 Task: Look for space in Novoaleksandrovsk, Russia from 9th July, 2023 to 16th July, 2023 for 2 adults, 1 child in price range Rs.8000 to Rs.16000. Place can be entire place with 2 bedrooms having 2 beds and 1 bathroom. Property type can be house, flat, guest house. Booking option can be shelf check-in. Required host language is English.
Action: Mouse moved to (602, 156)
Screenshot: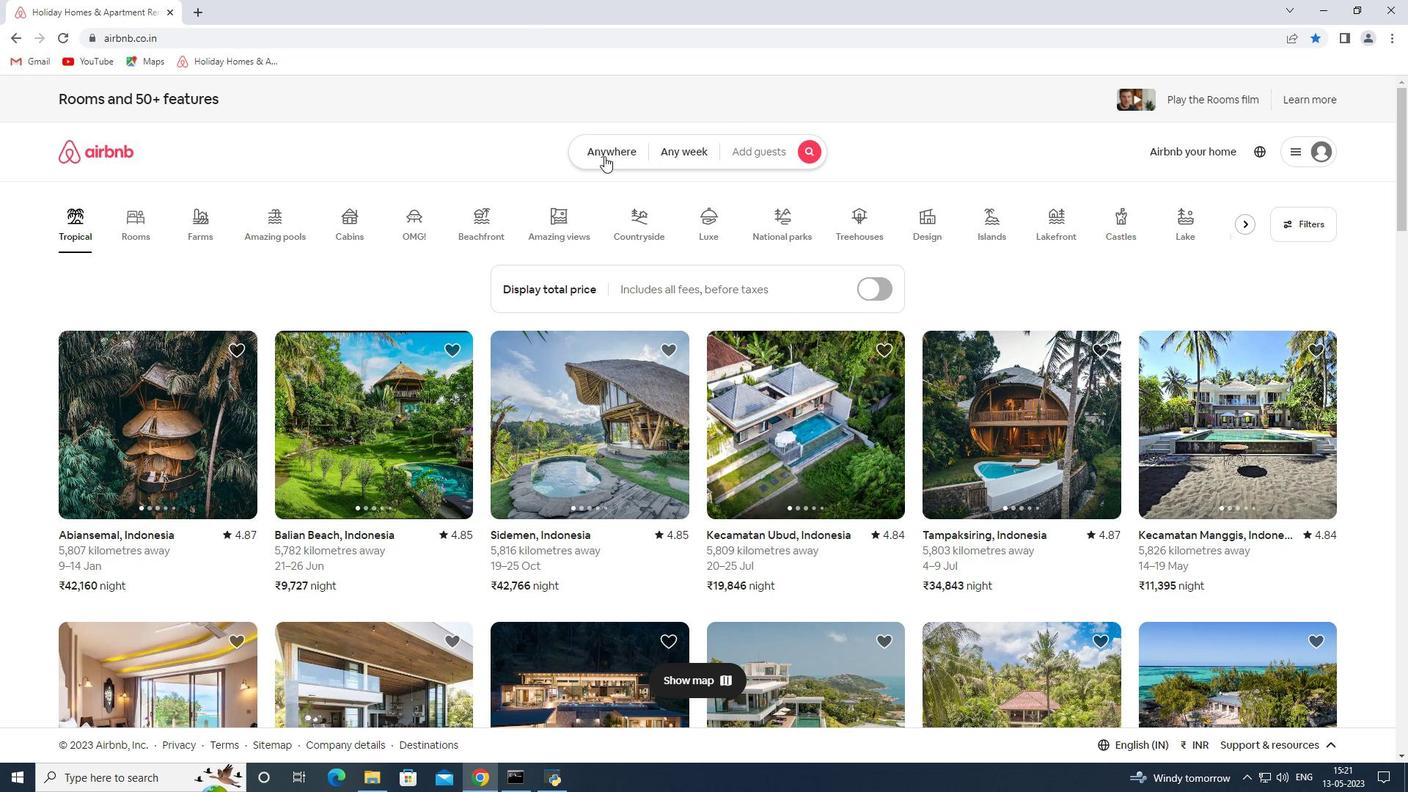
Action: Mouse pressed left at (602, 156)
Screenshot: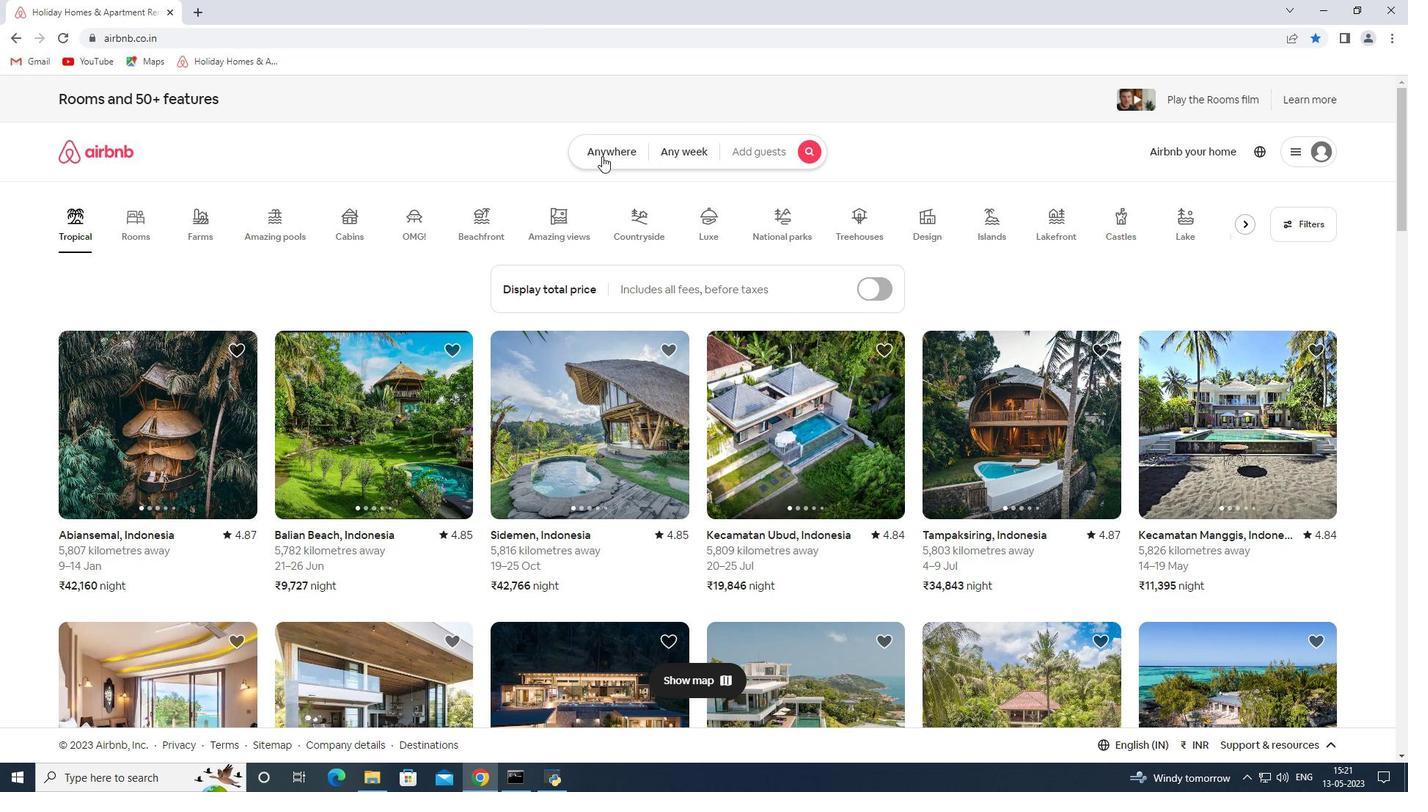 
Action: Mouse moved to (504, 212)
Screenshot: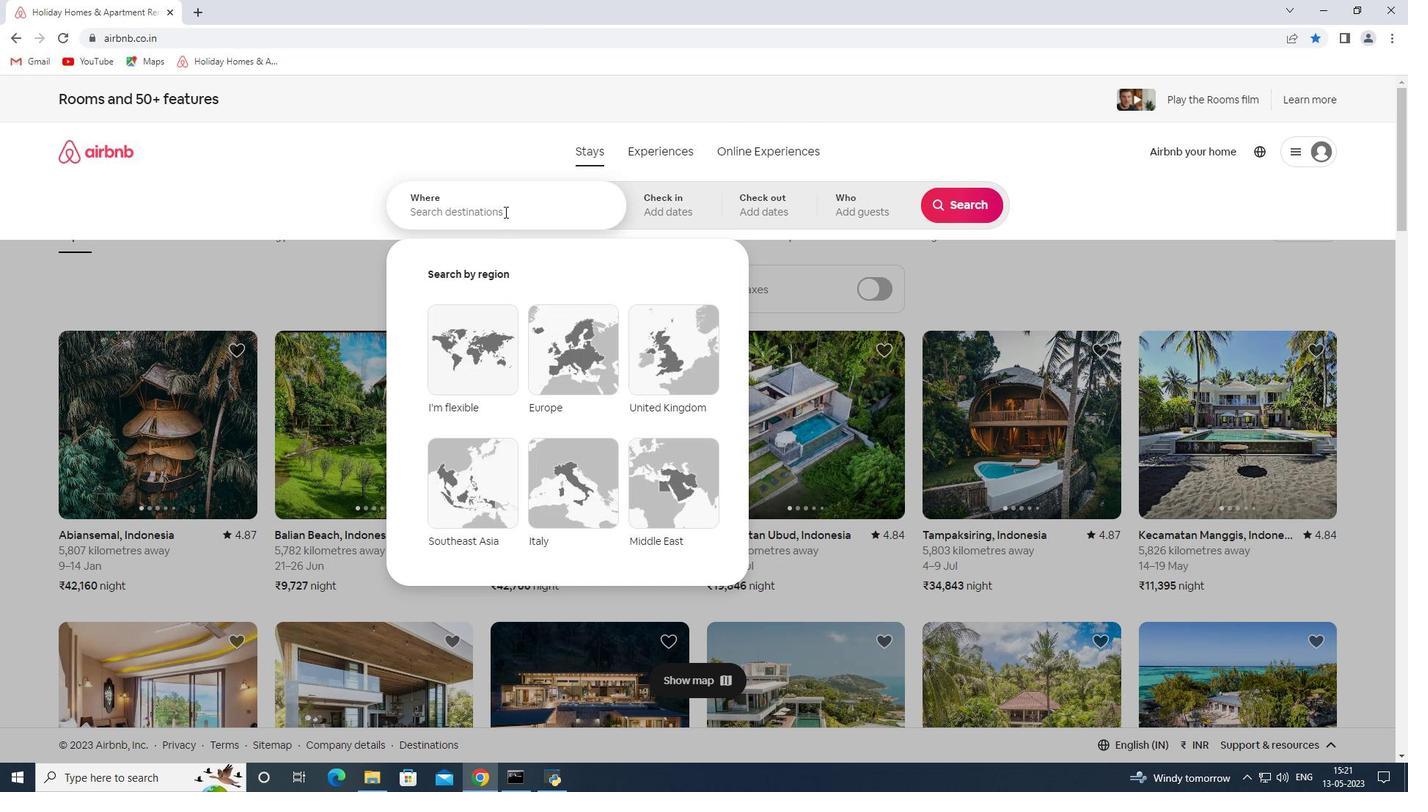 
Action: Mouse pressed left at (504, 212)
Screenshot: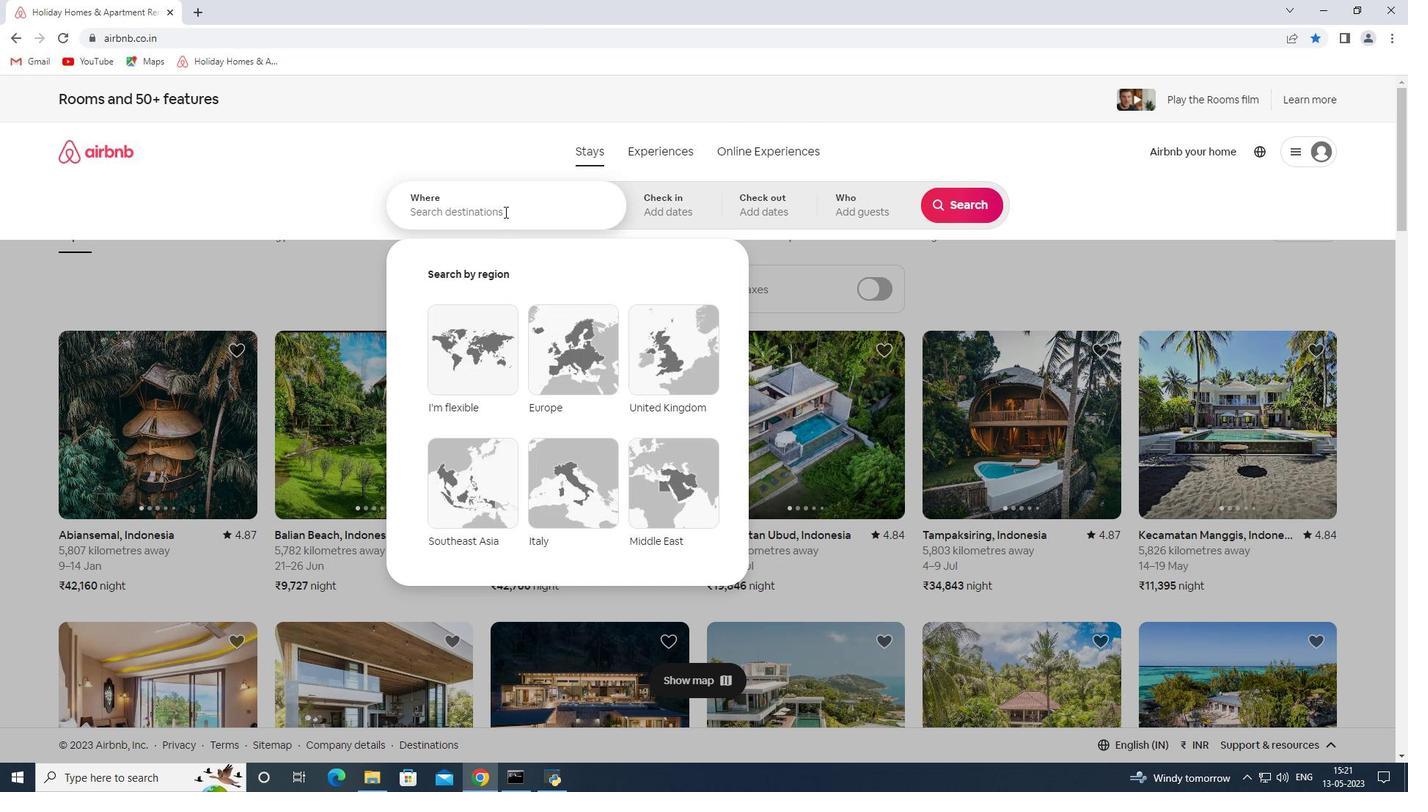 
Action: Key pressed <Key.shift><Key.shift><Key.shift>Novoaleksan<Key.shift>drovsk<Key.space><Key.shift><Key.shift><Key.shift><Key.shift><Key.shift><Key.shift><Key.shift><Key.shift><Key.shift><Key.shift><Key.shift><Key.shift><Key.shift><Key.shift><Key.shift><Key.shift><Key.shift><Key.shift><Key.shift><Key.shift><Key.shift><Key.shift><Key.shift><Key.shift><Key.shift><Key.shift>Russia<Key.space><Key.enter>
Screenshot: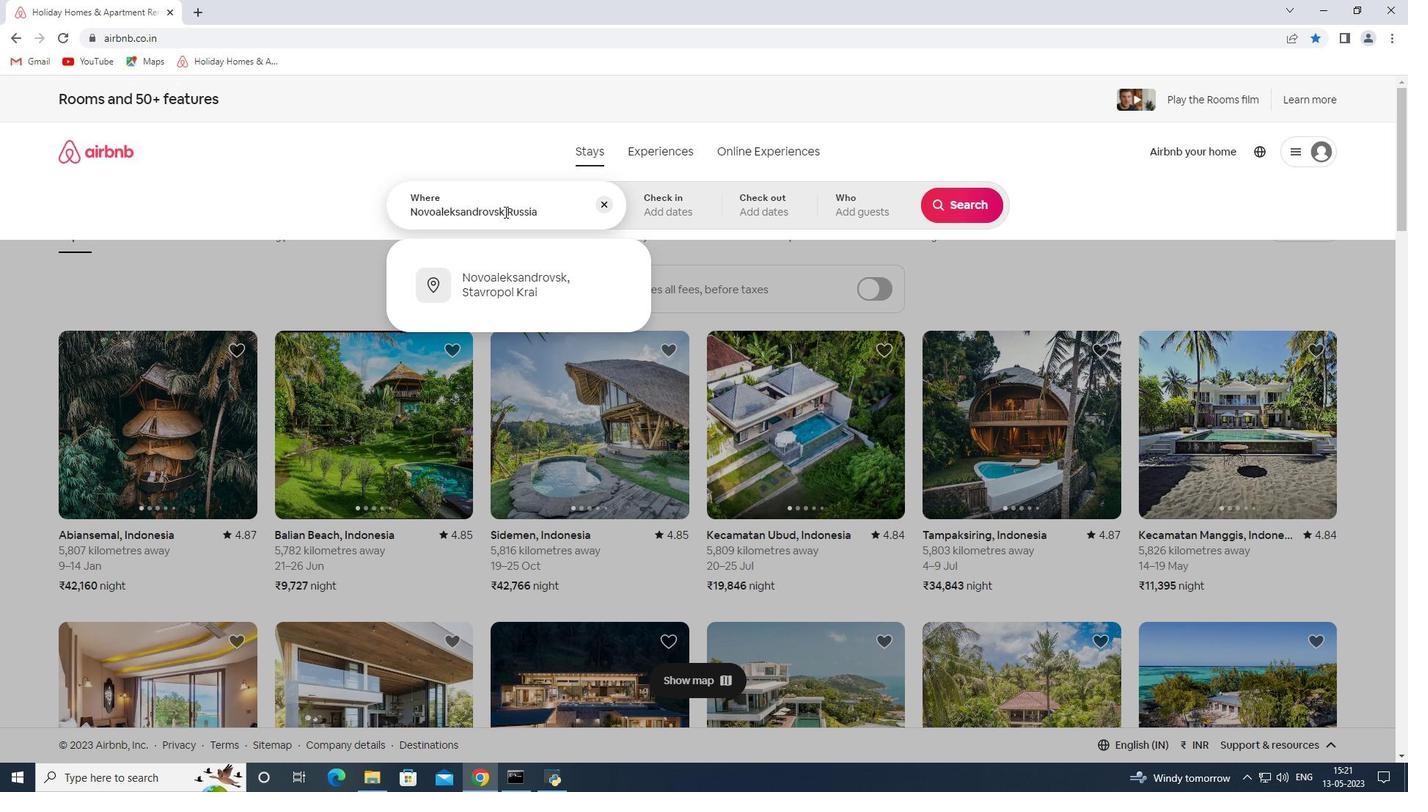 
Action: Mouse moved to (952, 325)
Screenshot: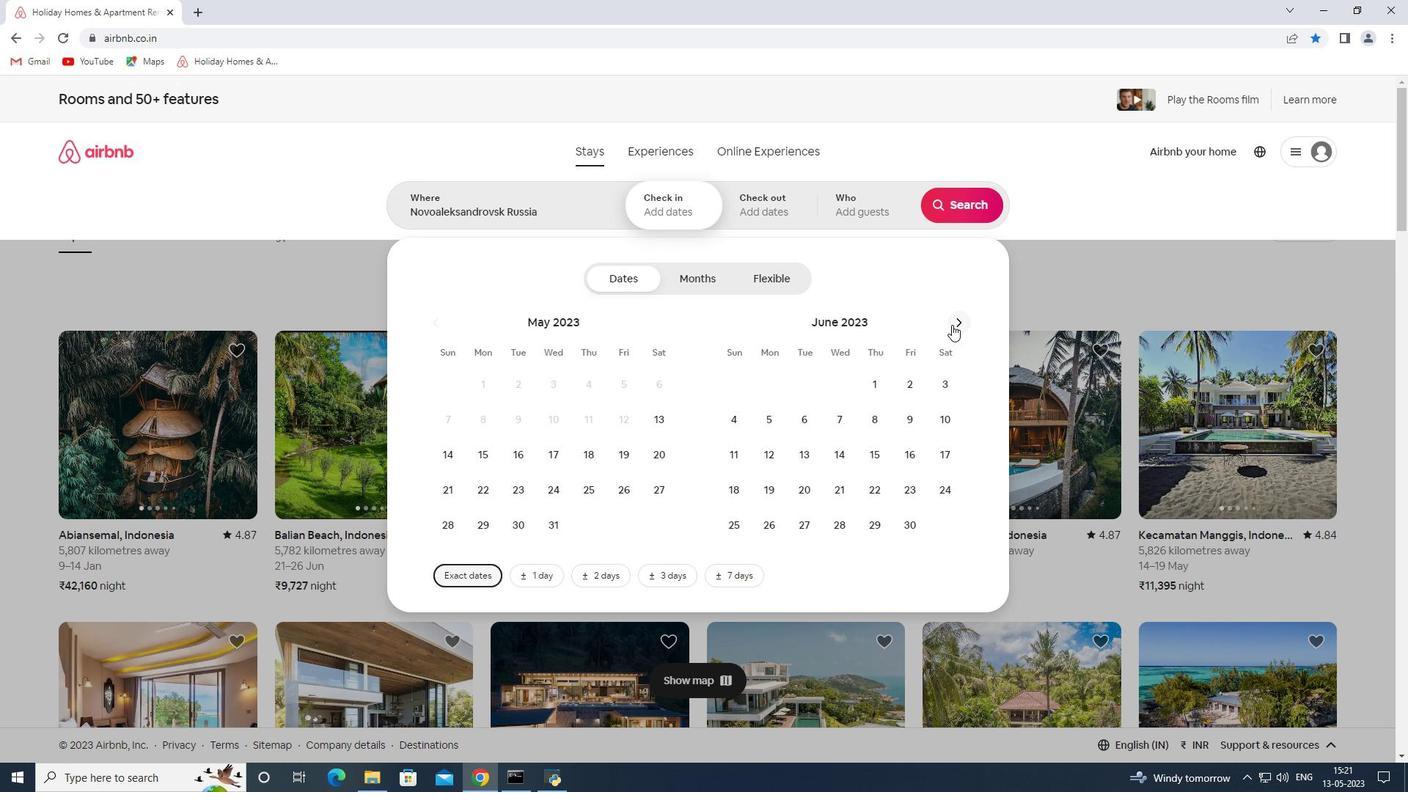 
Action: Mouse pressed left at (952, 325)
Screenshot: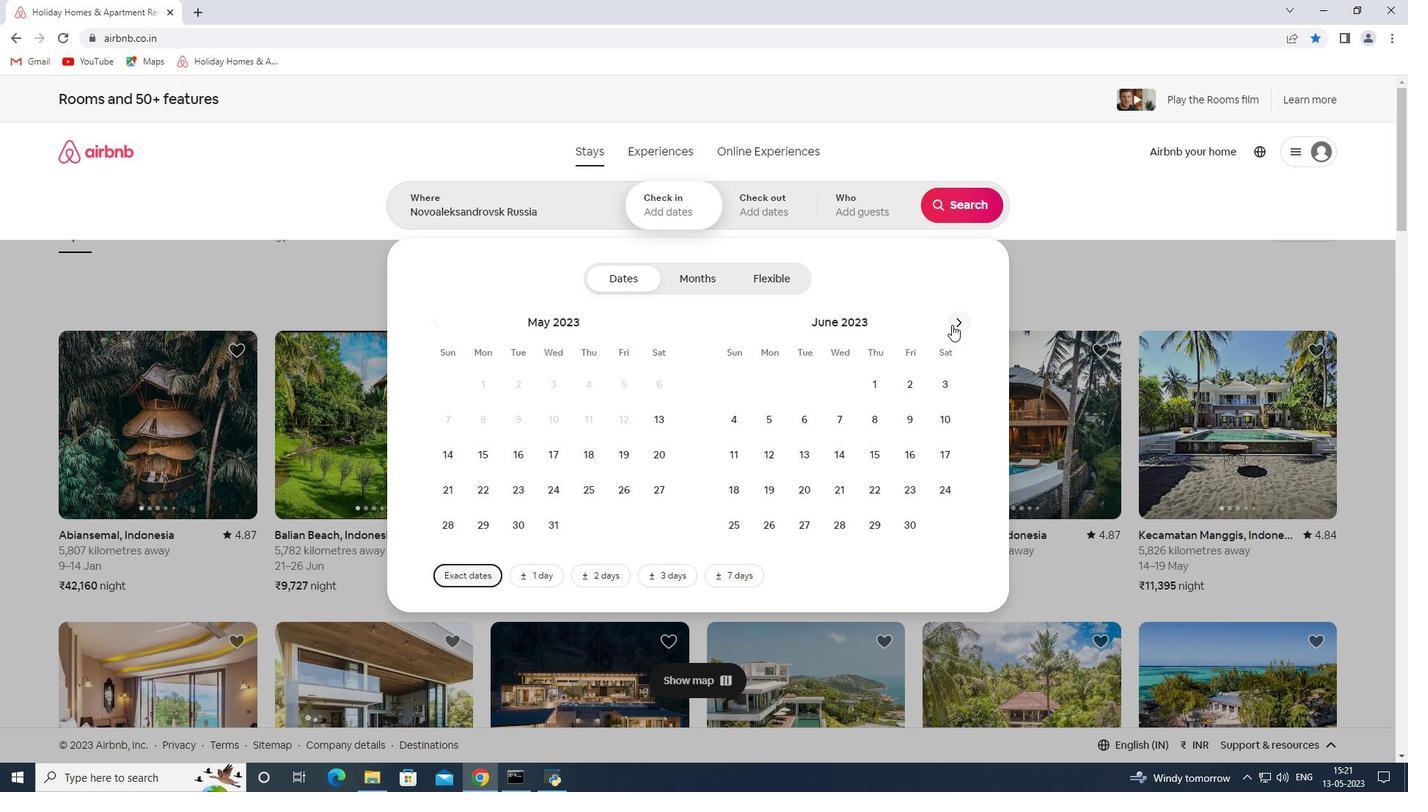 
Action: Mouse moved to (745, 452)
Screenshot: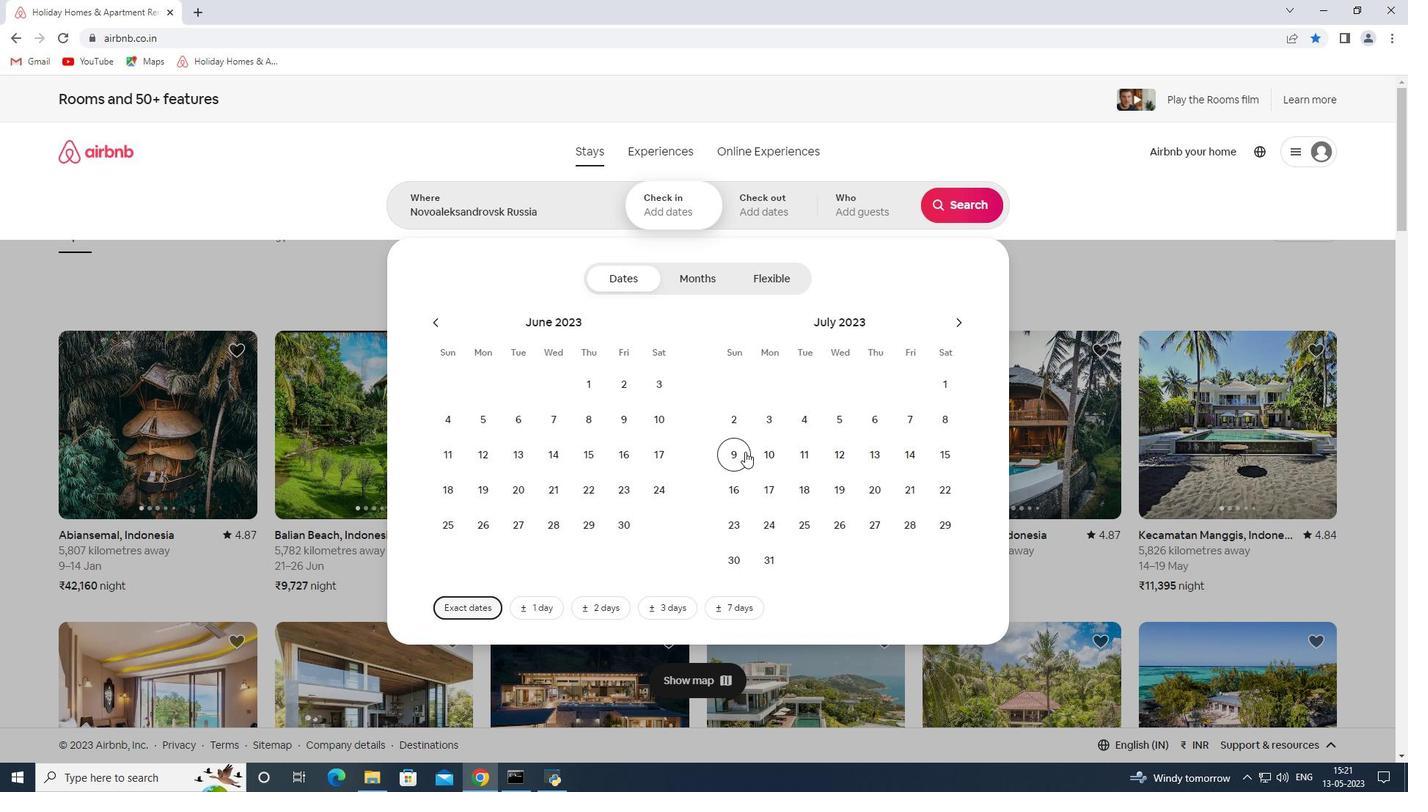 
Action: Mouse pressed left at (745, 452)
Screenshot: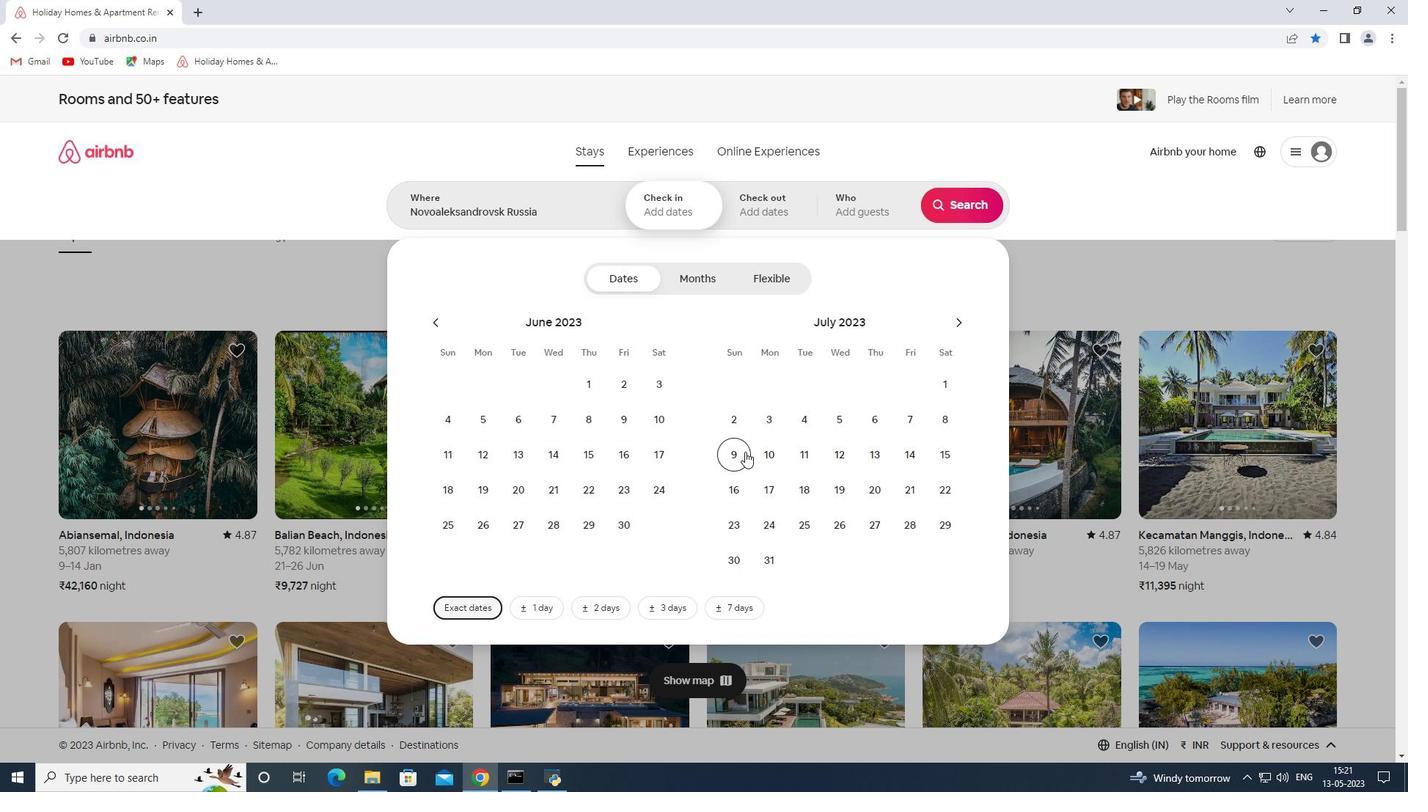 
Action: Mouse moved to (741, 493)
Screenshot: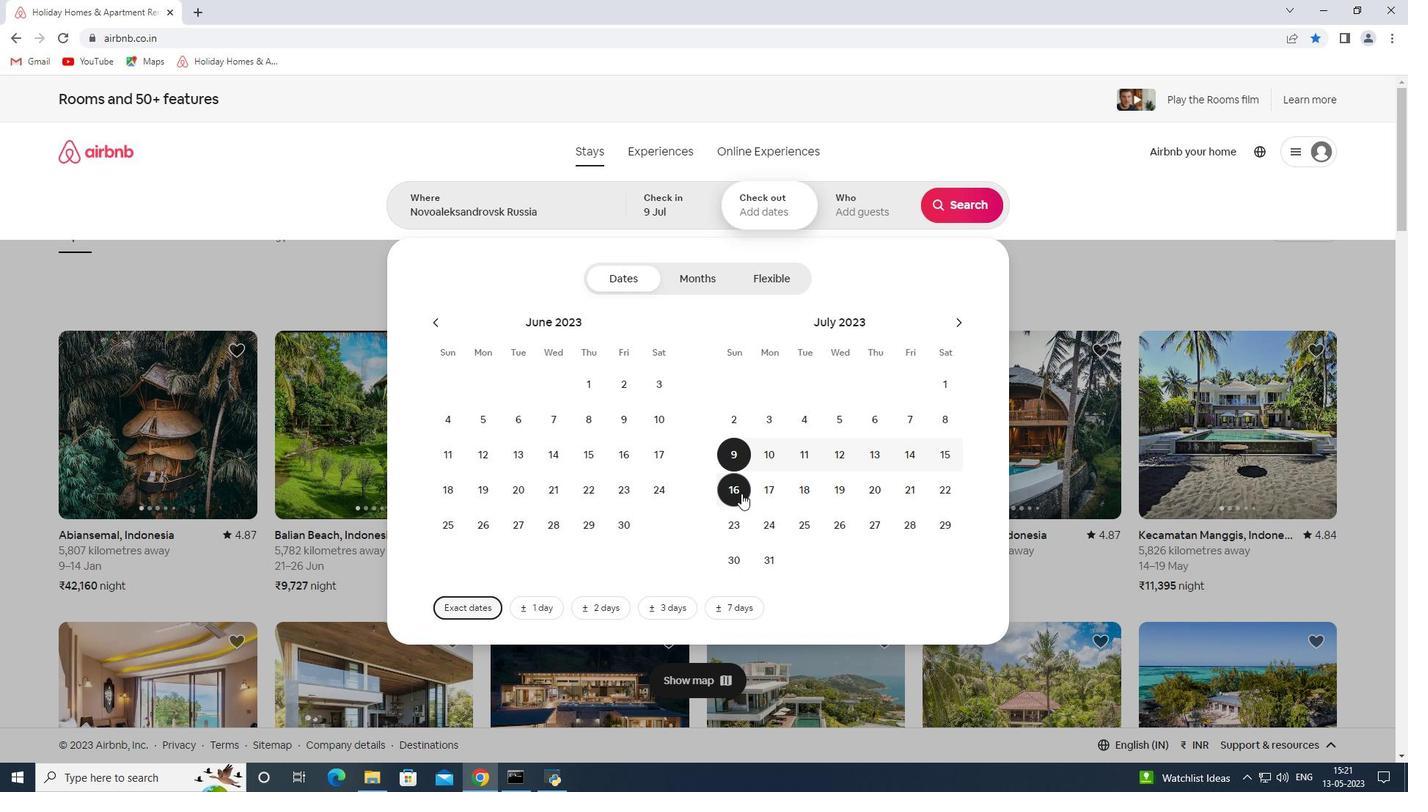 
Action: Mouse pressed left at (741, 493)
Screenshot: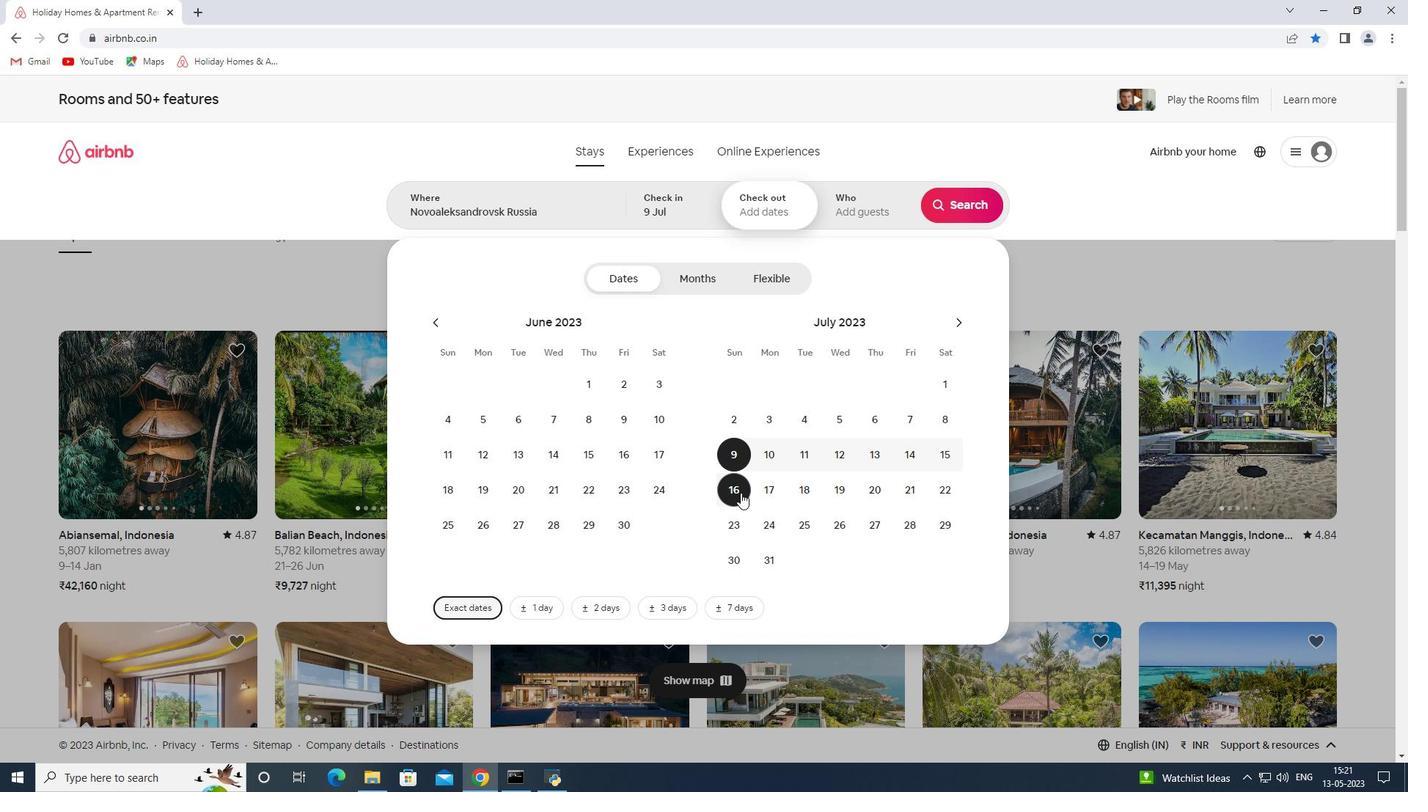 
Action: Mouse moved to (879, 212)
Screenshot: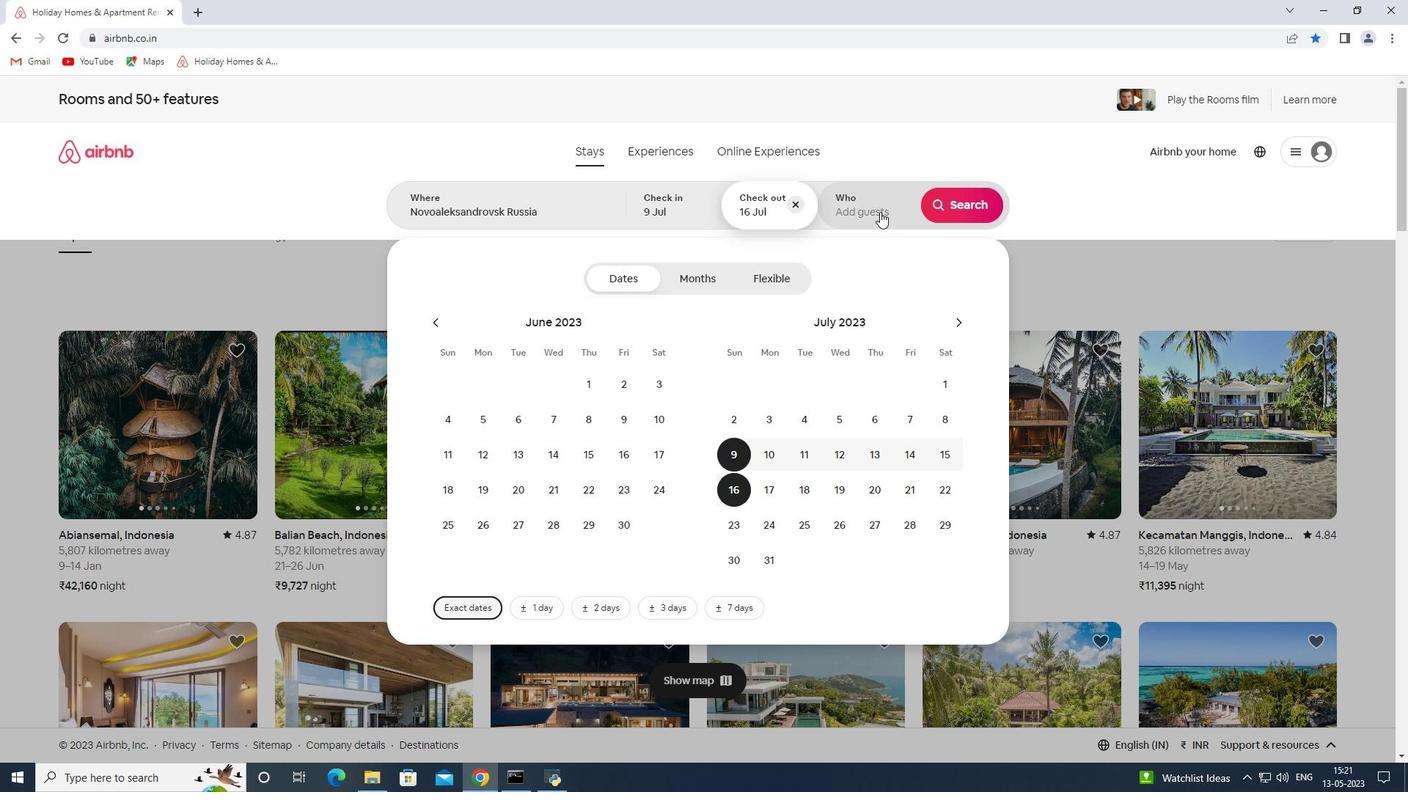 
Action: Mouse pressed left at (879, 212)
Screenshot: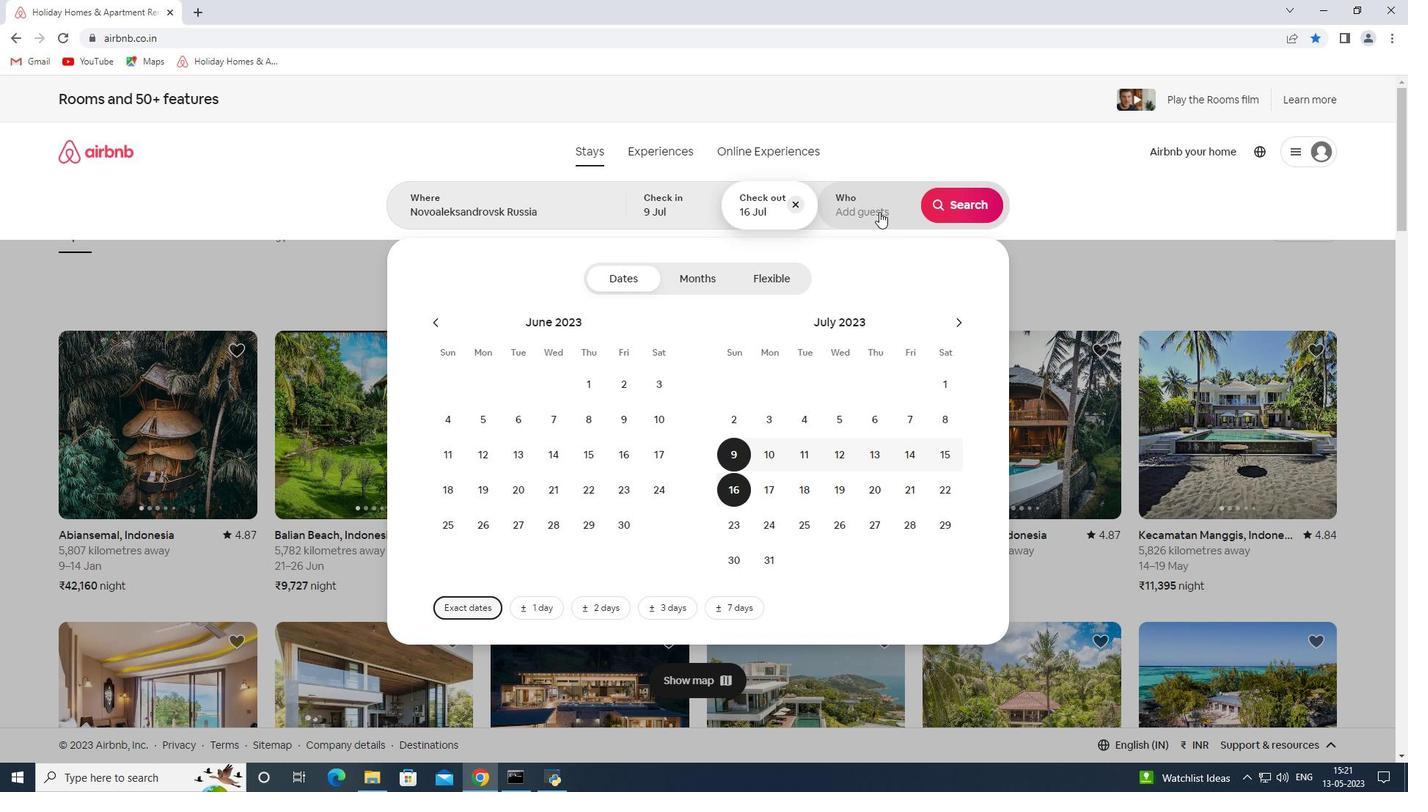 
Action: Mouse moved to (964, 286)
Screenshot: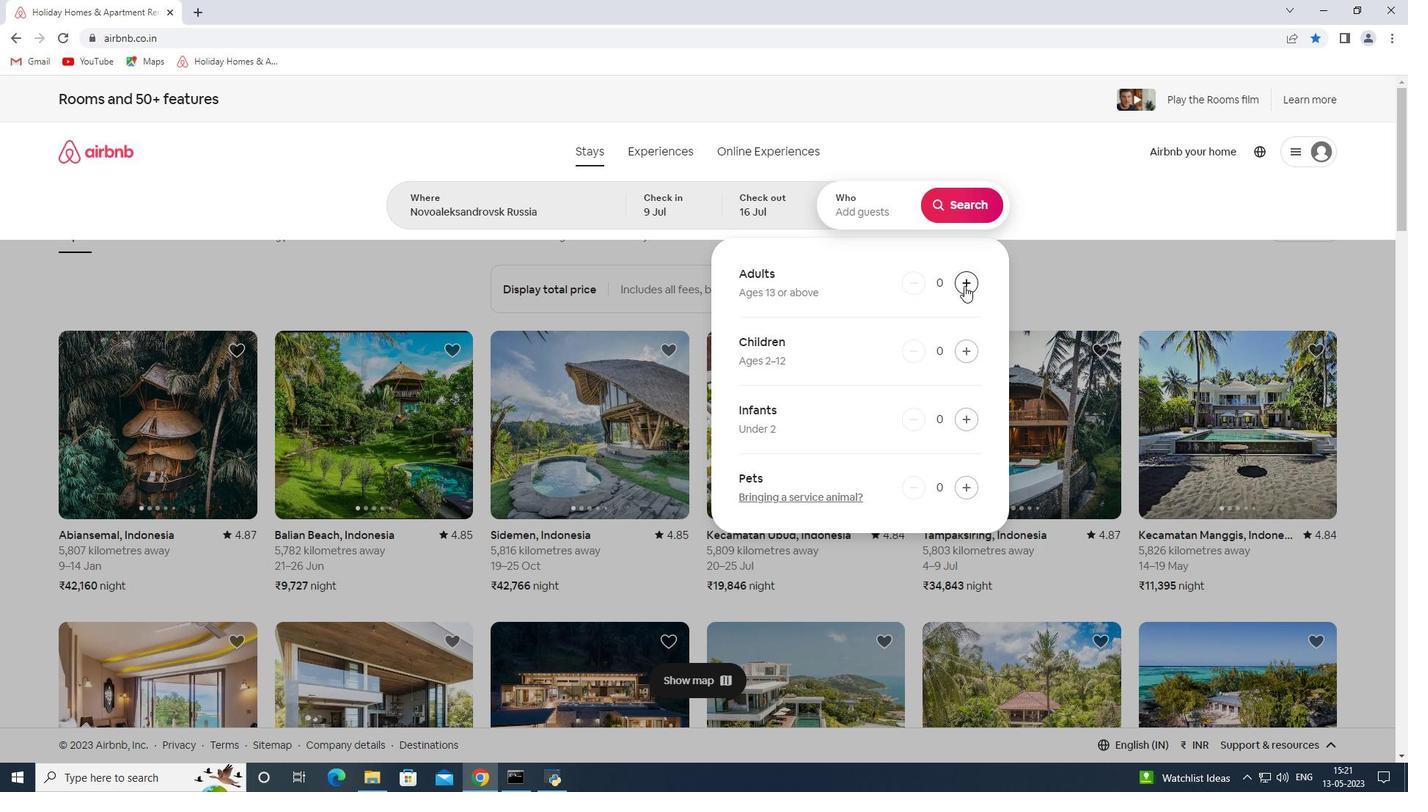 
Action: Mouse pressed left at (964, 286)
Screenshot: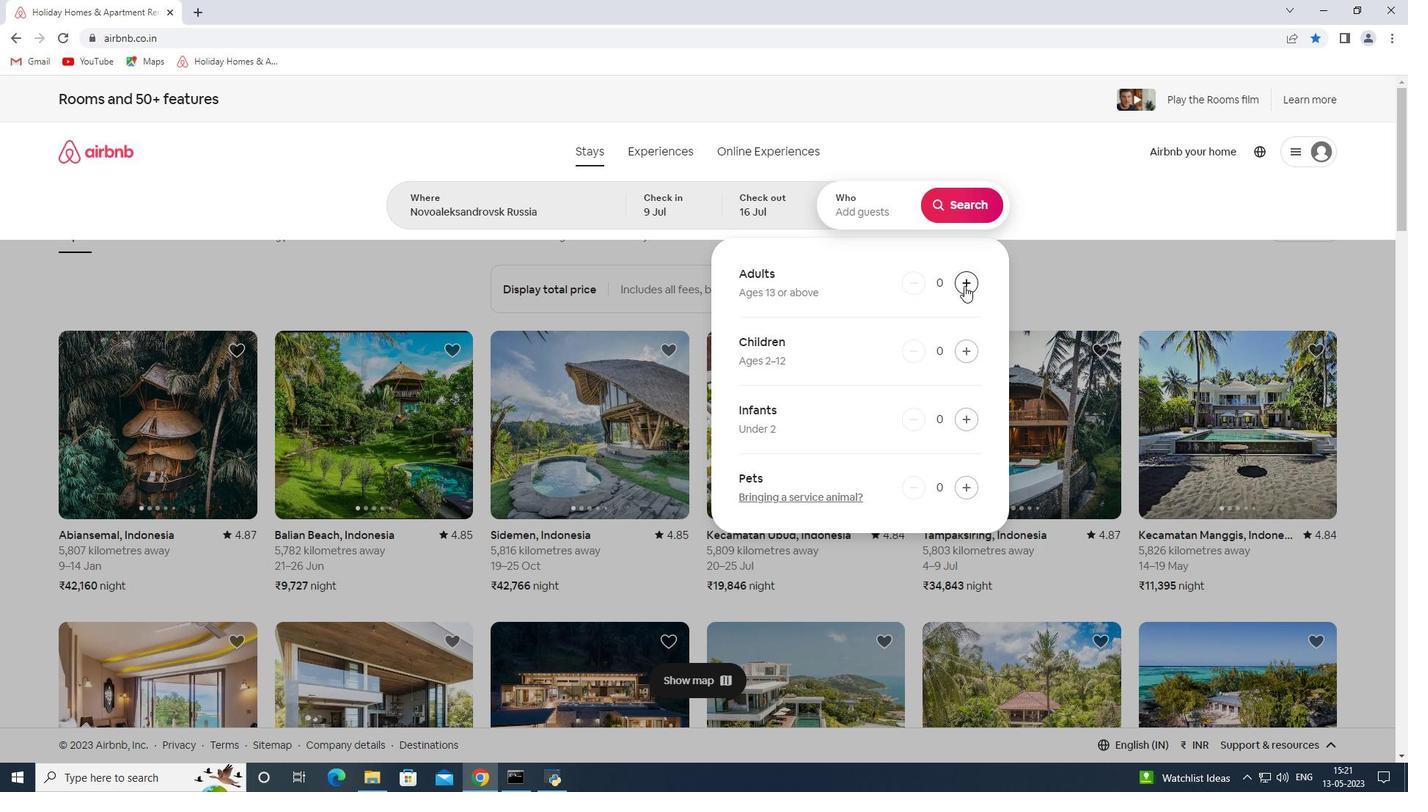 
Action: Mouse pressed left at (964, 286)
Screenshot: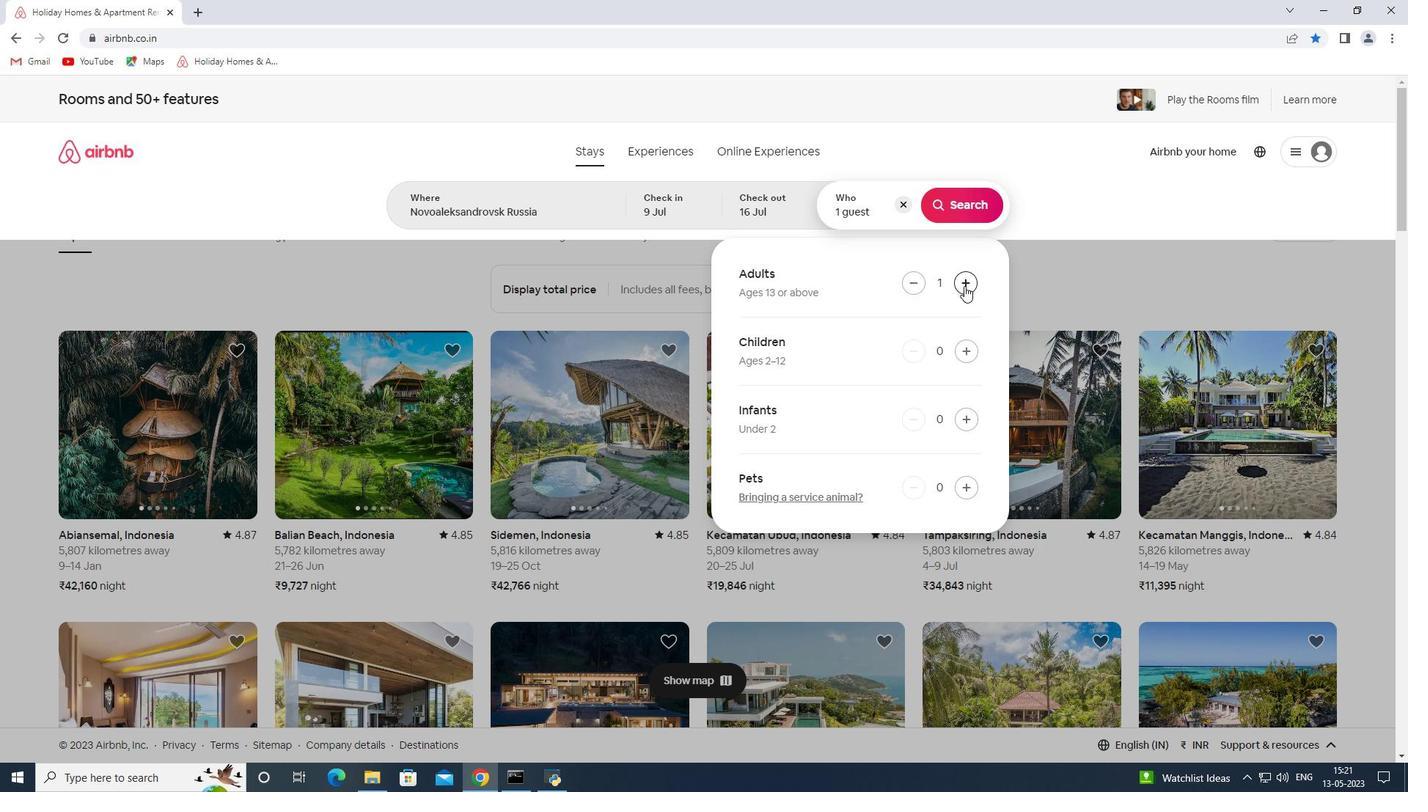 
Action: Mouse moved to (970, 351)
Screenshot: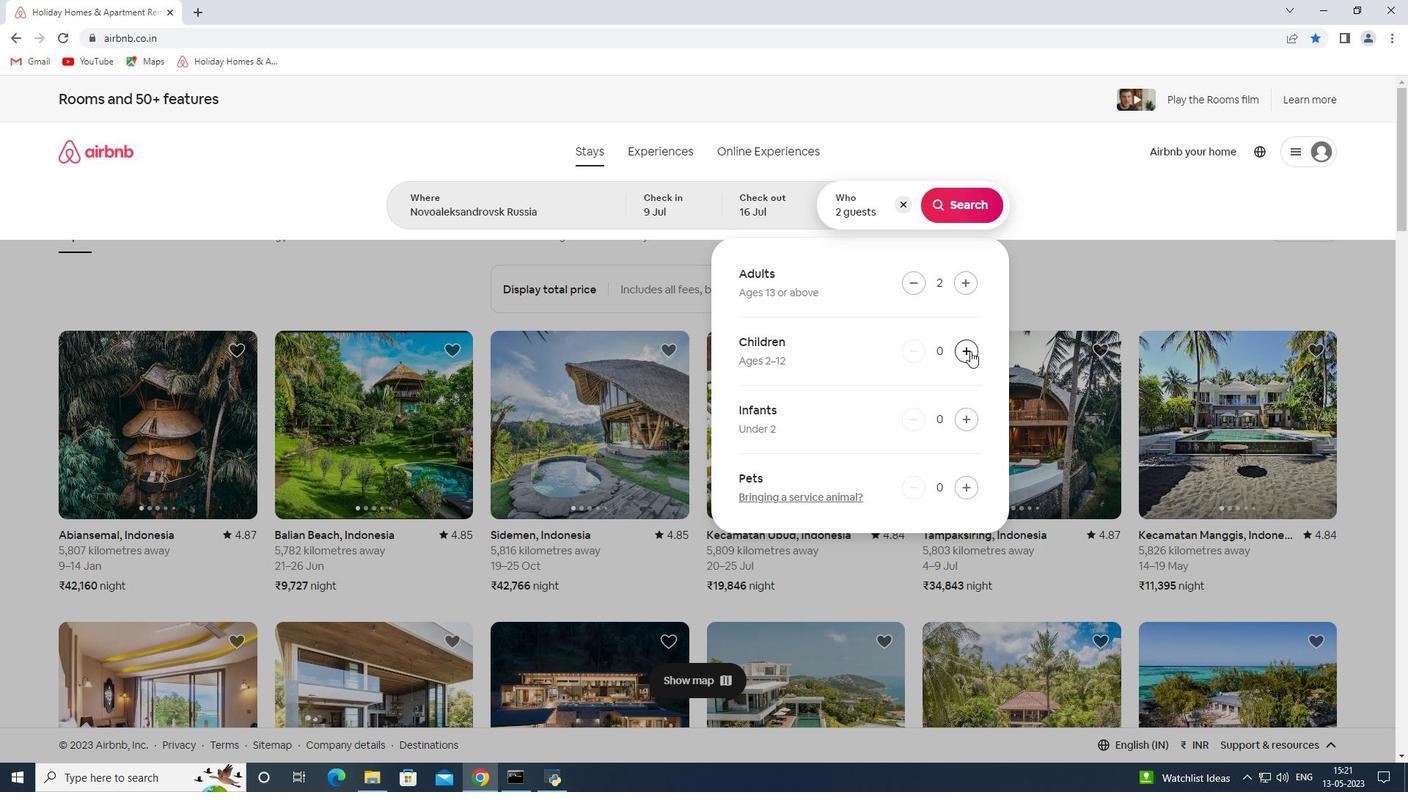 
Action: Mouse pressed left at (970, 351)
Screenshot: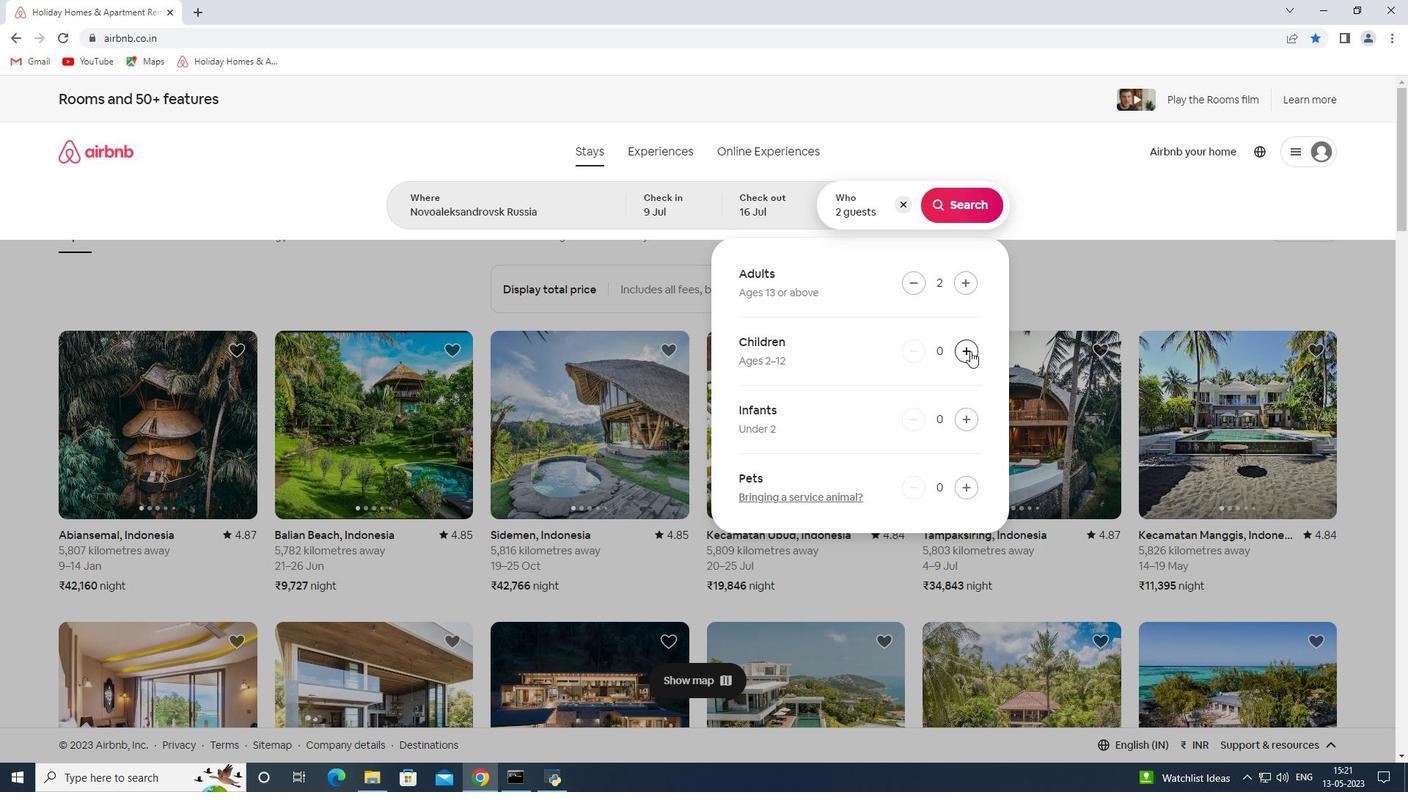 
Action: Mouse moved to (972, 203)
Screenshot: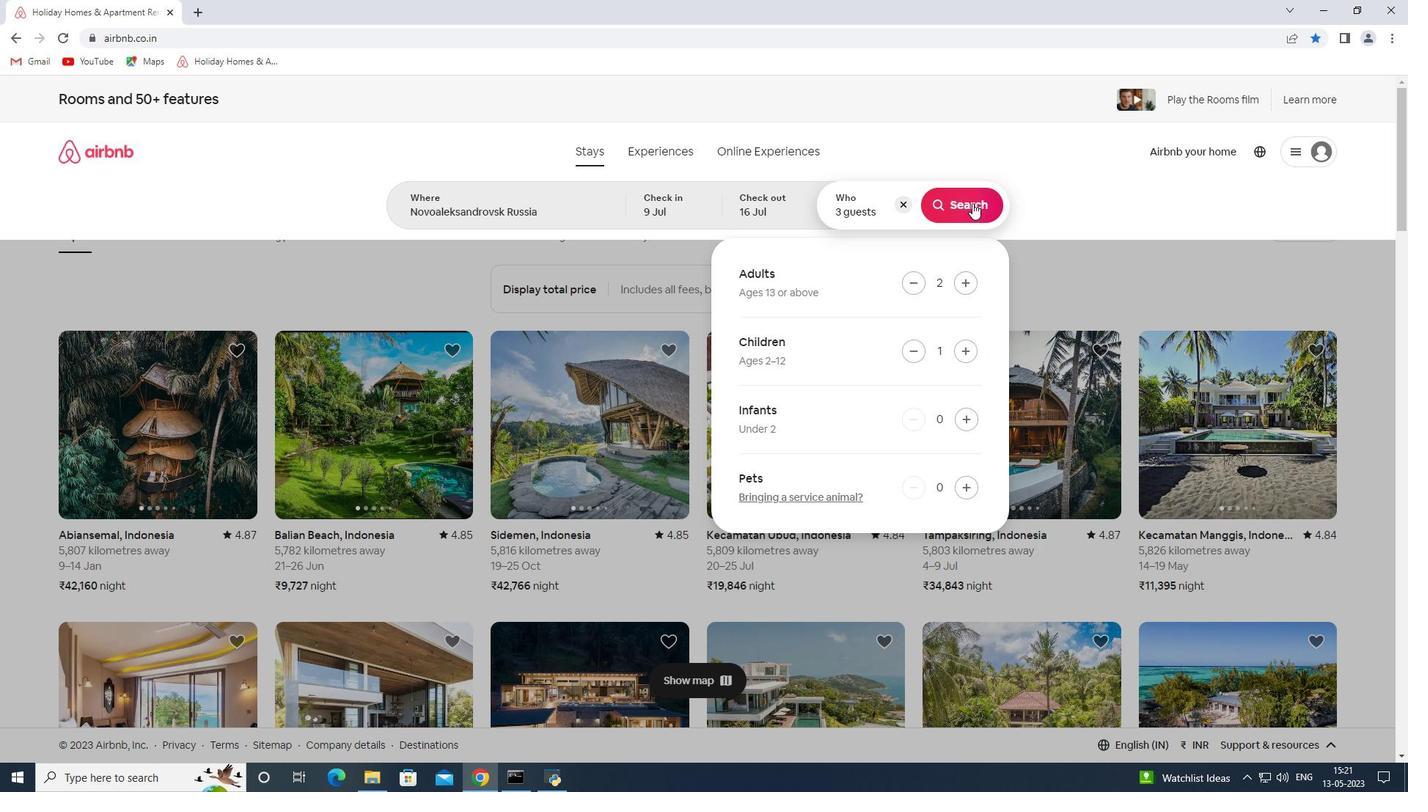 
Action: Mouse pressed left at (972, 203)
Screenshot: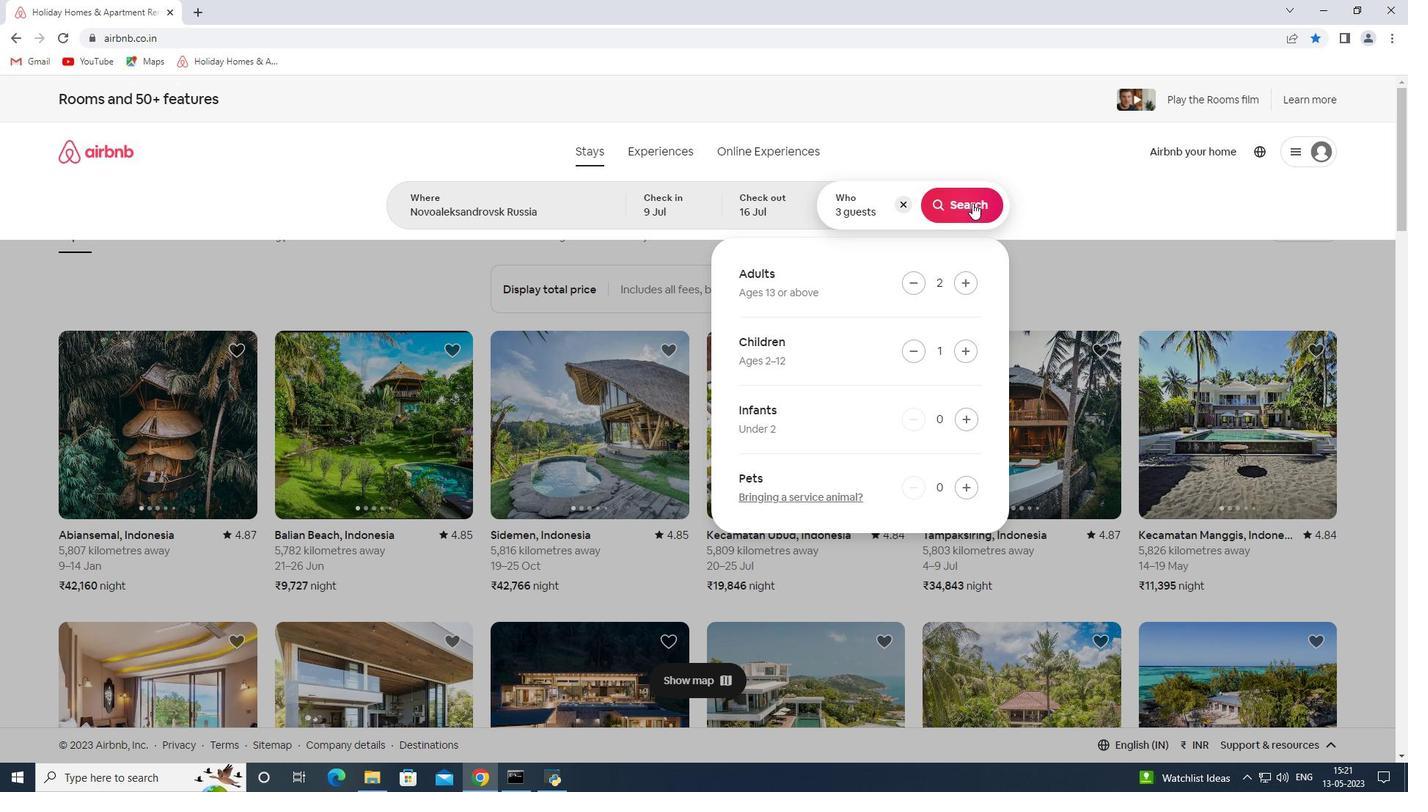 
Action: Mouse moved to (1348, 158)
Screenshot: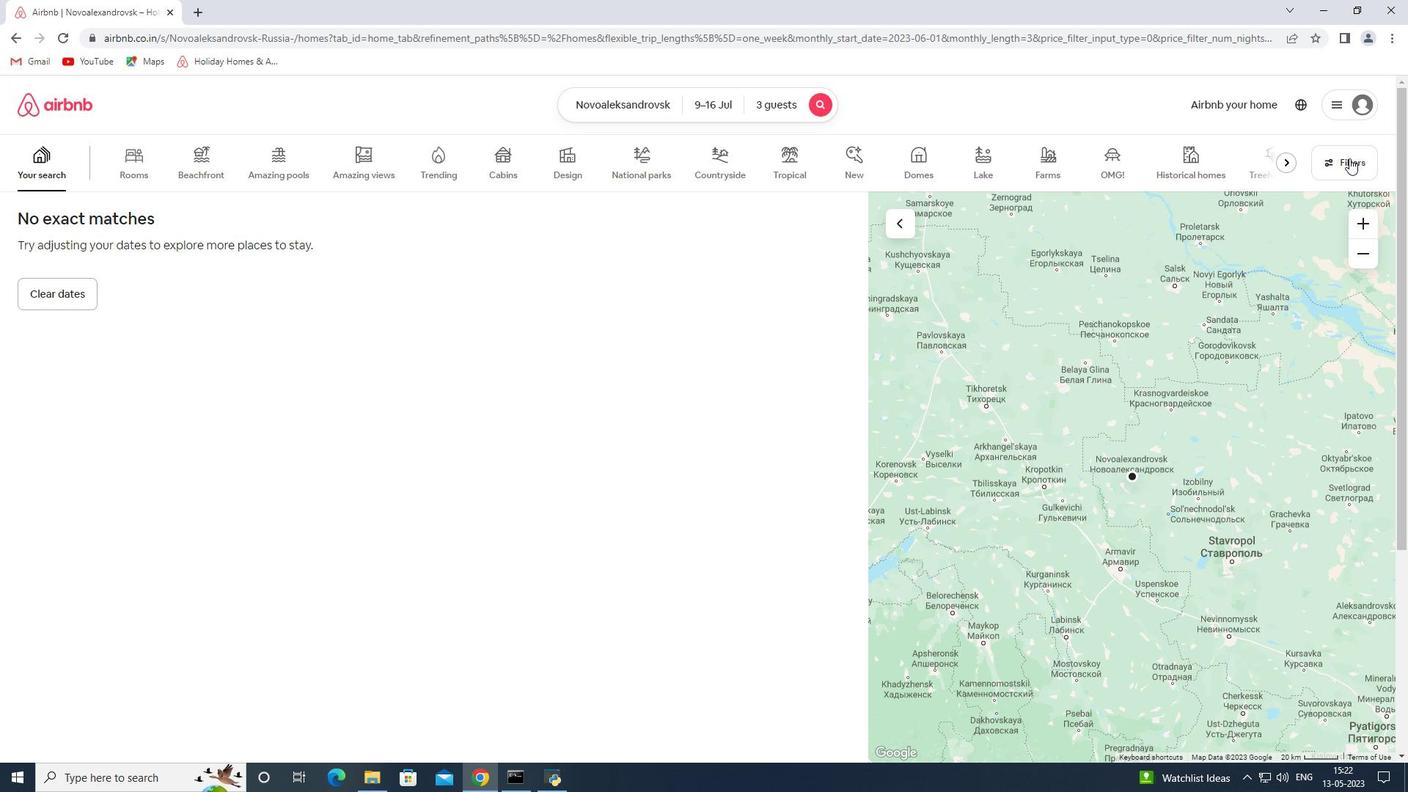 
Action: Mouse pressed left at (1348, 158)
Screenshot: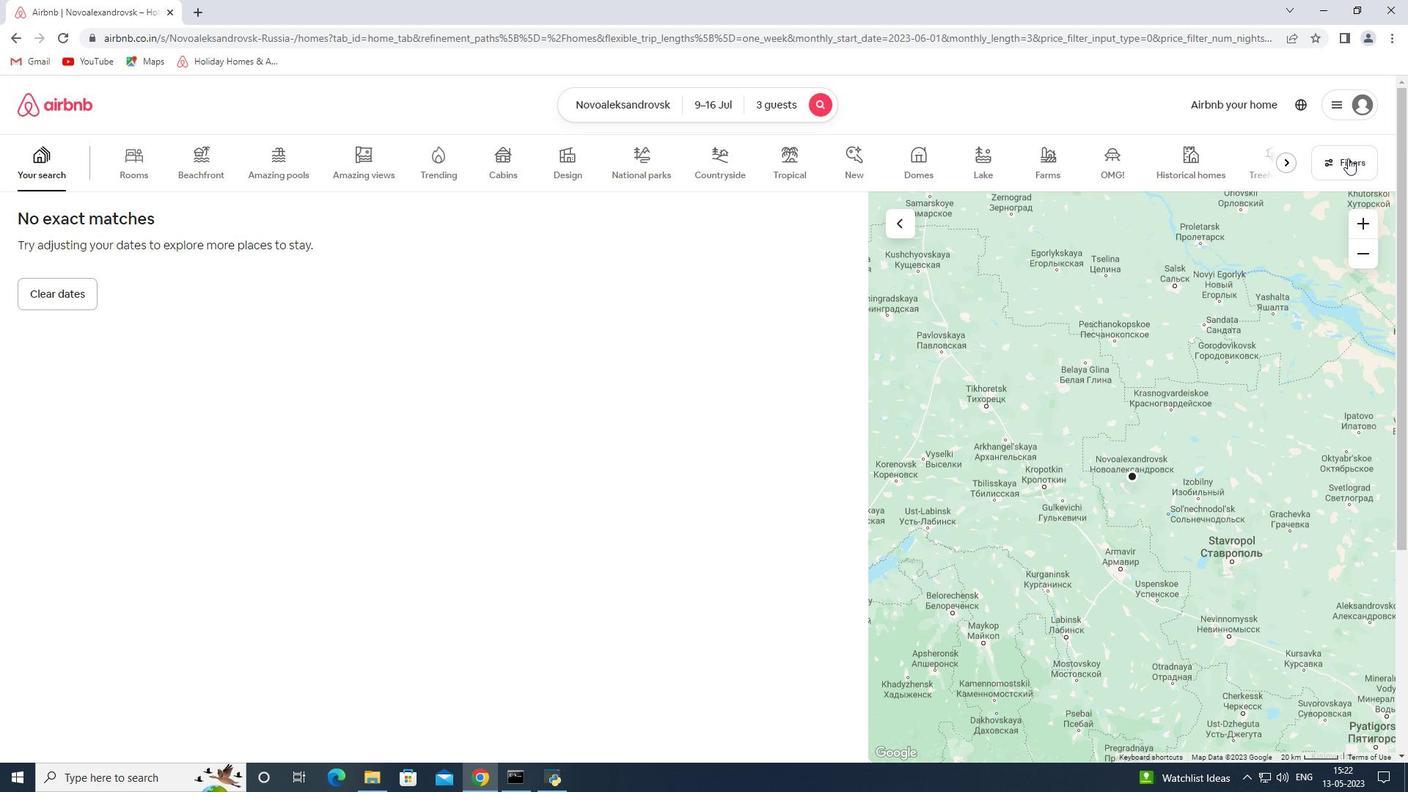 
Action: Mouse moved to (515, 527)
Screenshot: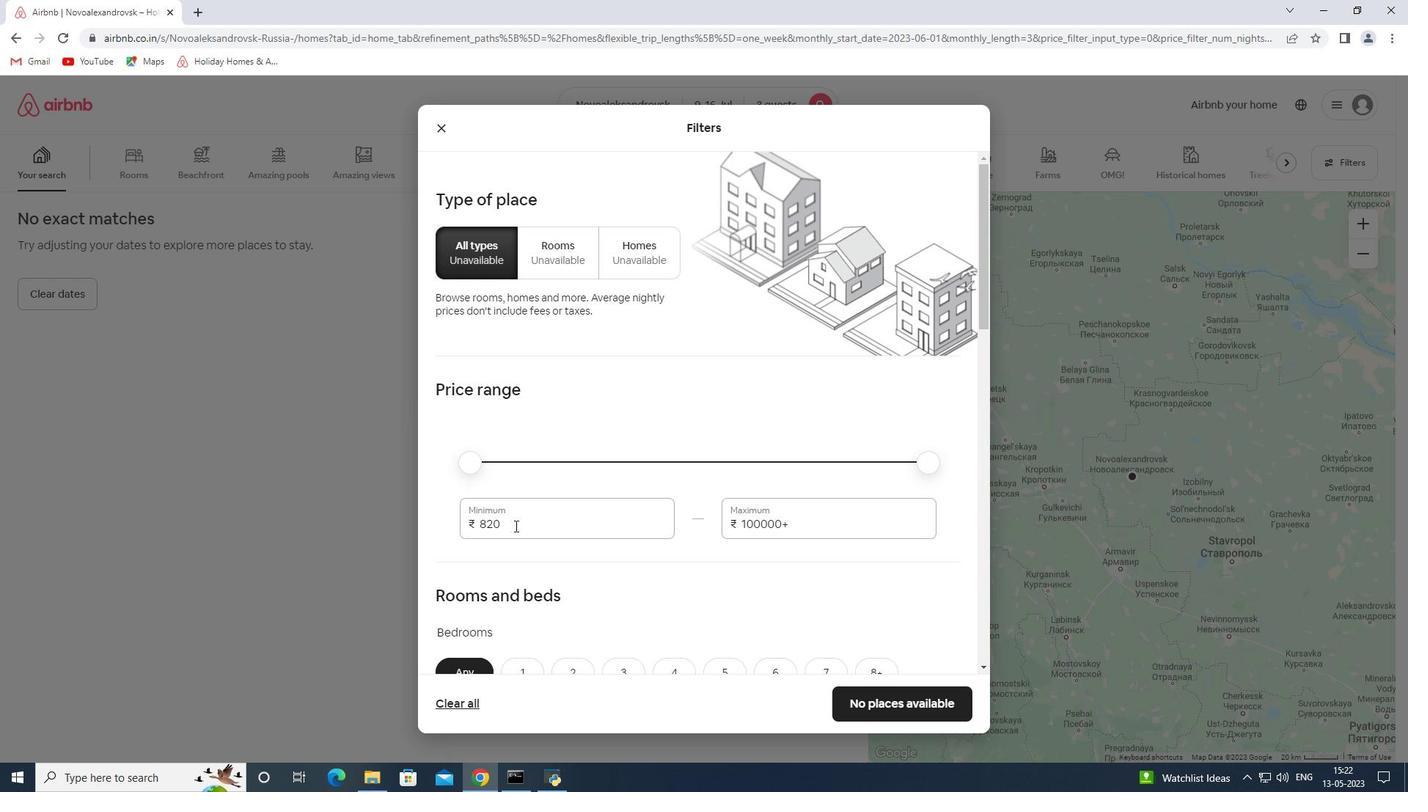 
Action: Mouse pressed left at (515, 527)
Screenshot: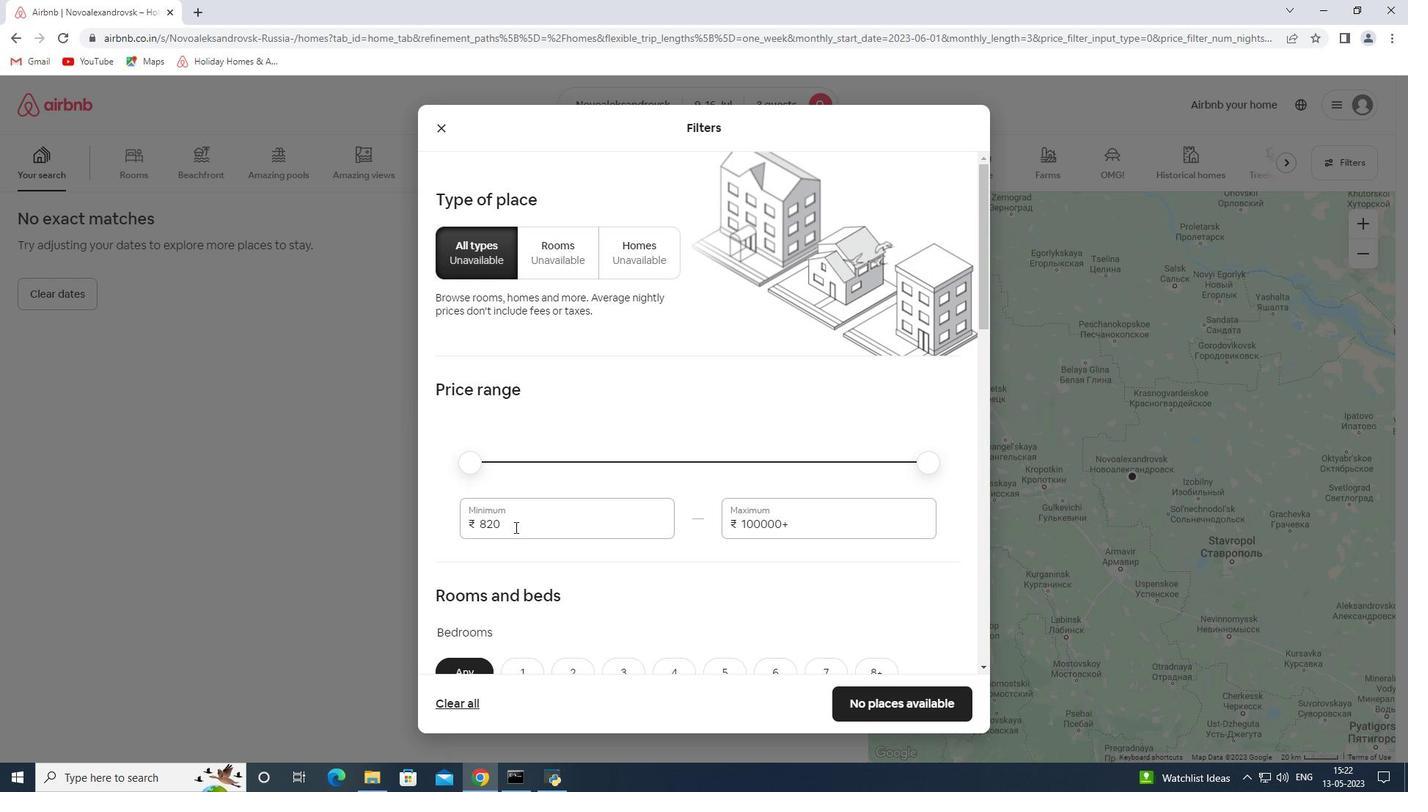 
Action: Mouse pressed left at (515, 527)
Screenshot: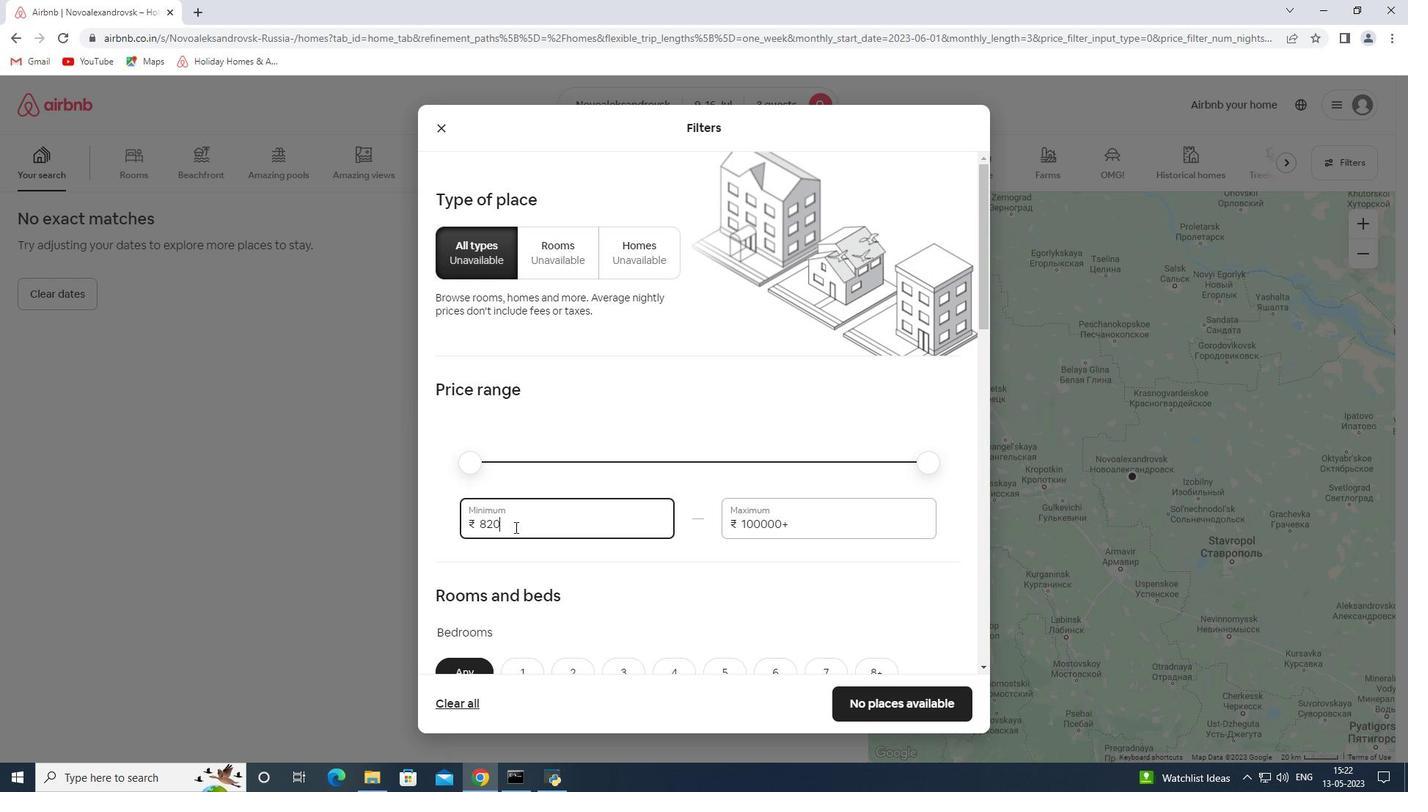 
Action: Key pressed 8000<Key.tab>16000
Screenshot: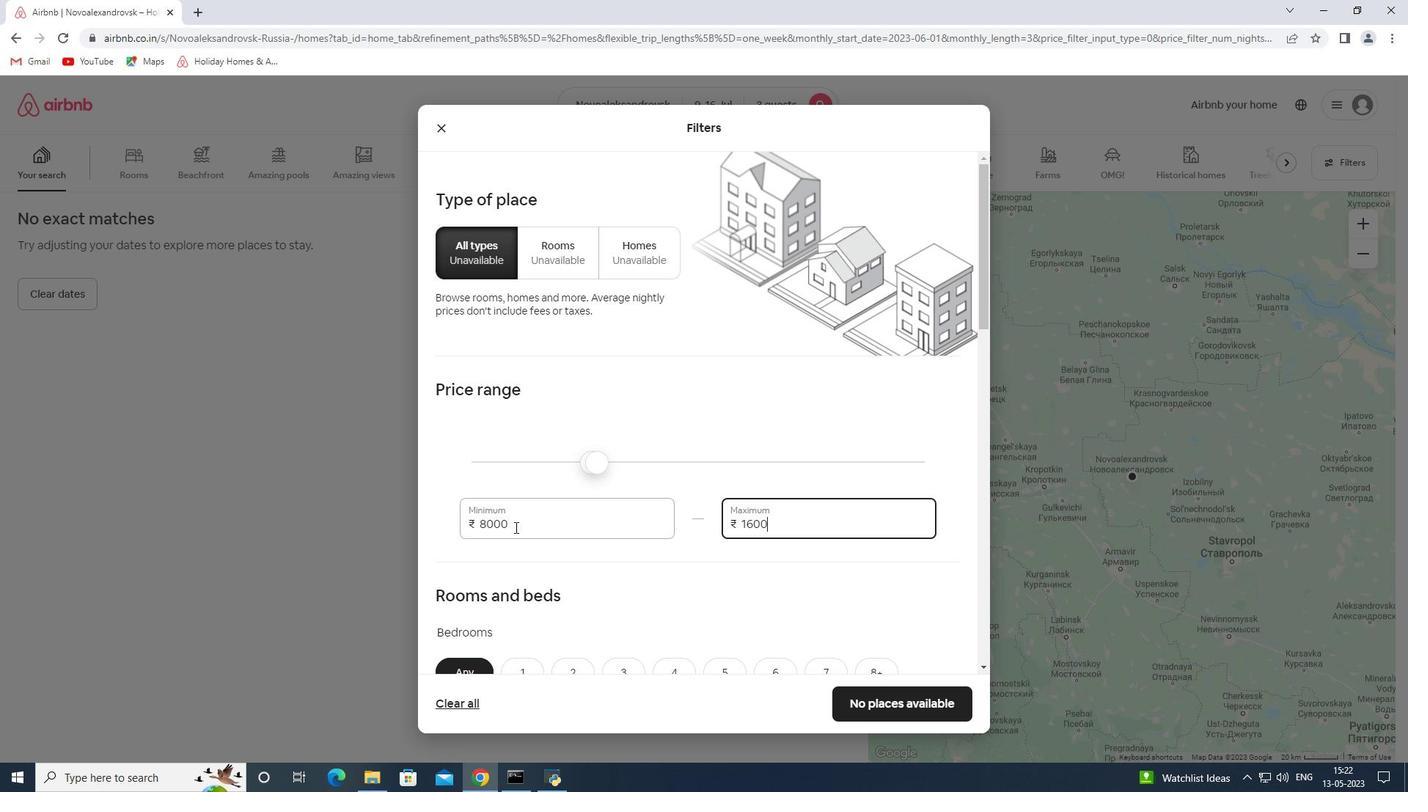 
Action: Mouse moved to (715, 564)
Screenshot: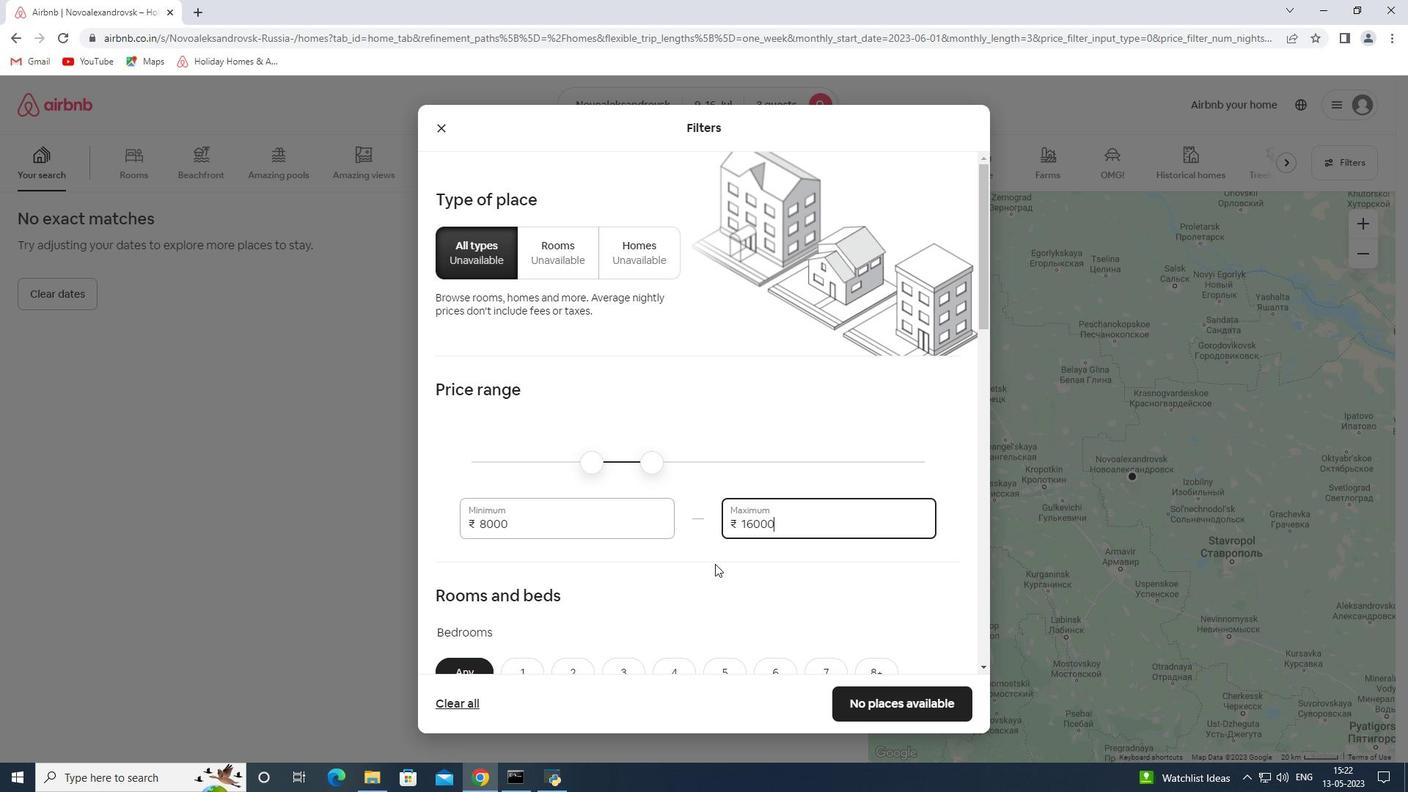 
Action: Mouse scrolled (715, 563) with delta (0, 0)
Screenshot: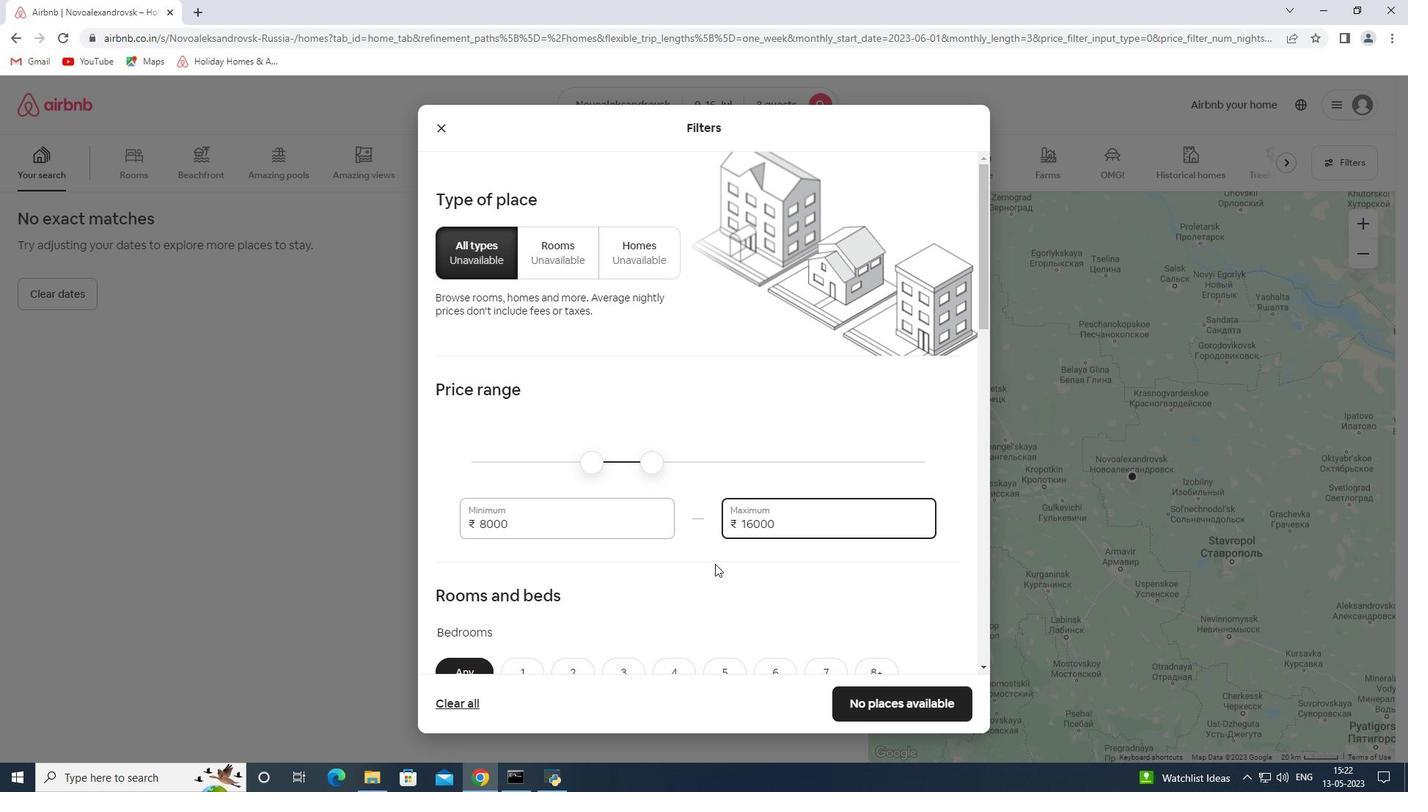 
Action: Mouse scrolled (715, 563) with delta (0, 0)
Screenshot: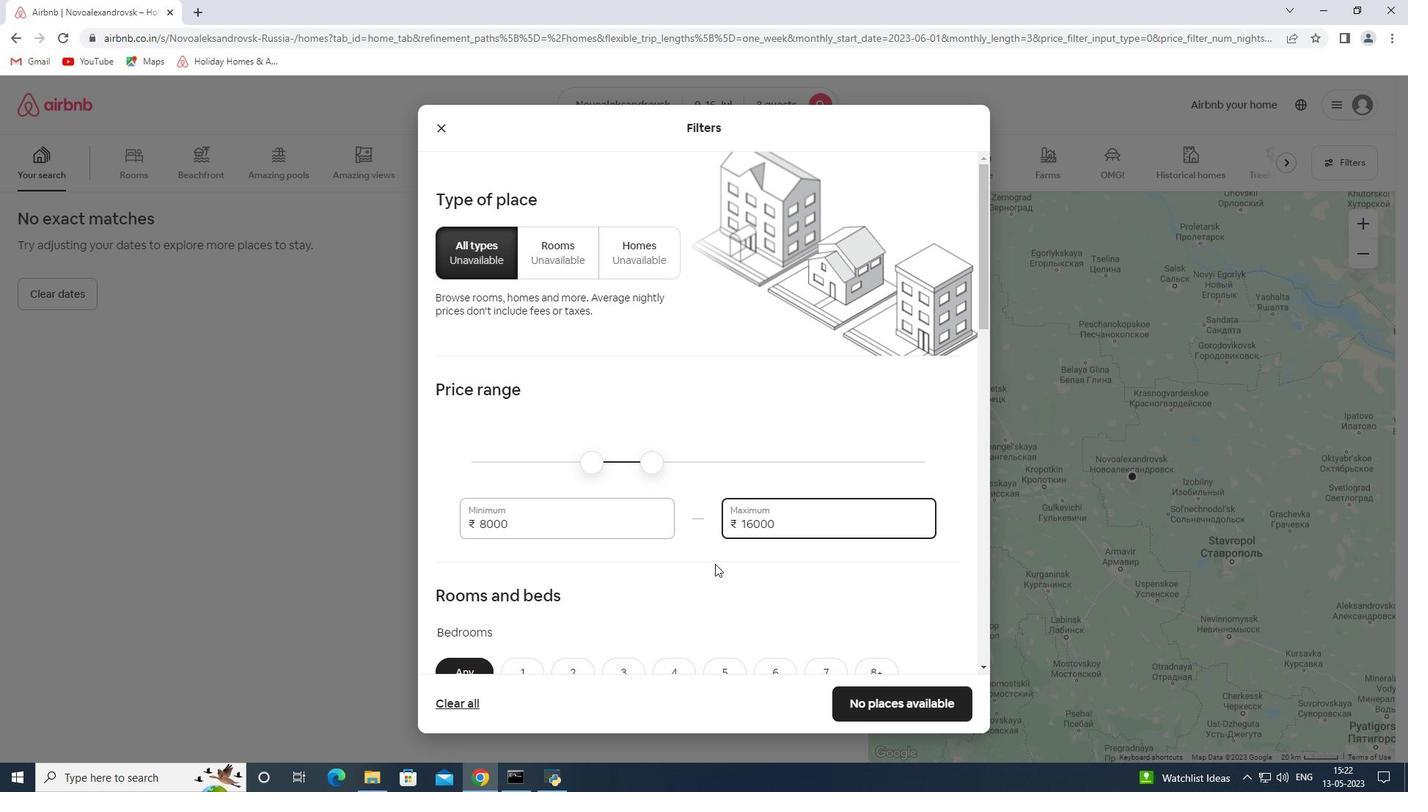 
Action: Mouse scrolled (715, 563) with delta (0, 0)
Screenshot: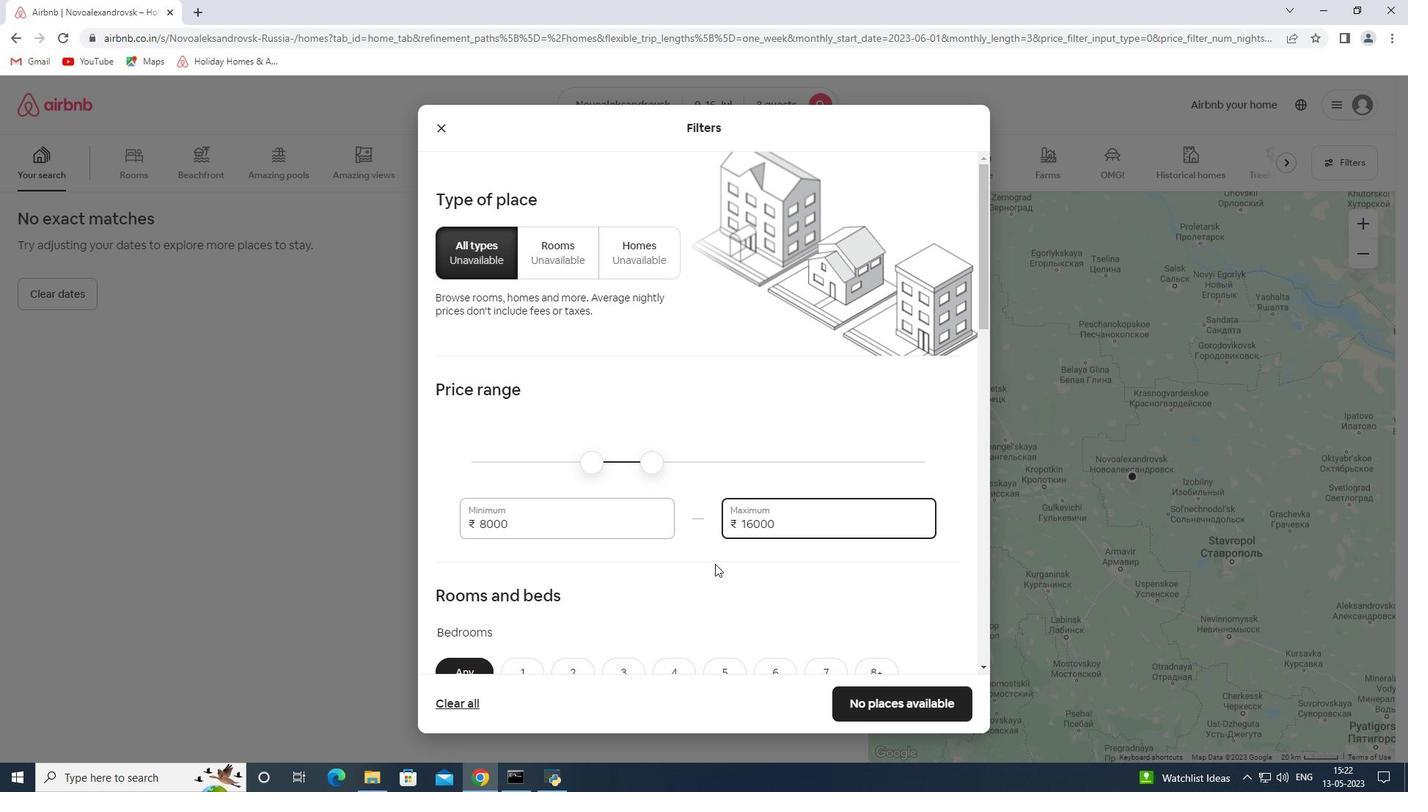 
Action: Mouse moved to (560, 457)
Screenshot: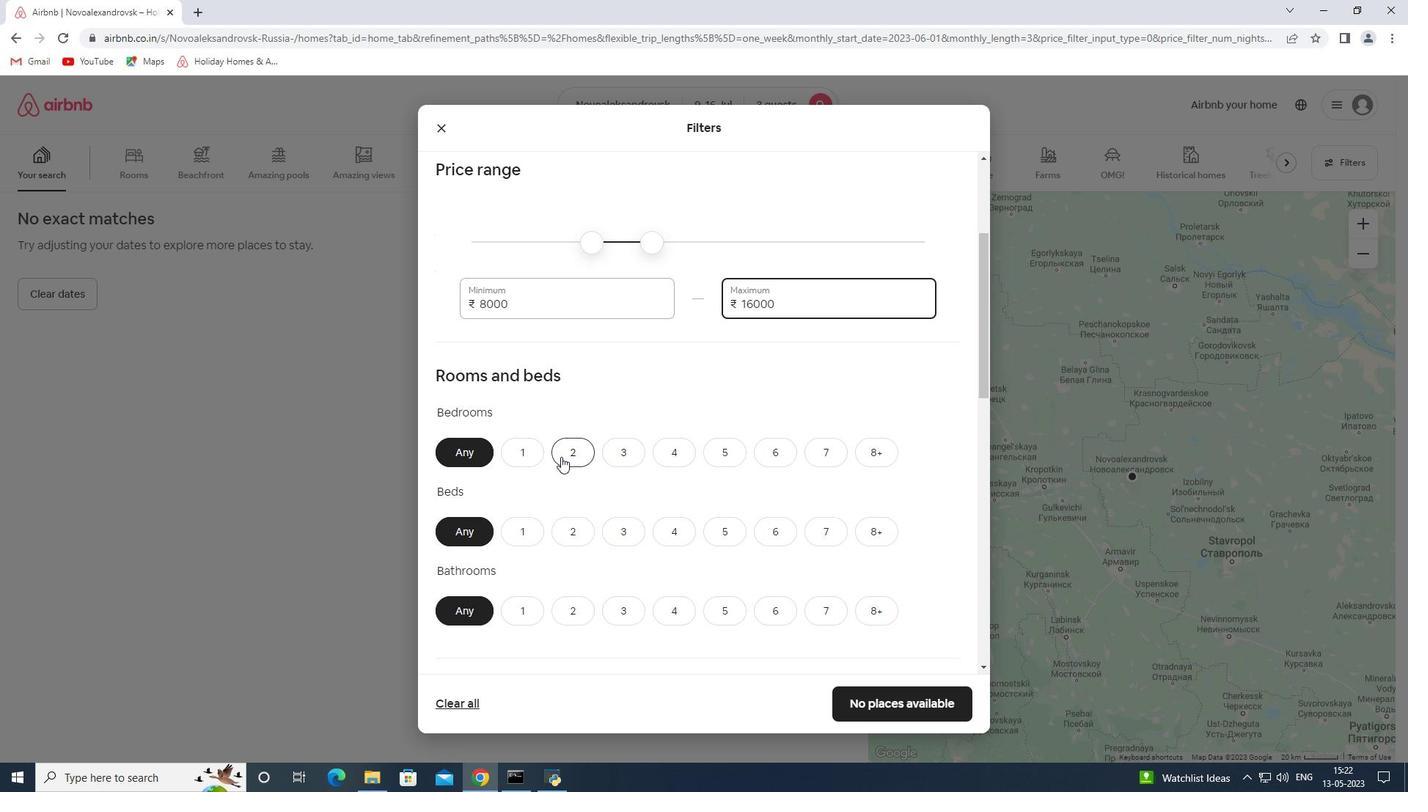 
Action: Mouse pressed left at (560, 457)
Screenshot: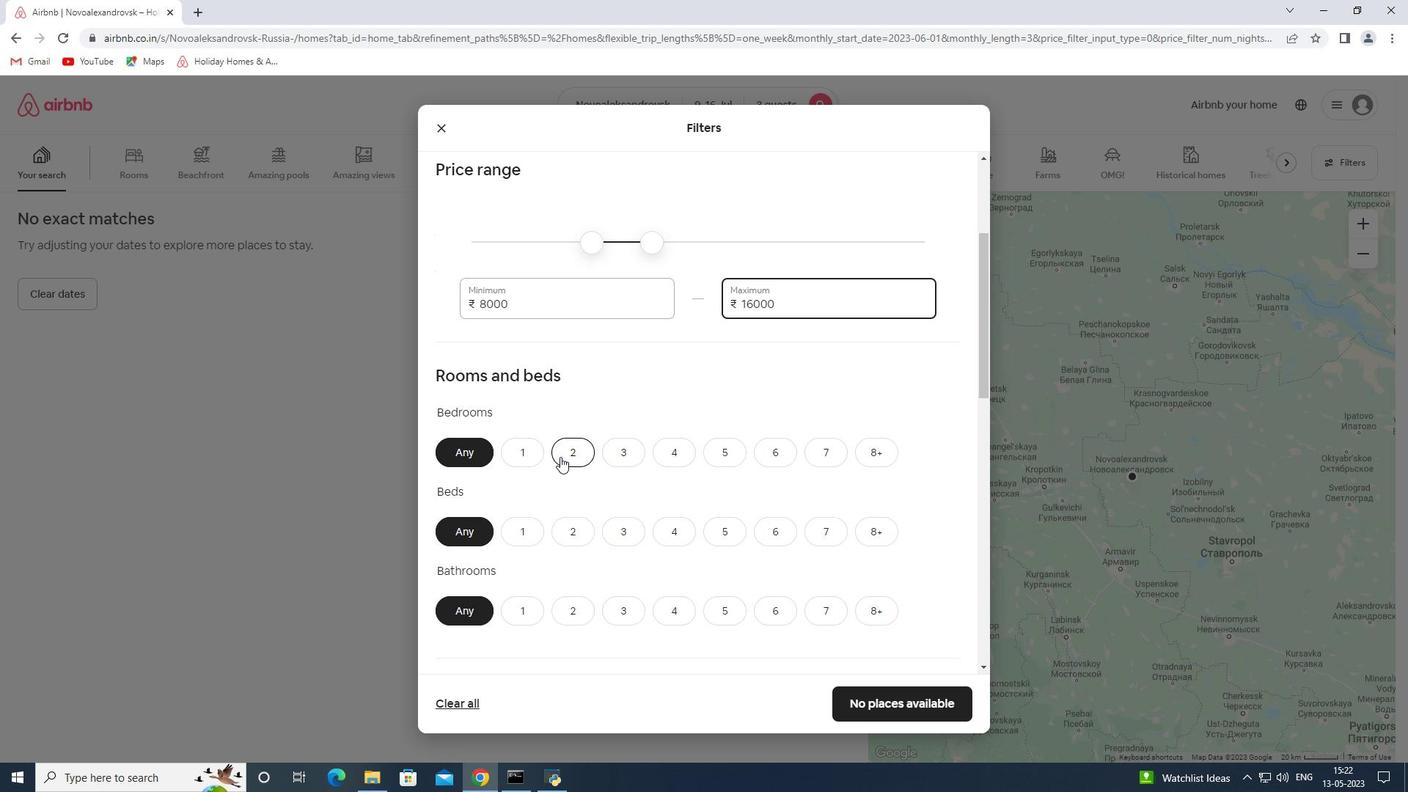 
Action: Mouse moved to (562, 534)
Screenshot: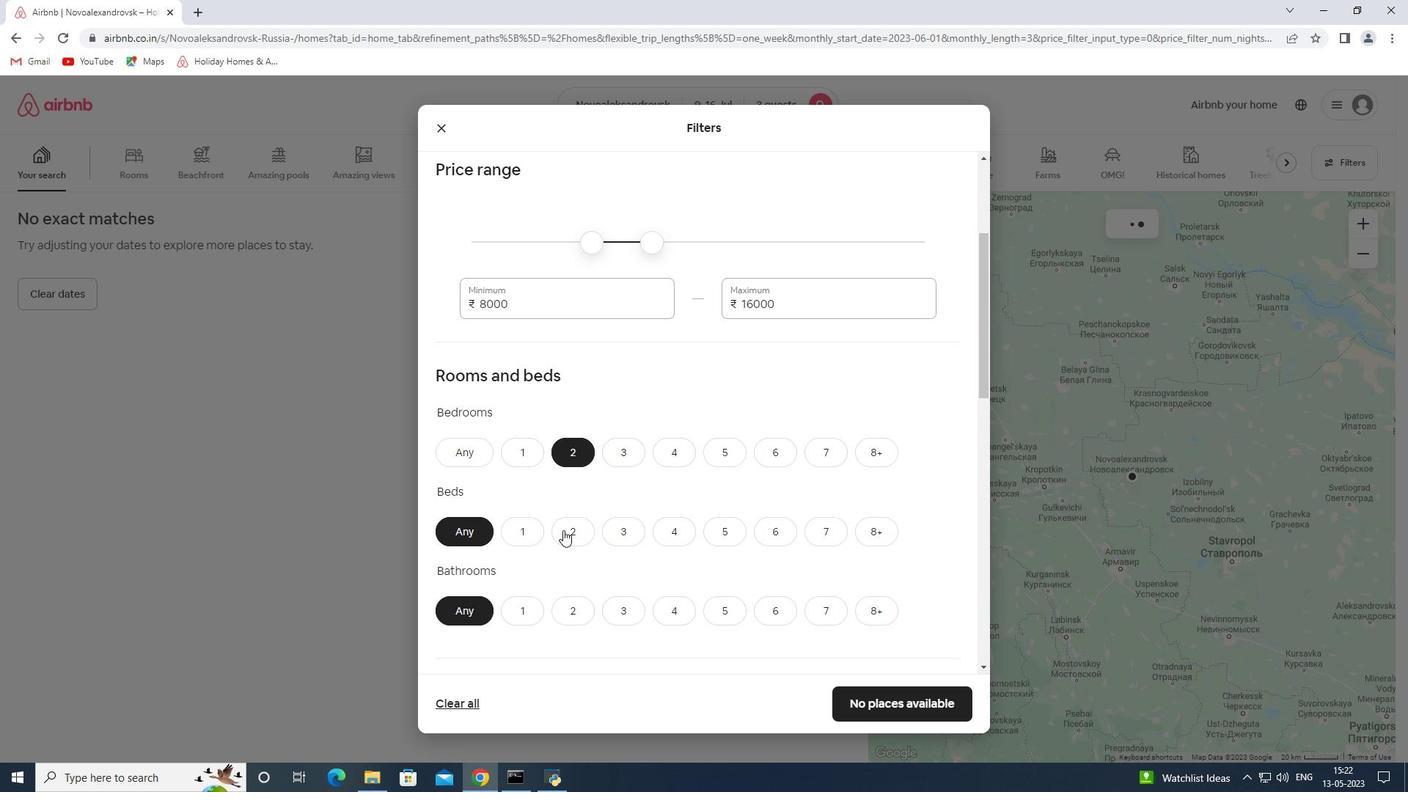 
Action: Mouse pressed left at (562, 534)
Screenshot: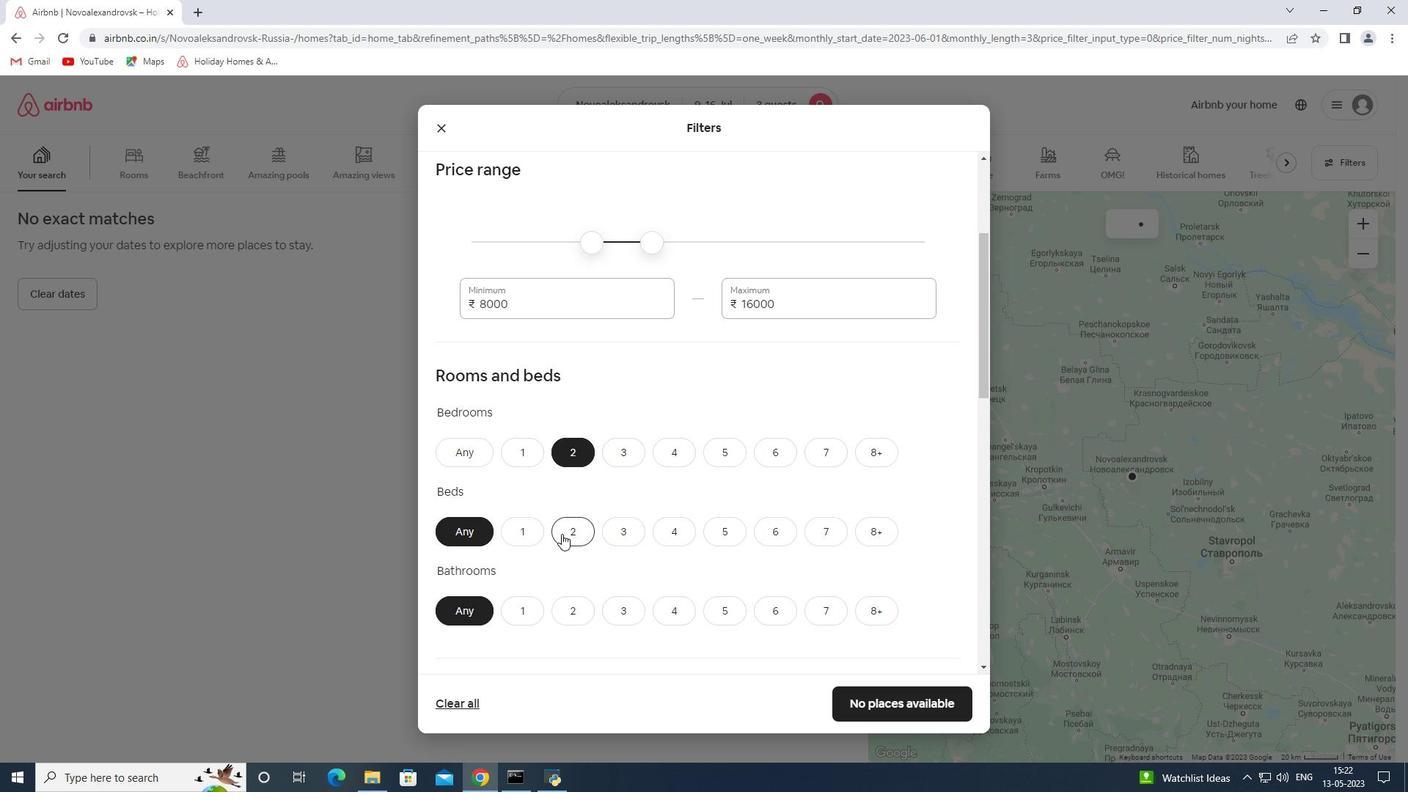 
Action: Mouse moved to (537, 610)
Screenshot: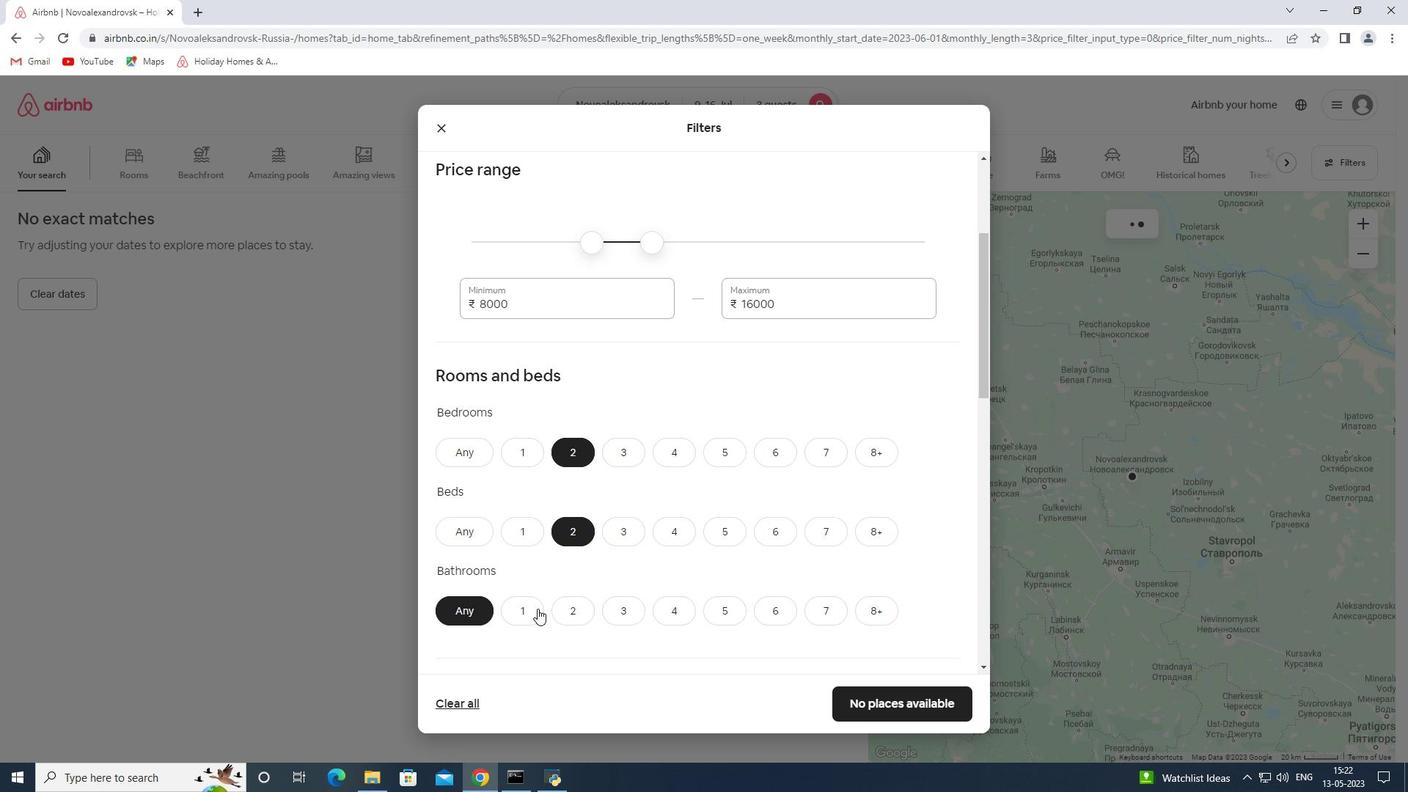 
Action: Mouse pressed left at (537, 610)
Screenshot: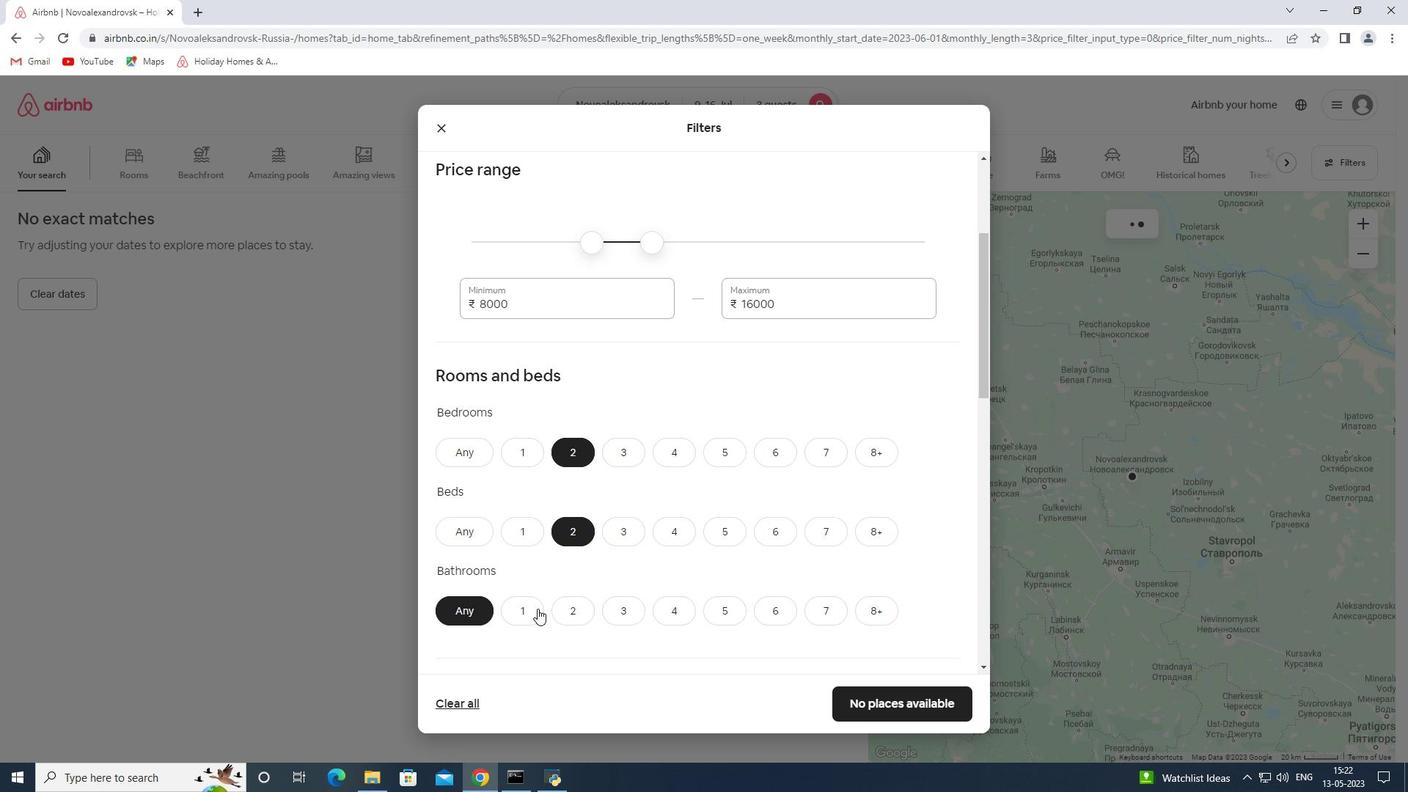 
Action: Mouse moved to (535, 611)
Screenshot: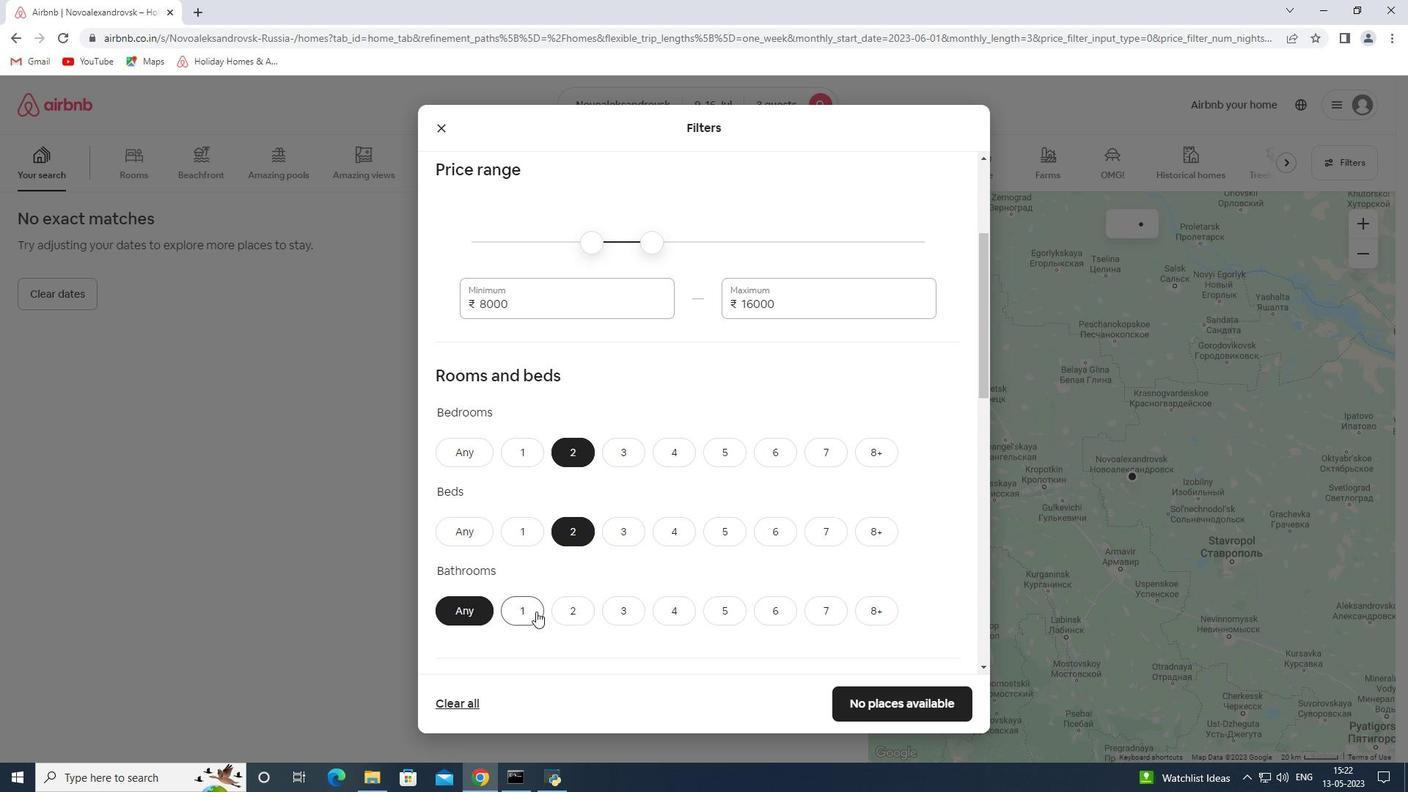 
Action: Mouse scrolled (535, 611) with delta (0, 0)
Screenshot: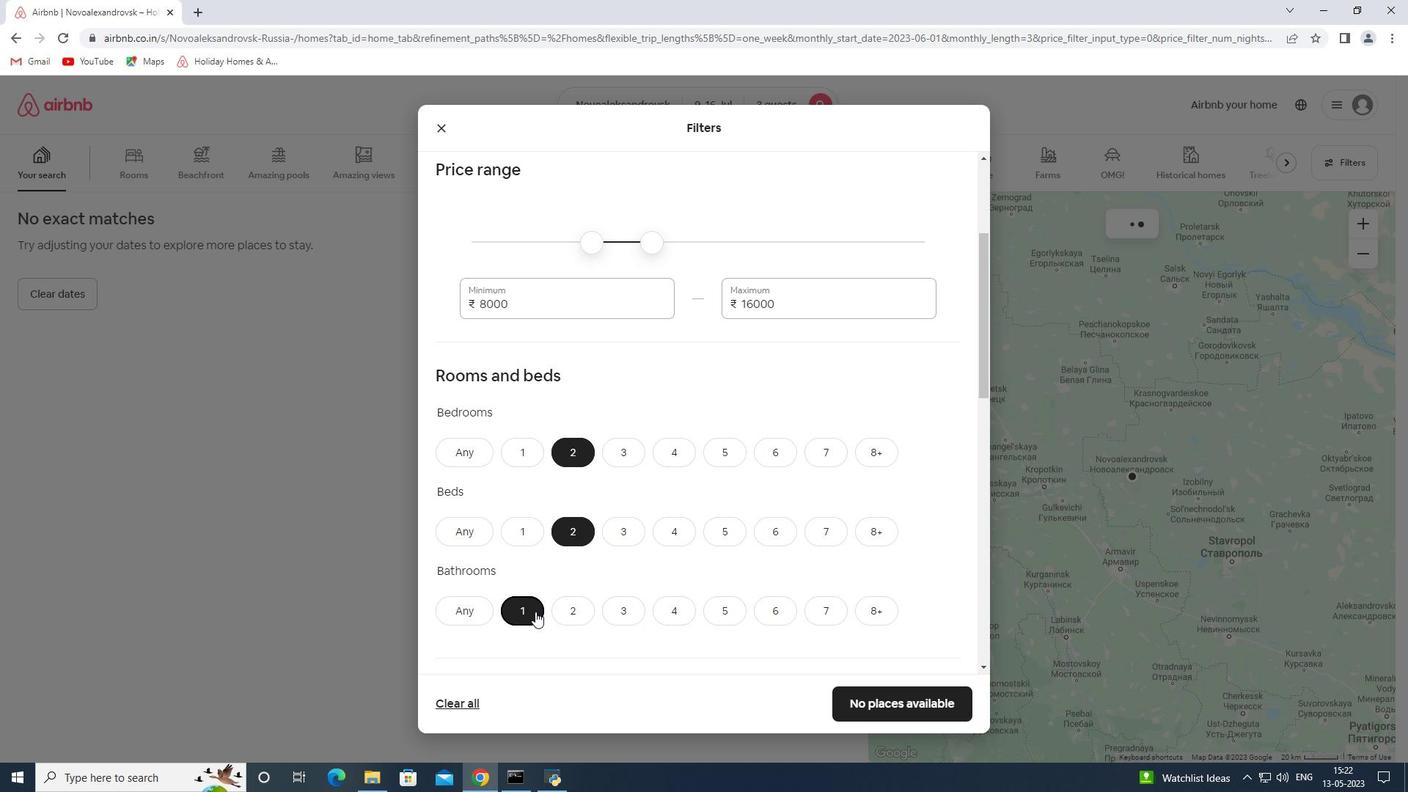 
Action: Mouse scrolled (535, 611) with delta (0, 0)
Screenshot: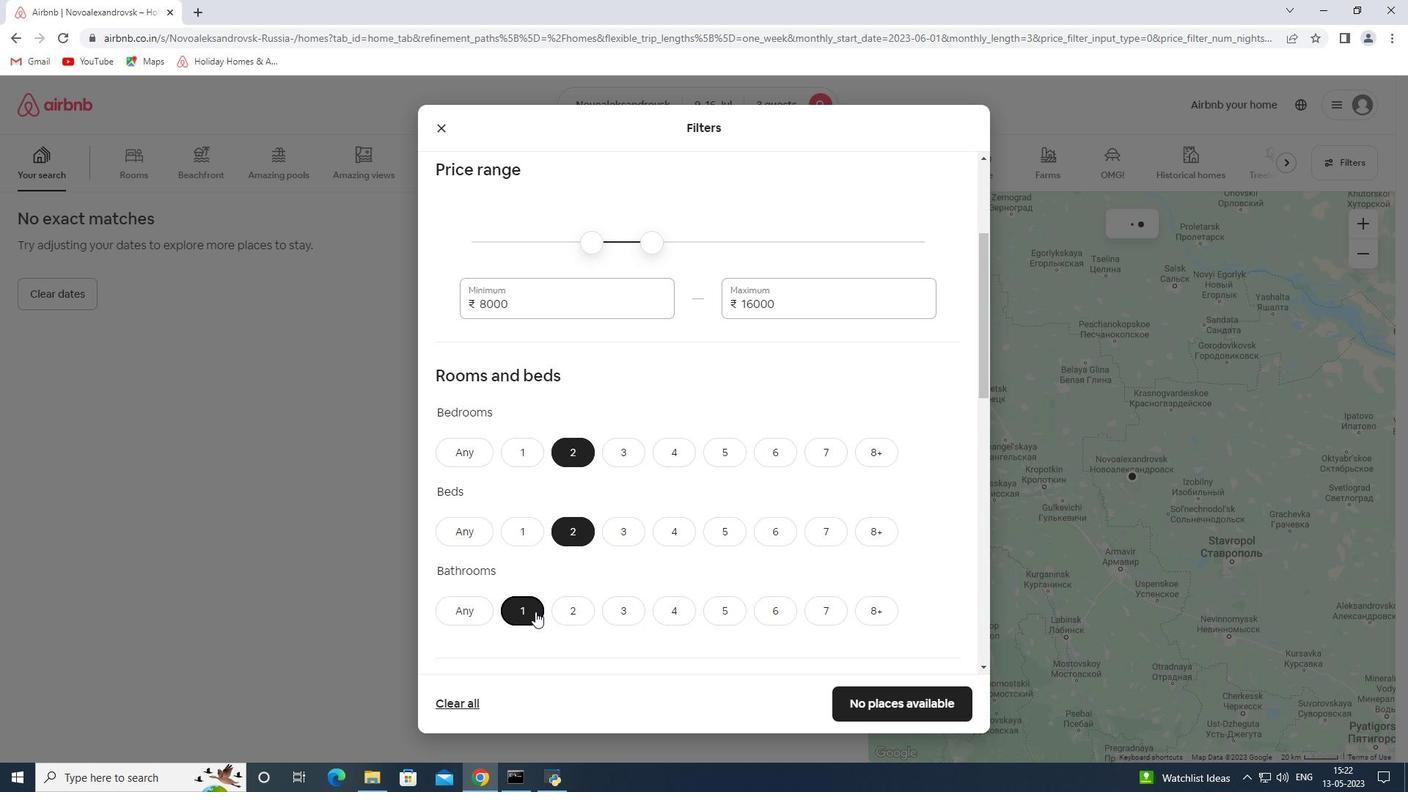 
Action: Mouse scrolled (535, 611) with delta (0, 0)
Screenshot: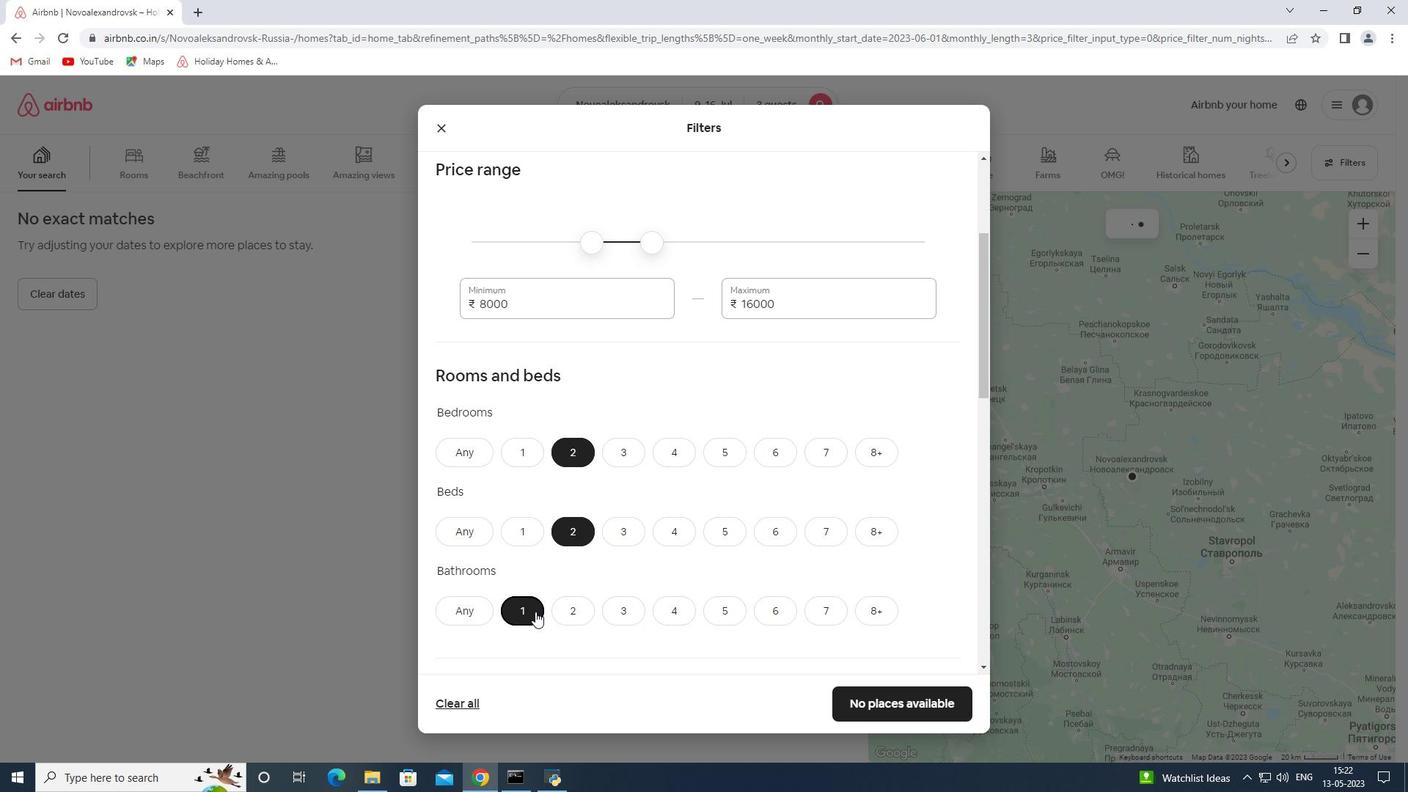 
Action: Mouse moved to (498, 573)
Screenshot: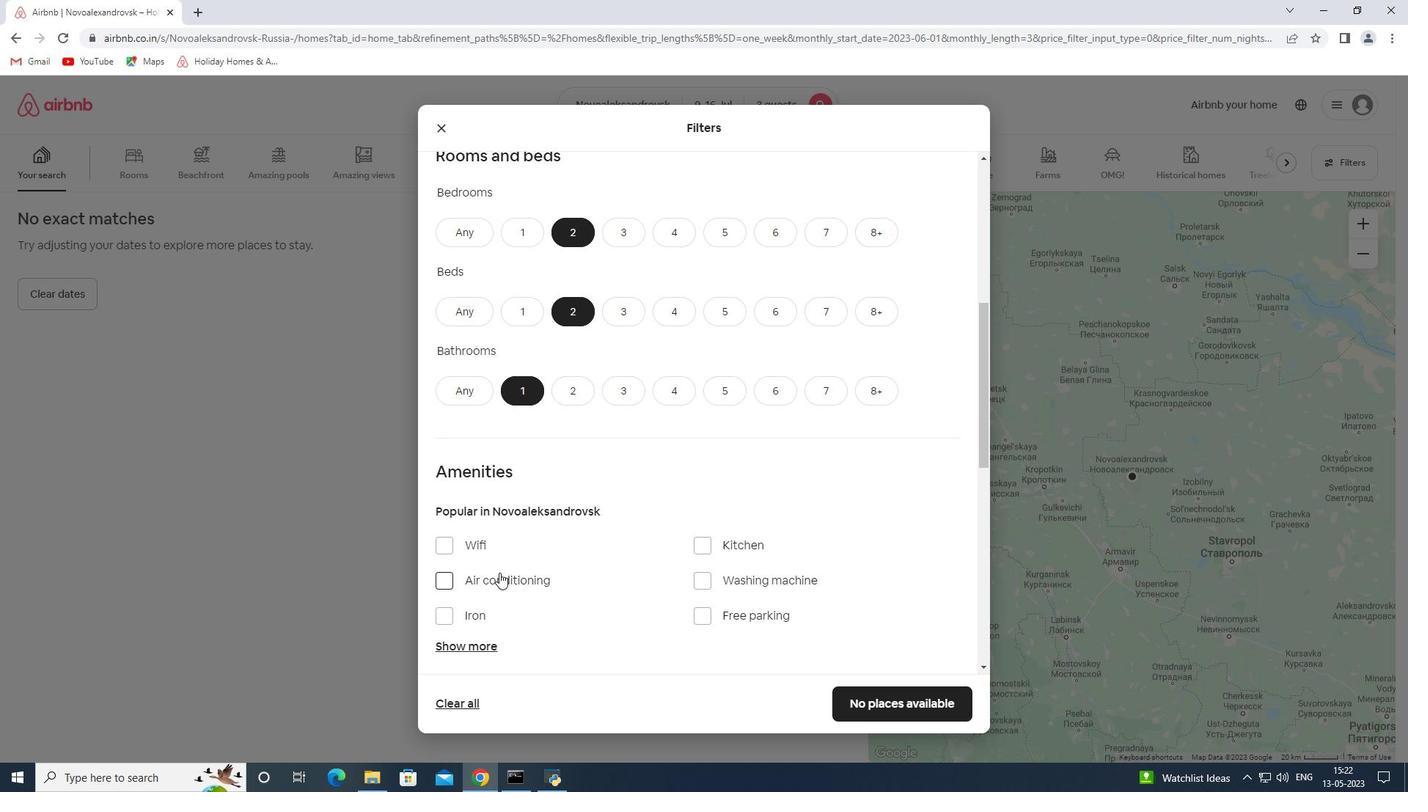 
Action: Mouse scrolled (498, 573) with delta (0, 0)
Screenshot: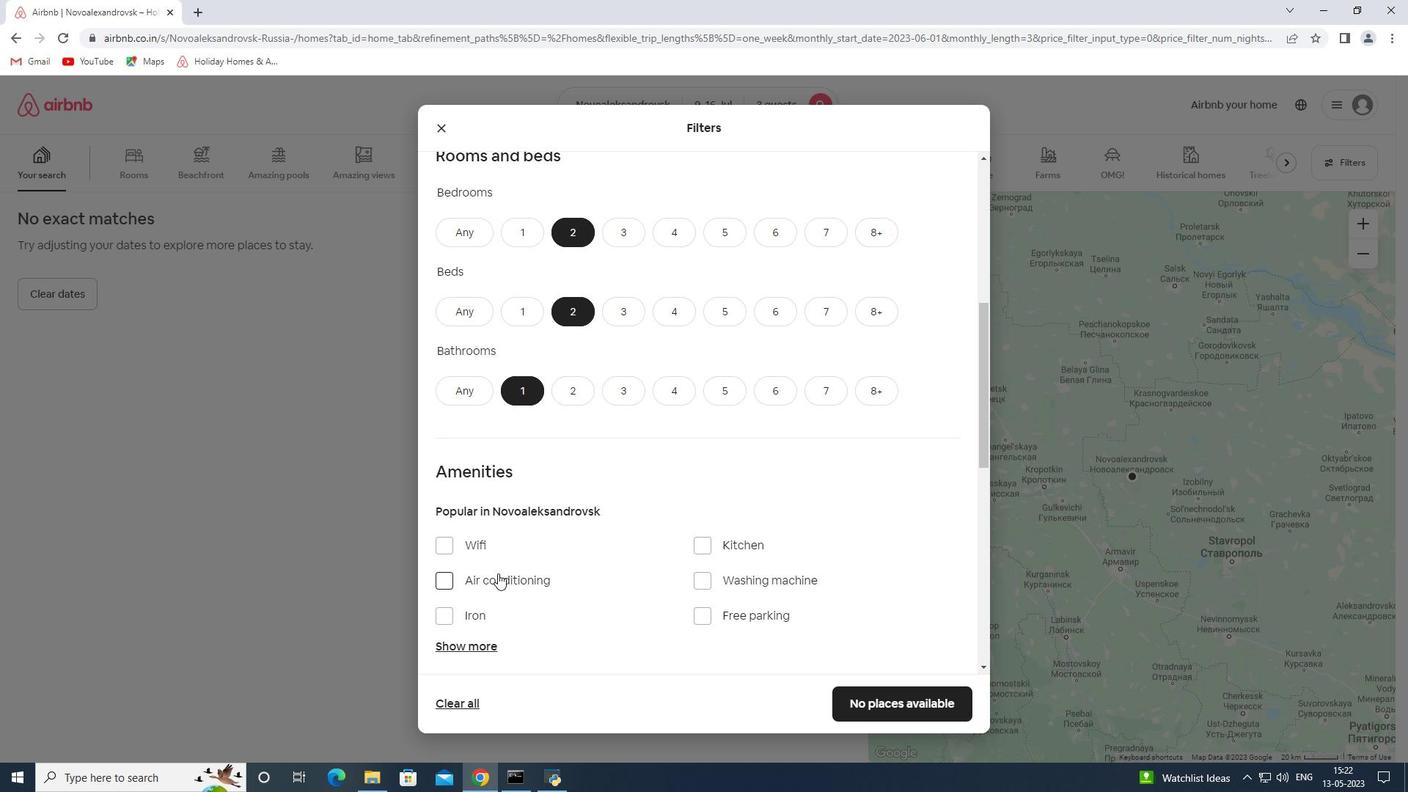 
Action: Mouse scrolled (498, 573) with delta (0, 0)
Screenshot: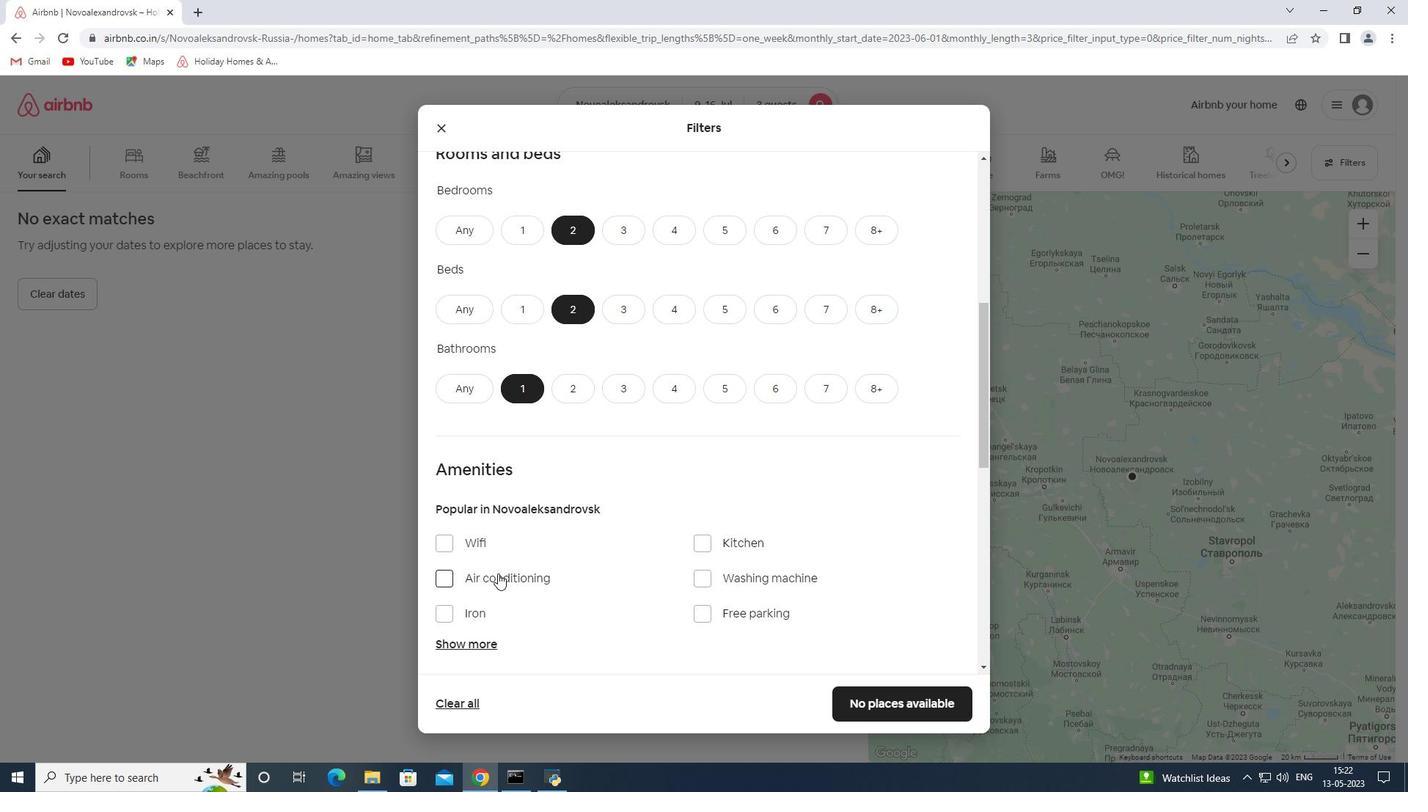 
Action: Mouse scrolled (498, 573) with delta (0, 0)
Screenshot: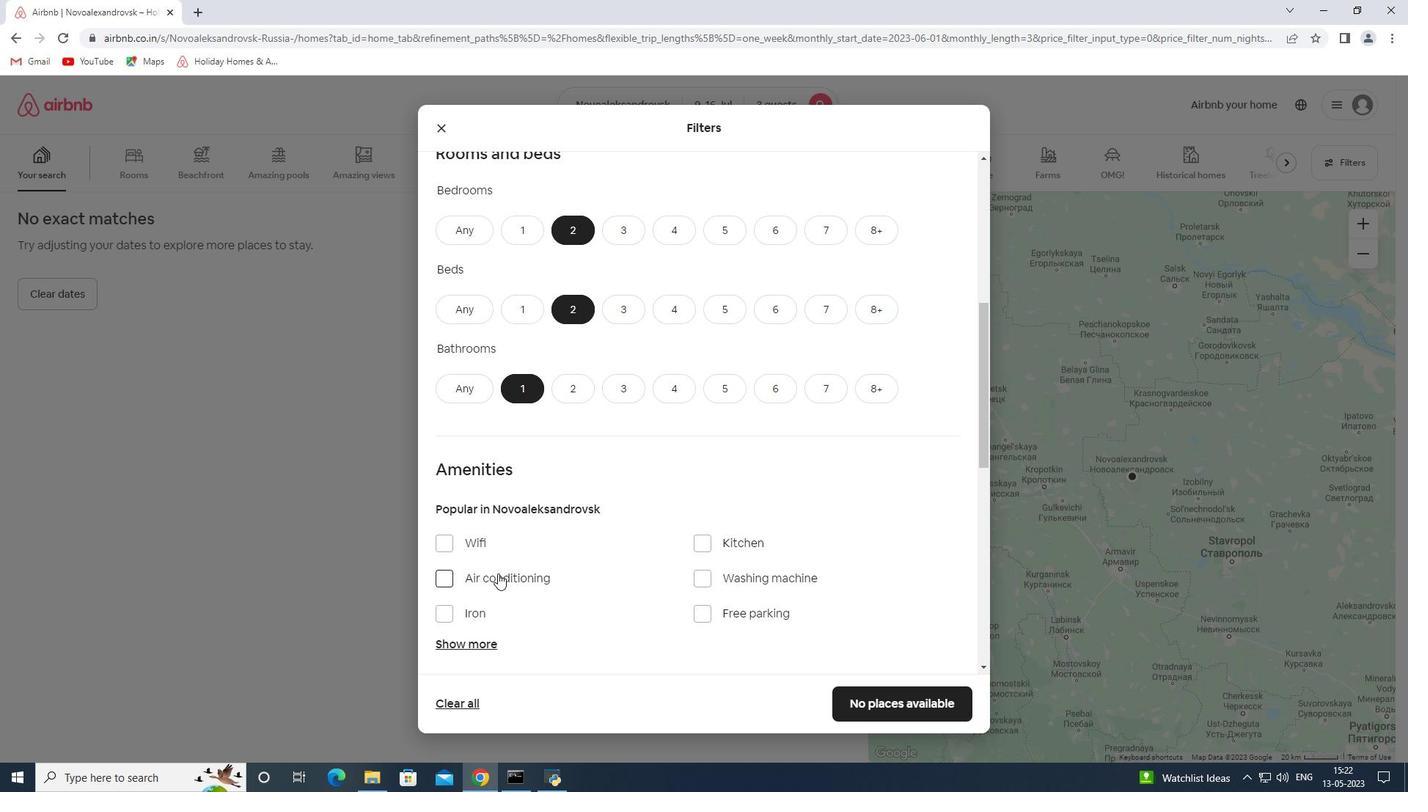 
Action: Mouse scrolled (498, 573) with delta (0, 0)
Screenshot: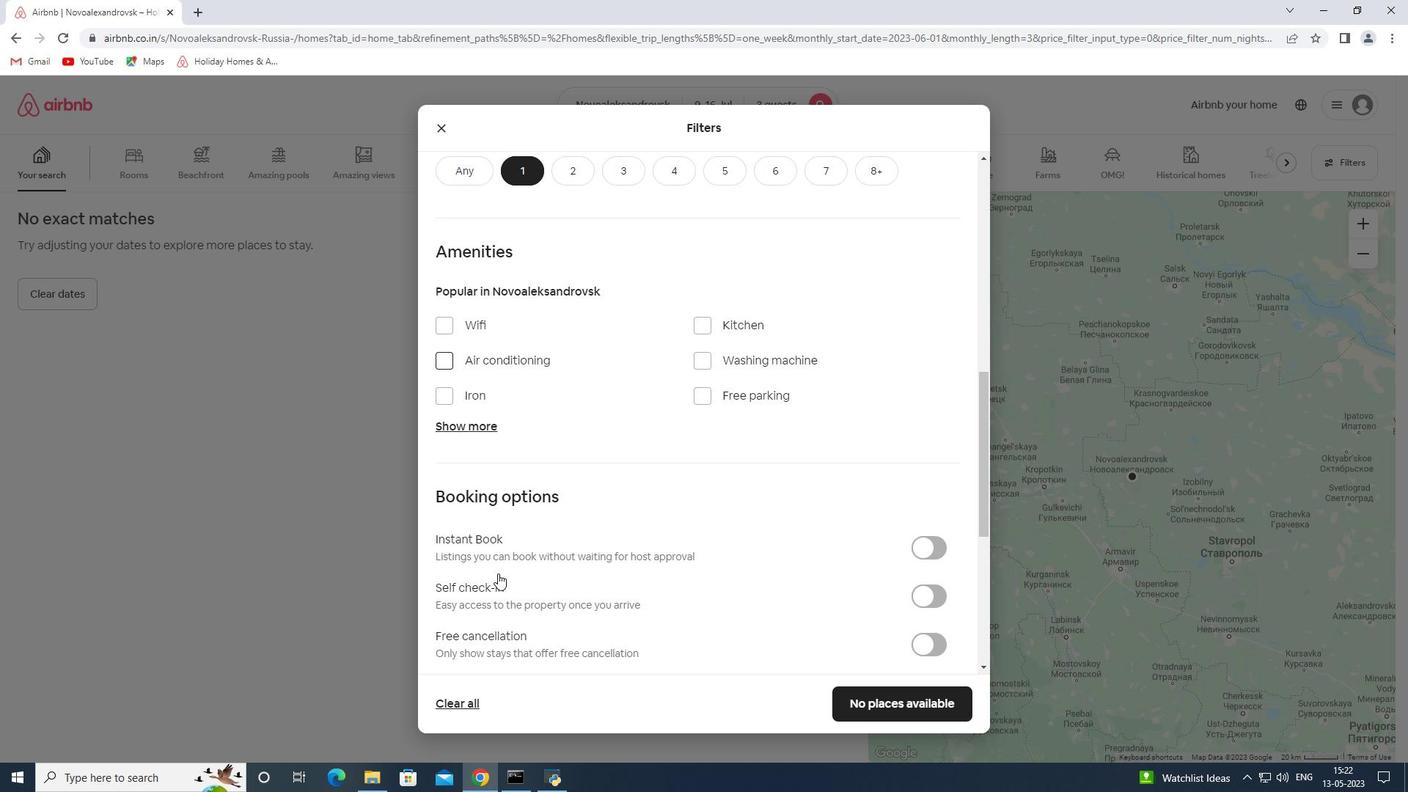 
Action: Mouse scrolled (498, 573) with delta (0, 0)
Screenshot: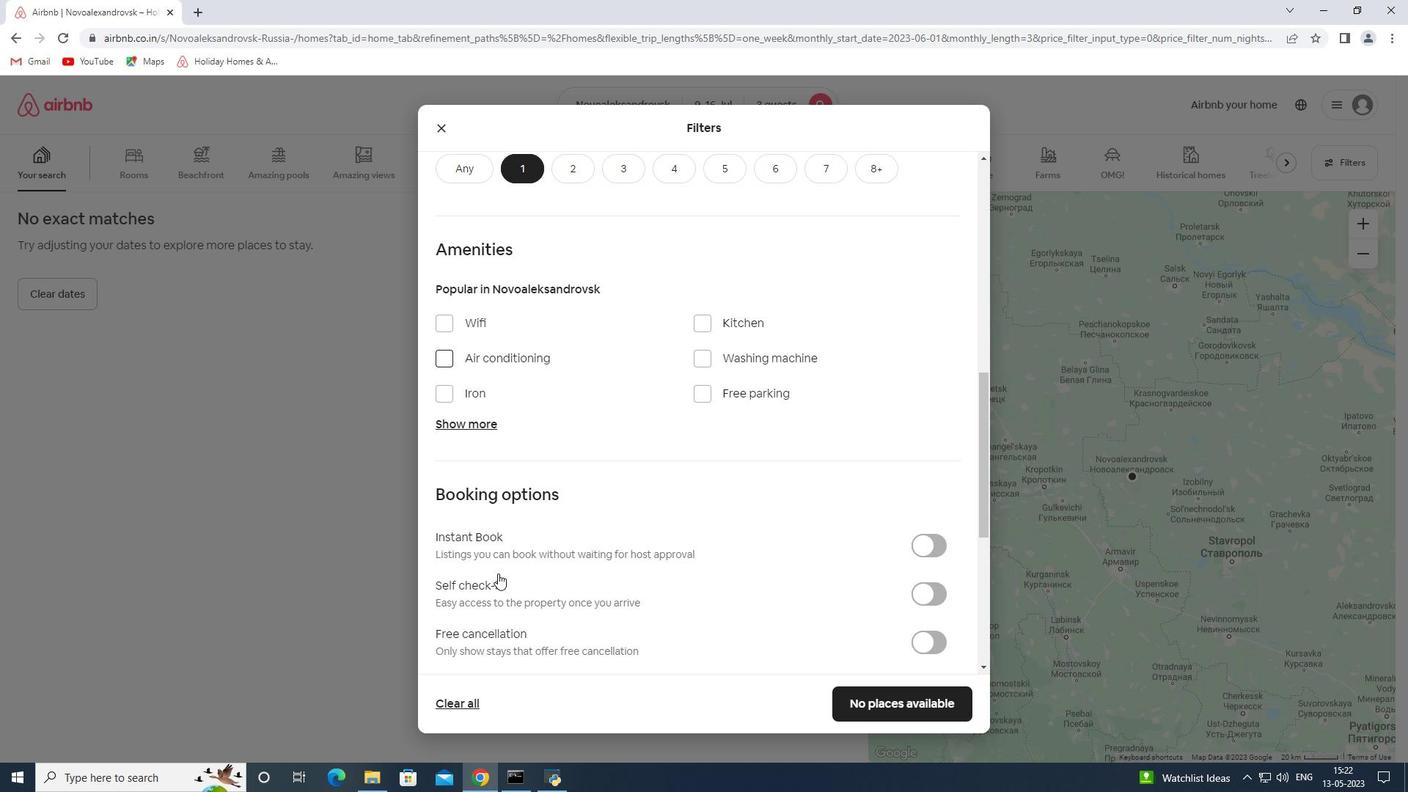 
Action: Mouse scrolled (498, 573) with delta (0, 0)
Screenshot: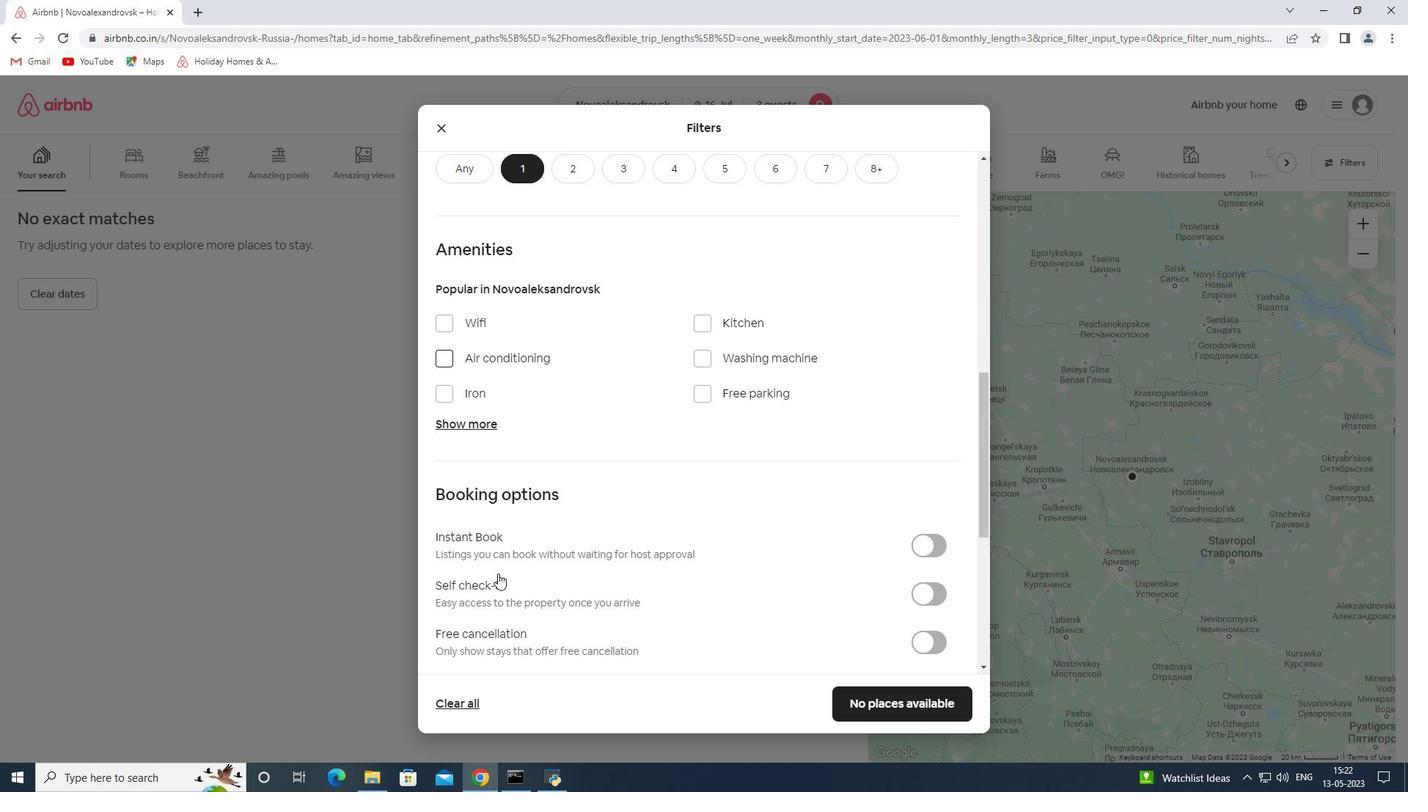 
Action: Mouse scrolled (498, 573) with delta (0, 0)
Screenshot: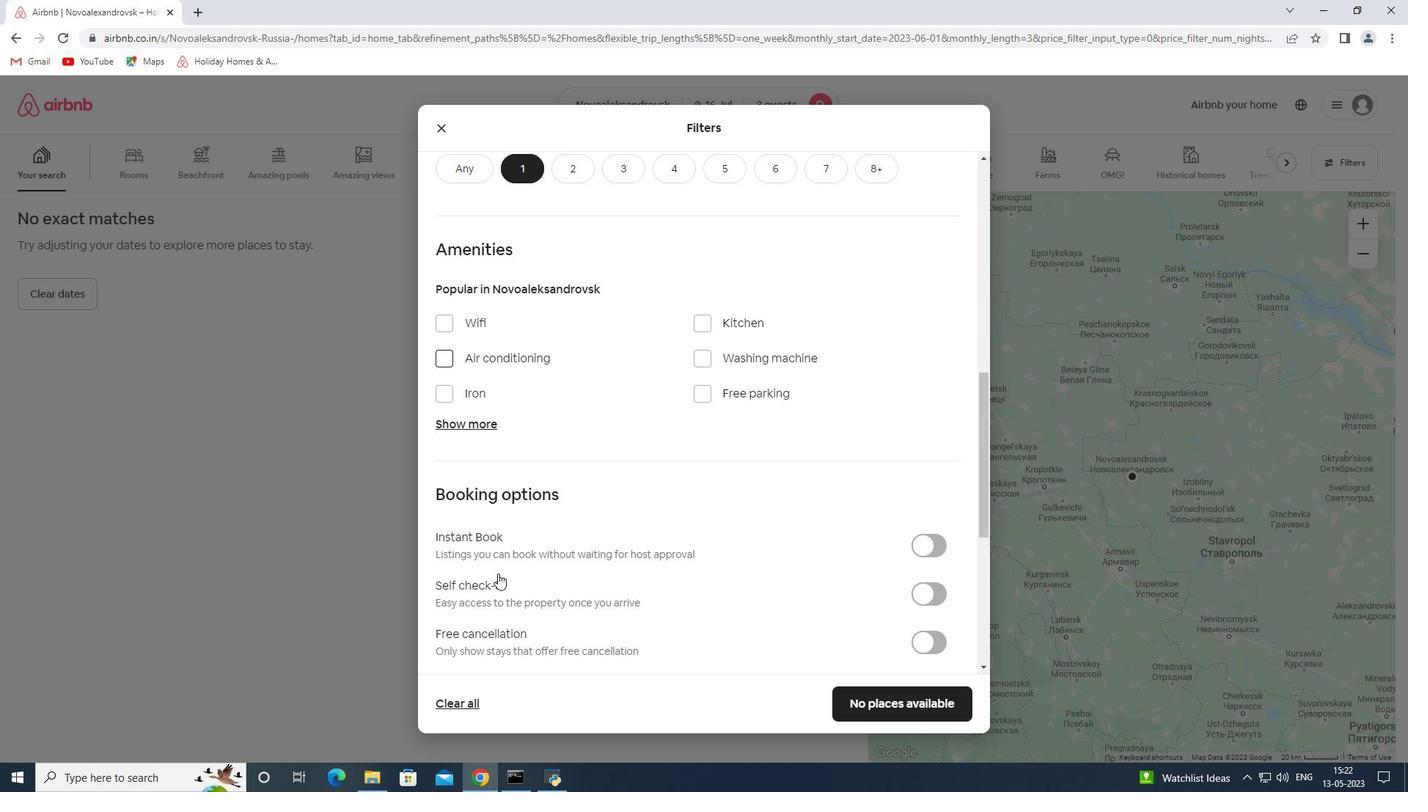 
Action: Mouse moved to (934, 305)
Screenshot: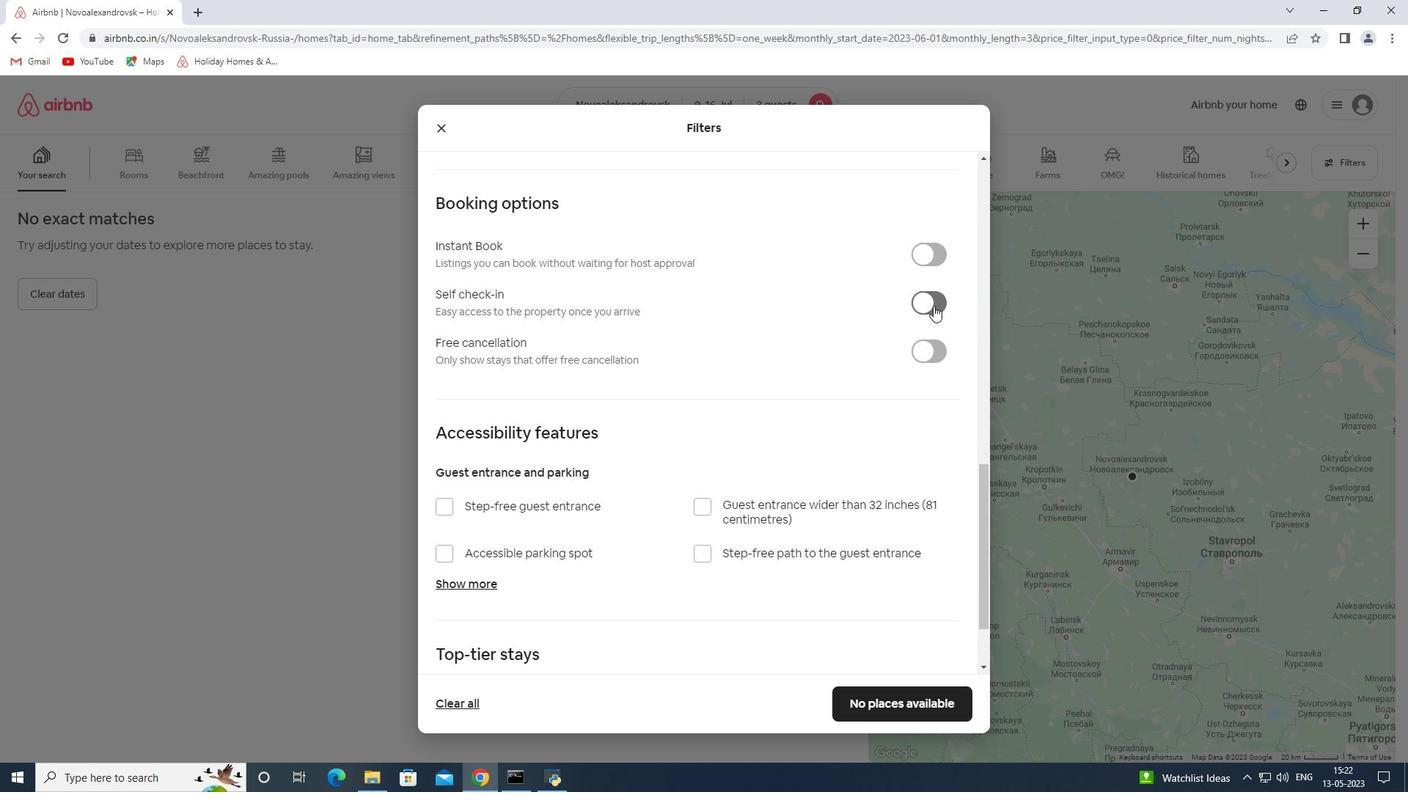 
Action: Mouse pressed left at (934, 305)
Screenshot: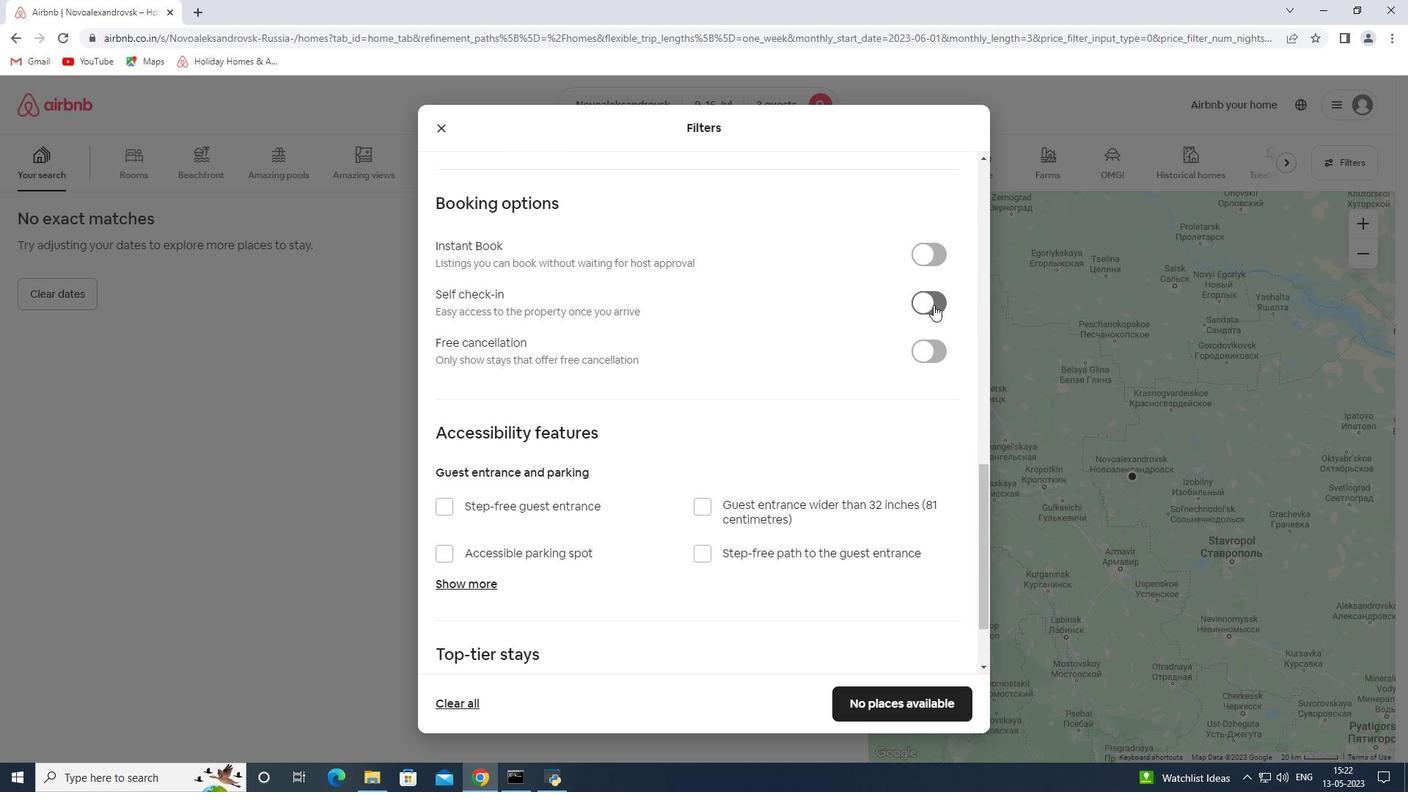 
Action: Mouse moved to (749, 379)
Screenshot: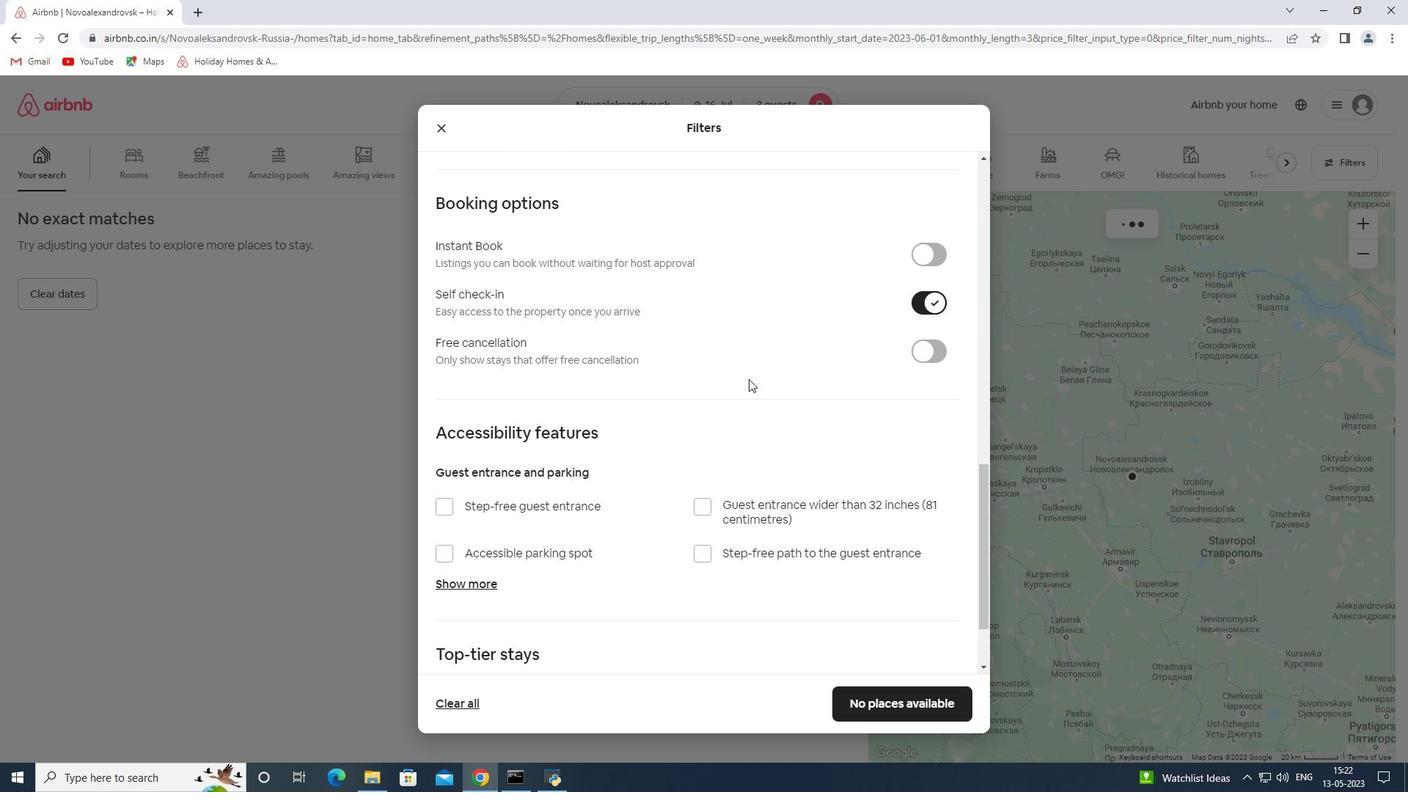 
Action: Mouse scrolled (749, 378) with delta (0, 0)
Screenshot: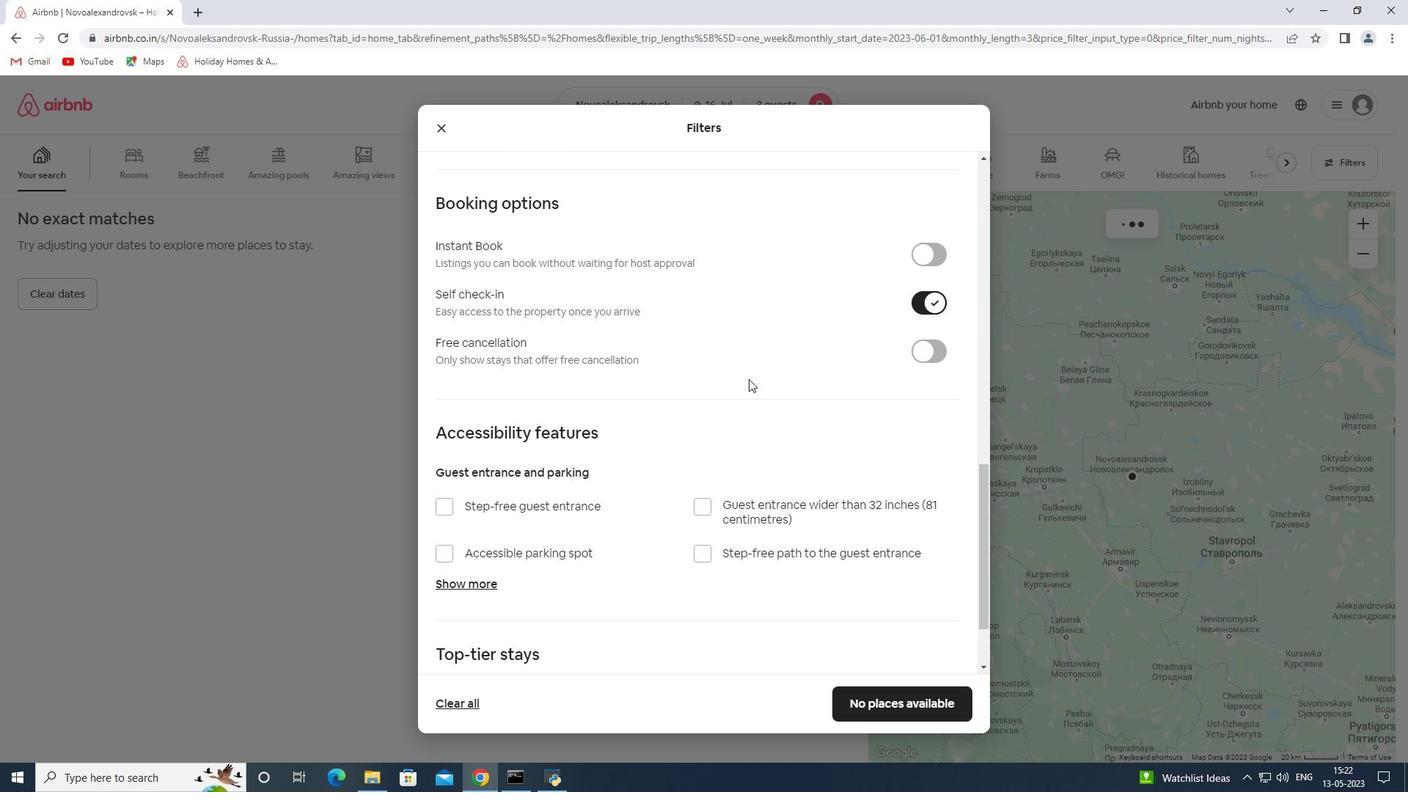 
Action: Mouse scrolled (749, 378) with delta (0, 0)
Screenshot: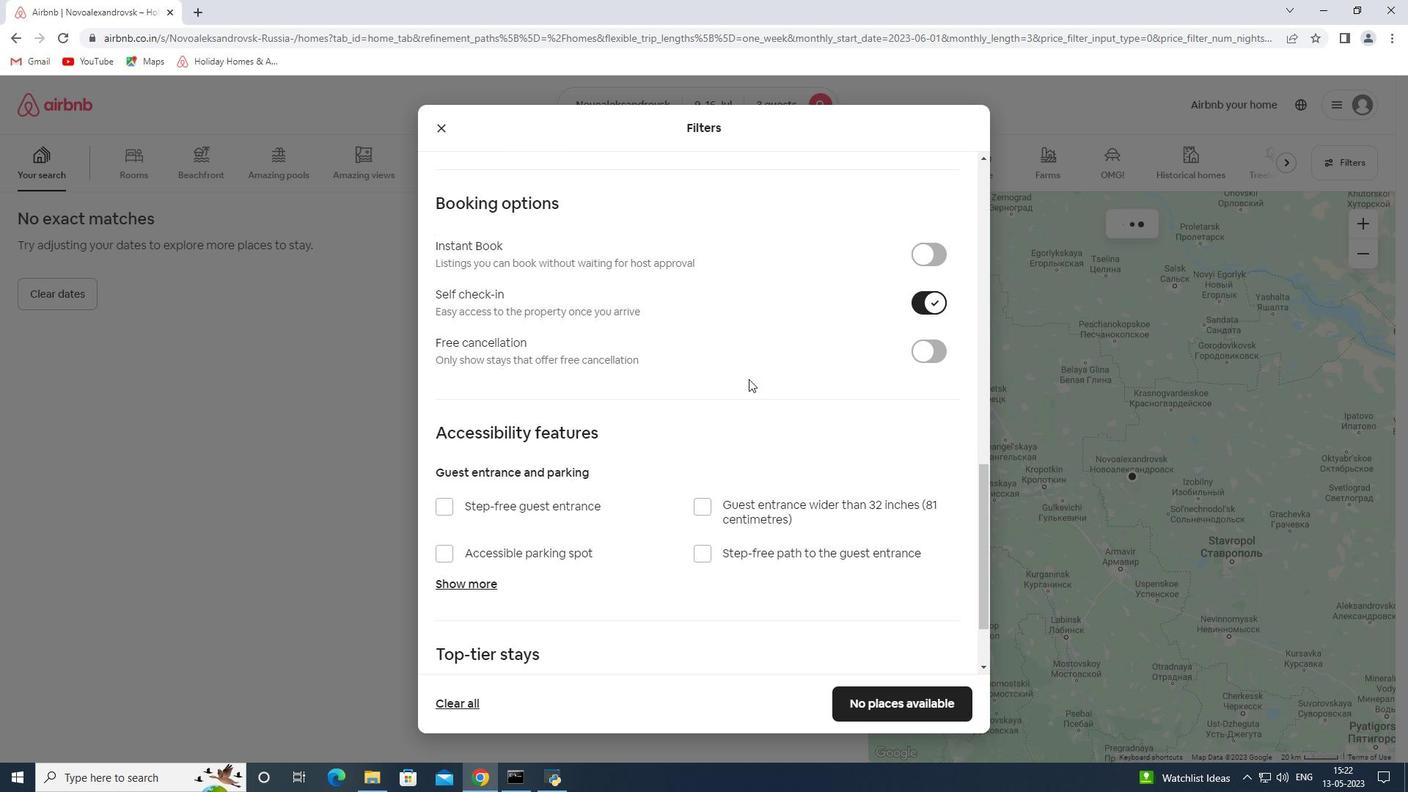 
Action: Mouse scrolled (749, 378) with delta (0, 0)
Screenshot: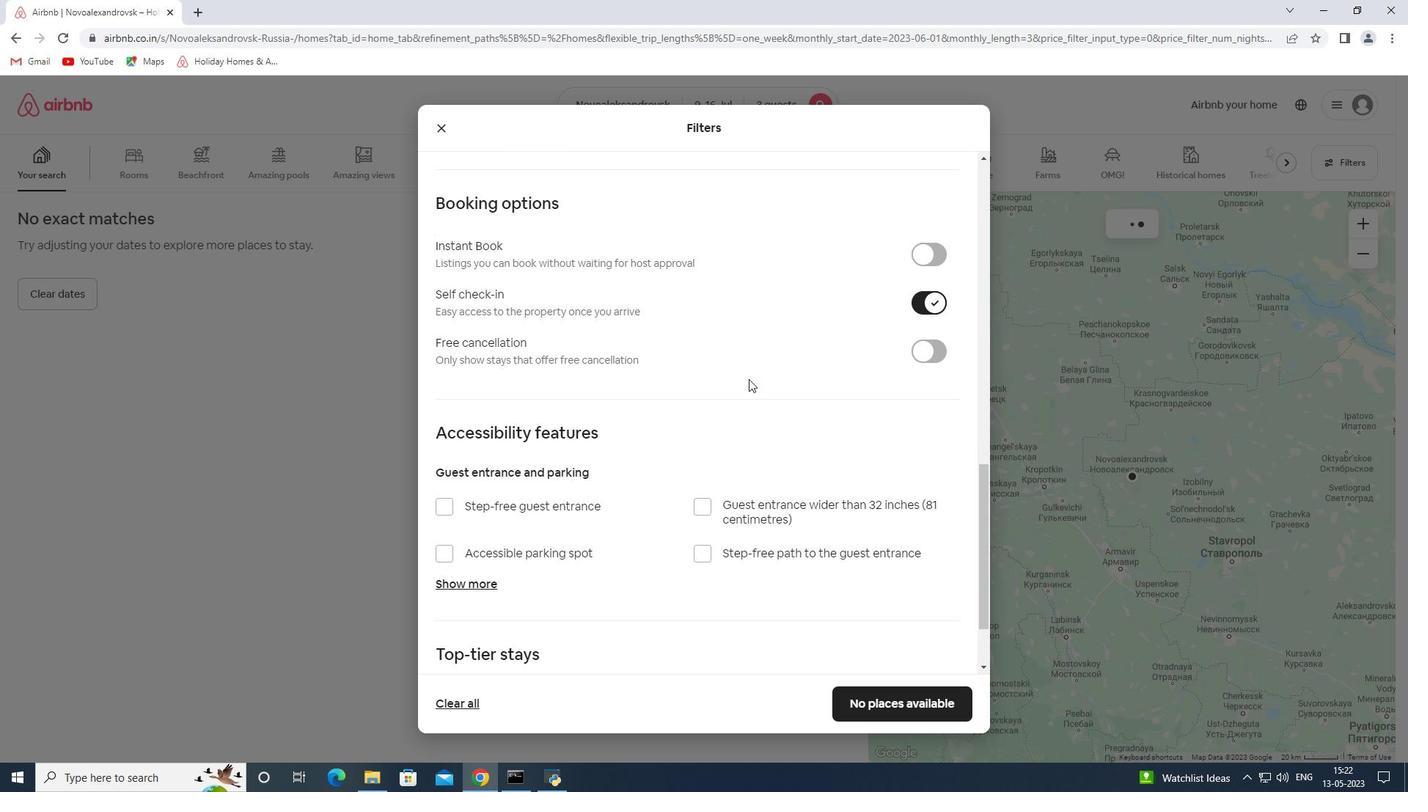 
Action: Mouse moved to (733, 383)
Screenshot: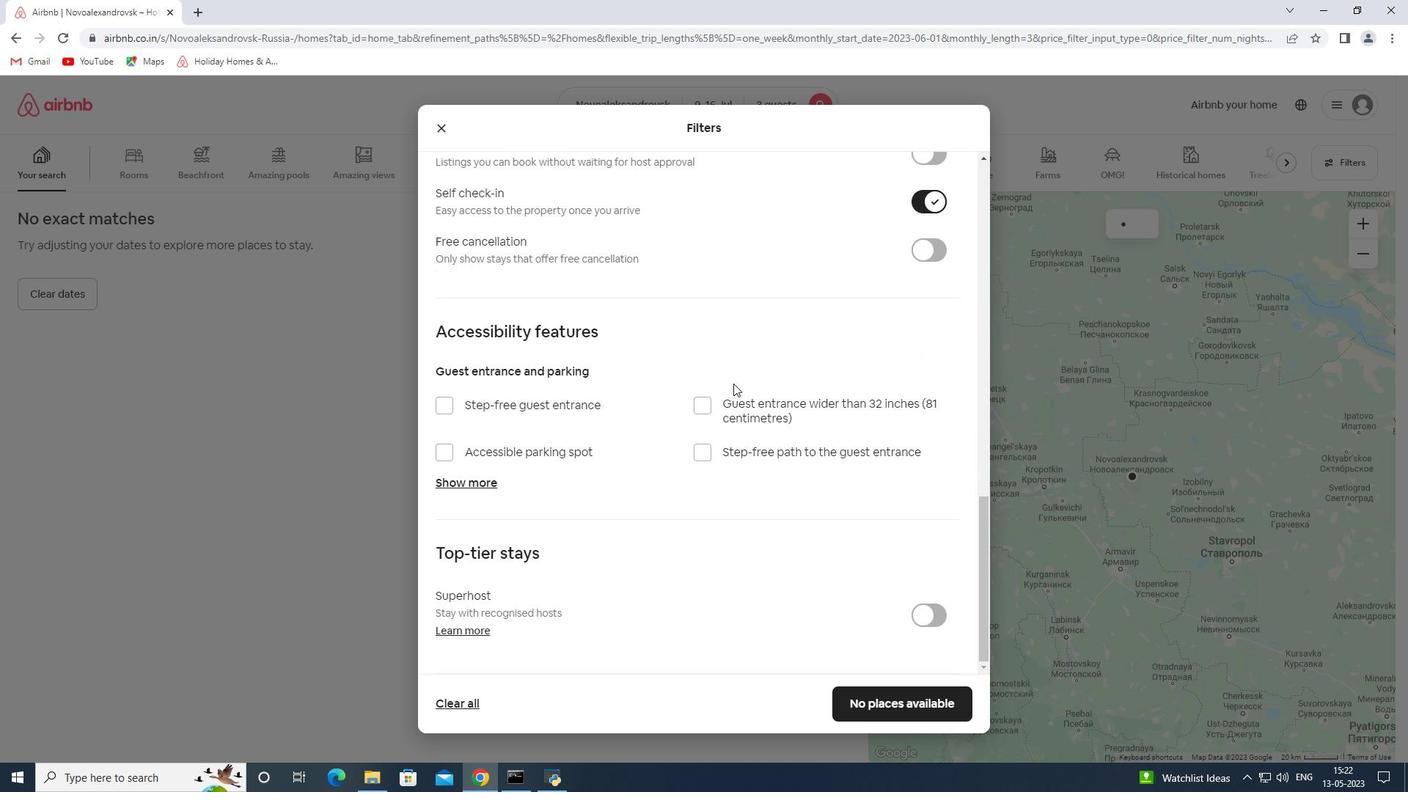 
Action: Mouse scrolled (733, 383) with delta (0, 0)
Screenshot: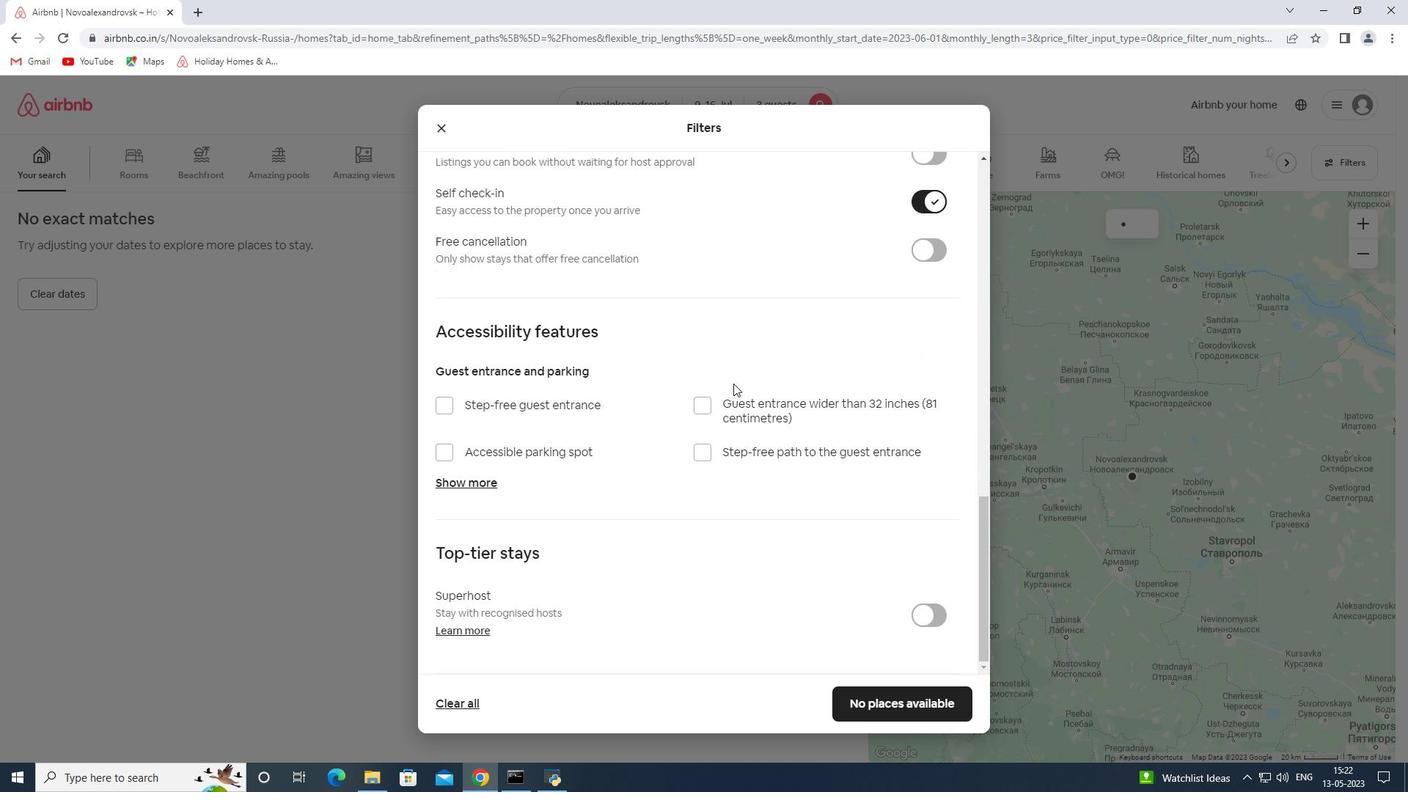 
Action: Mouse scrolled (733, 383) with delta (0, 0)
Screenshot: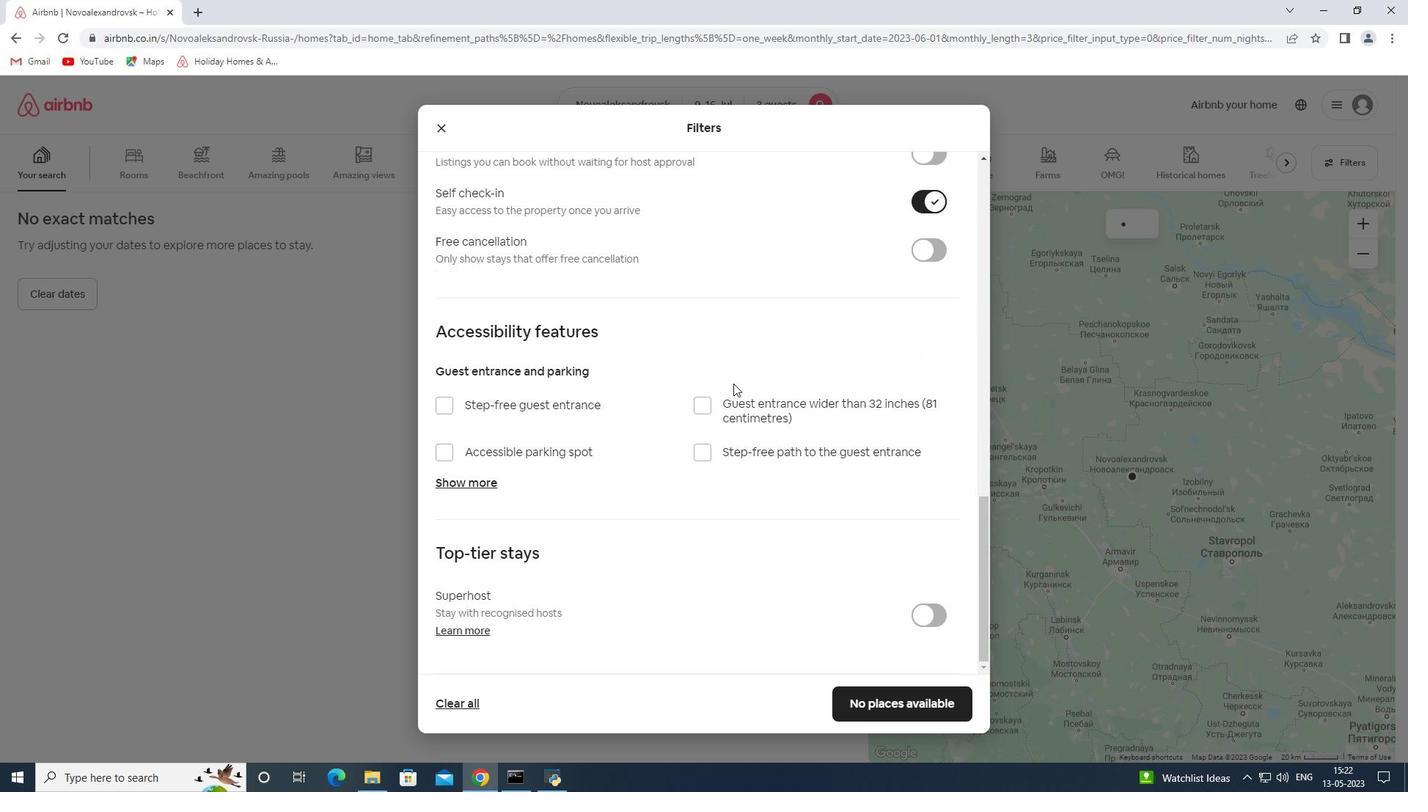 
Action: Mouse scrolled (733, 383) with delta (0, 0)
Screenshot: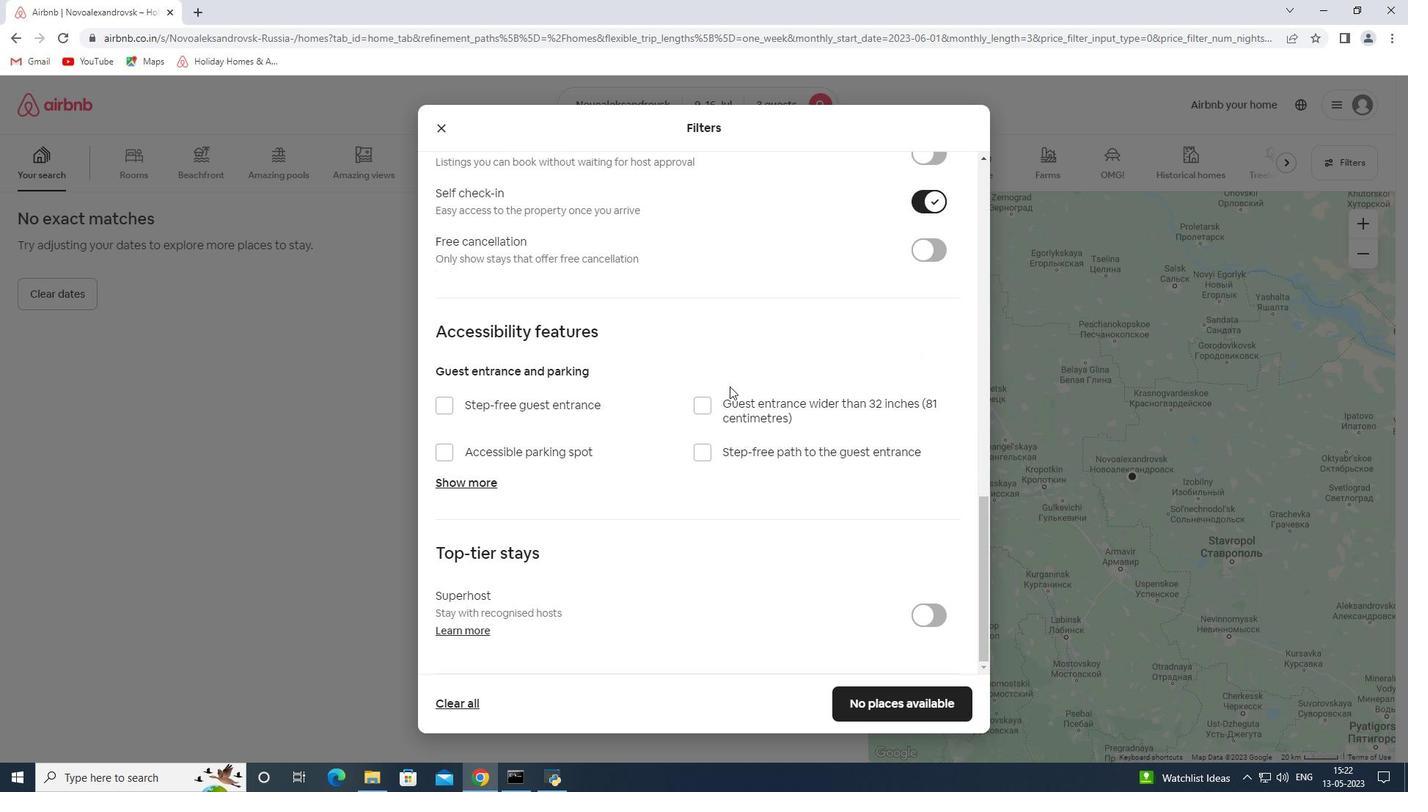 
Action: Mouse moved to (697, 438)
Screenshot: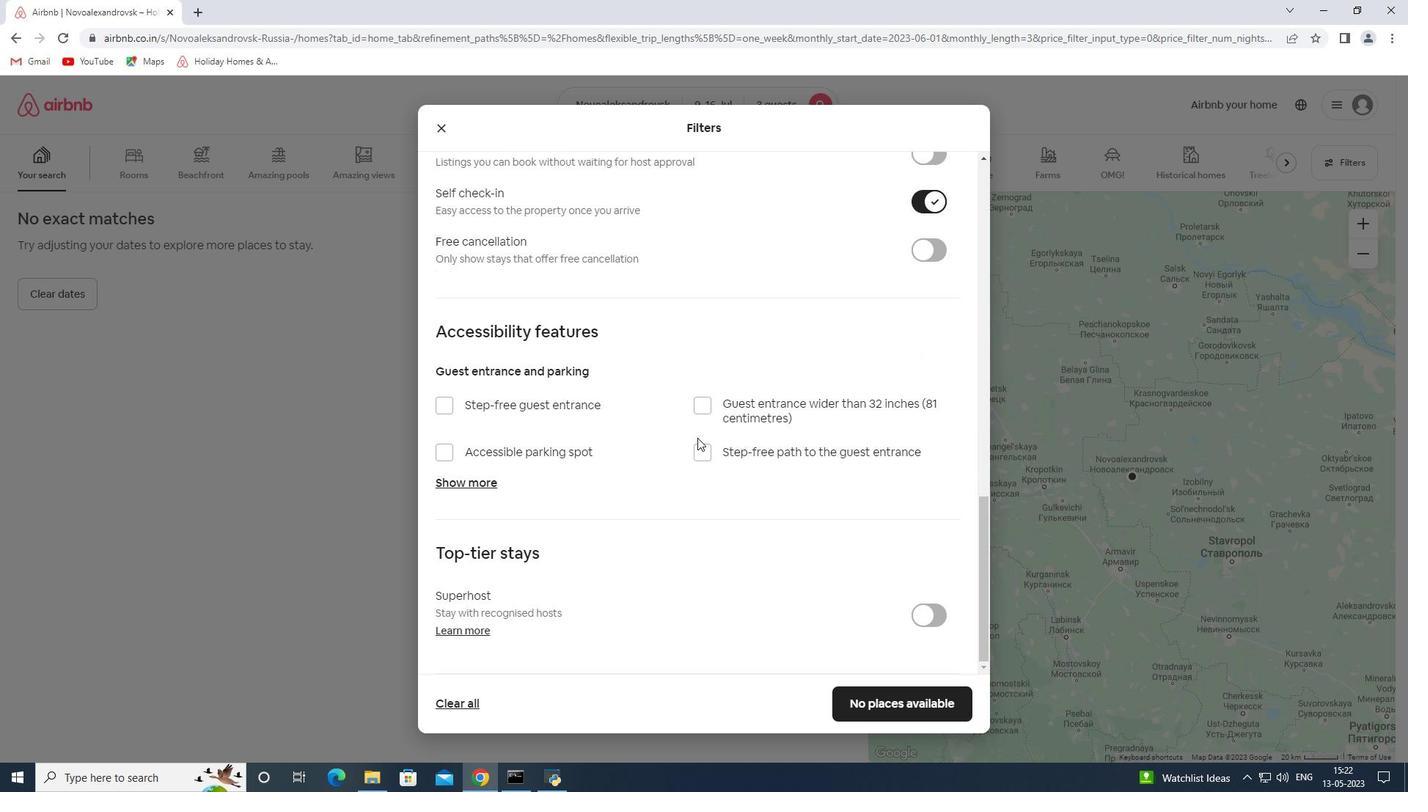 
Action: Mouse scrolled (697, 437) with delta (0, 0)
Screenshot: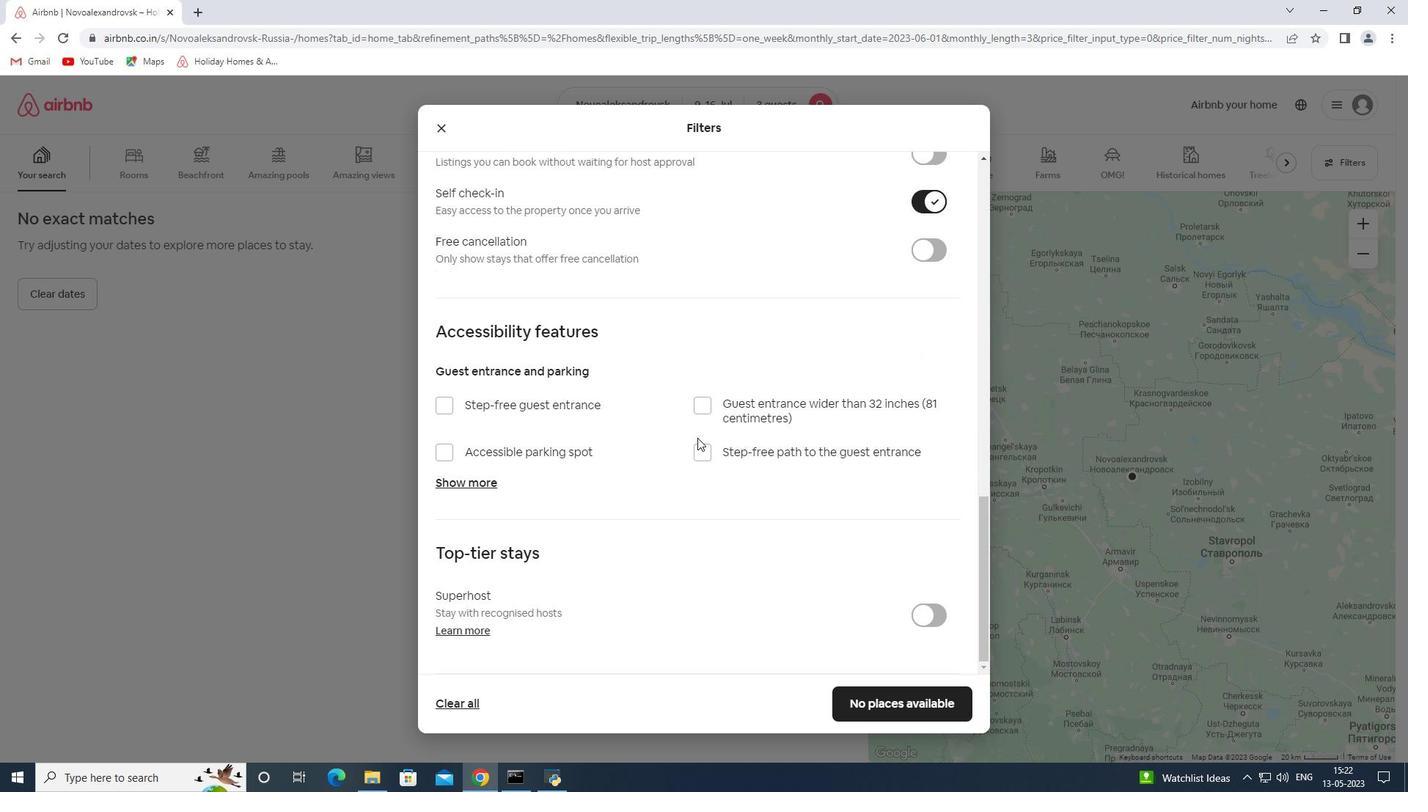
Action: Mouse scrolled (697, 437) with delta (0, 0)
Screenshot: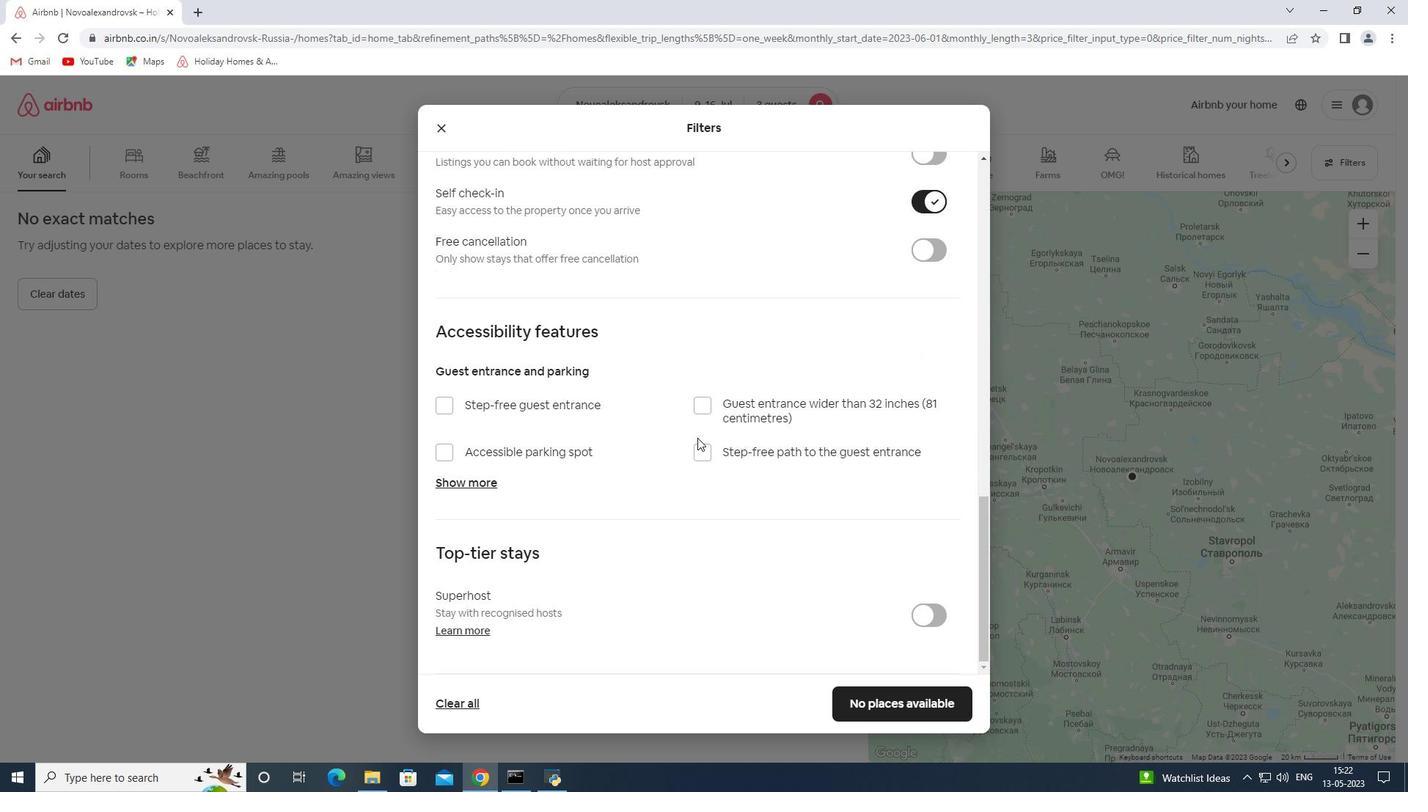 
Action: Mouse scrolled (697, 437) with delta (0, 0)
Screenshot: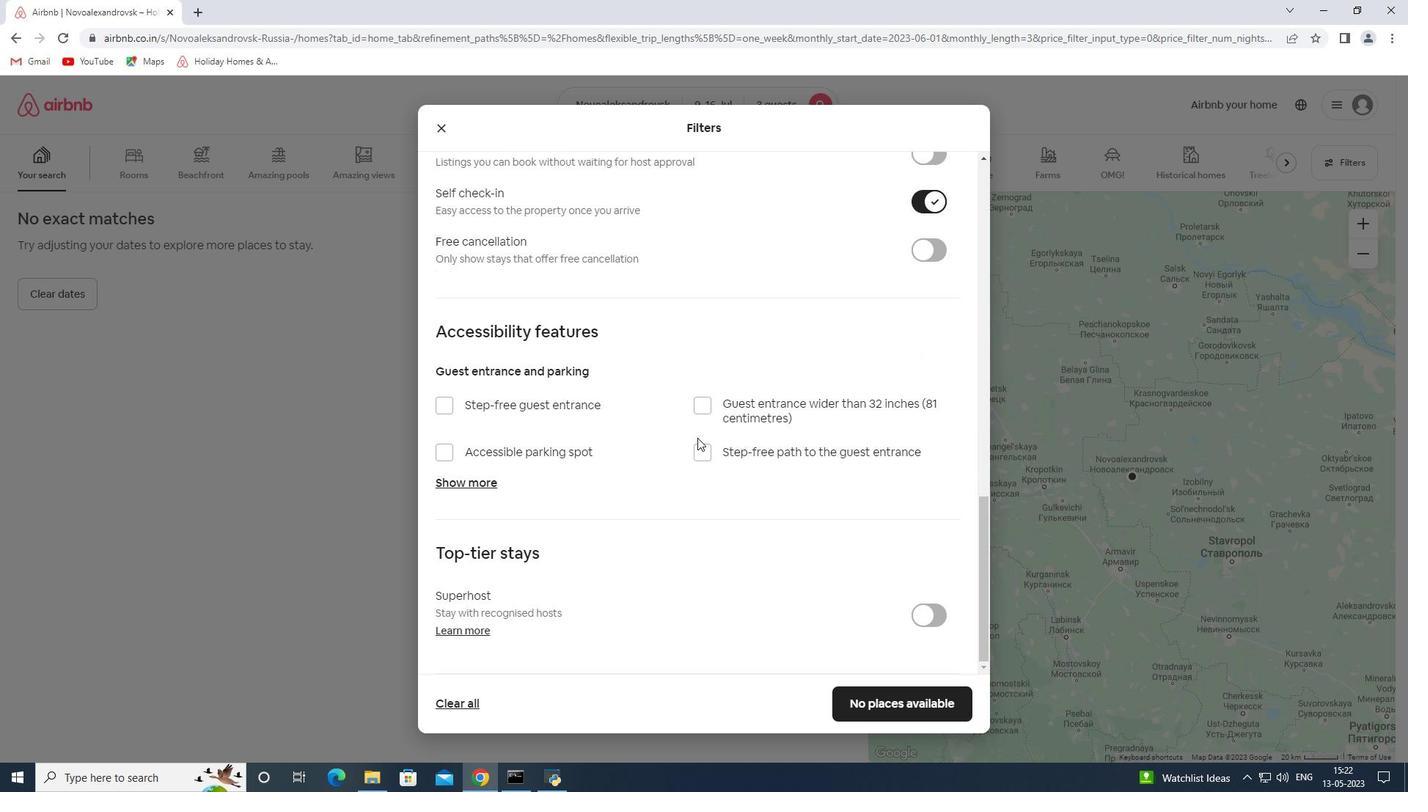 
Action: Mouse scrolled (697, 437) with delta (0, 0)
Screenshot: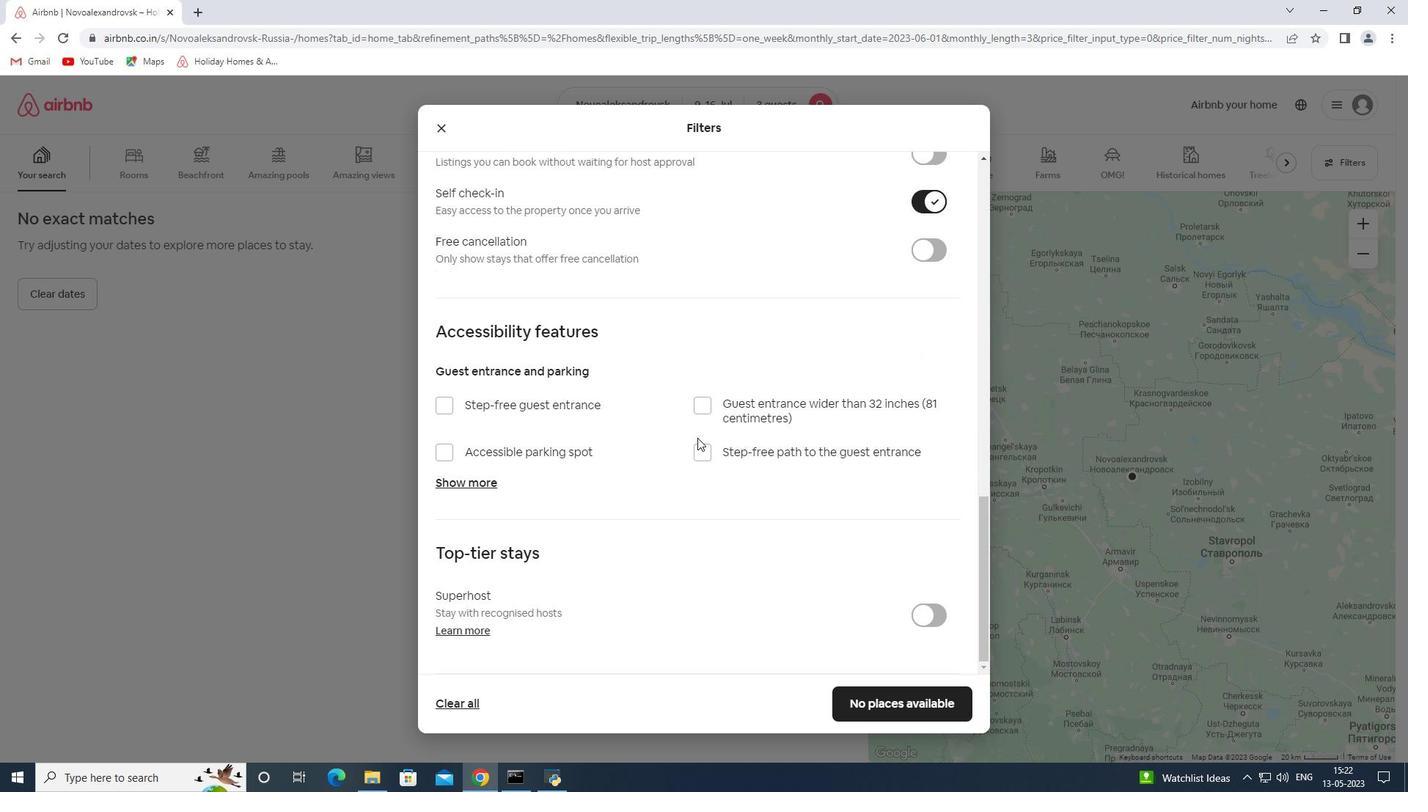 
Action: Mouse moved to (788, 561)
Screenshot: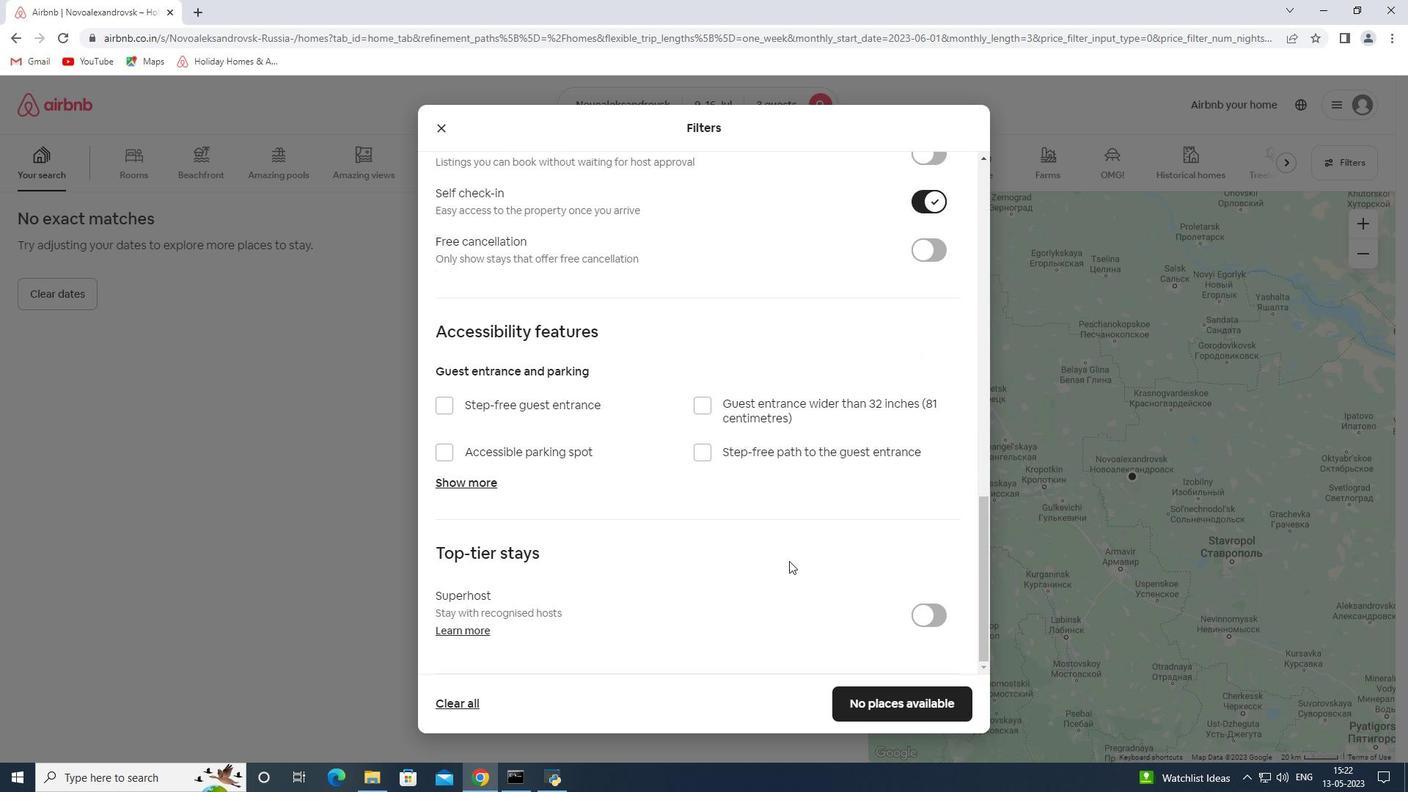 
Action: Mouse scrolled (788, 560) with delta (0, 0)
Screenshot: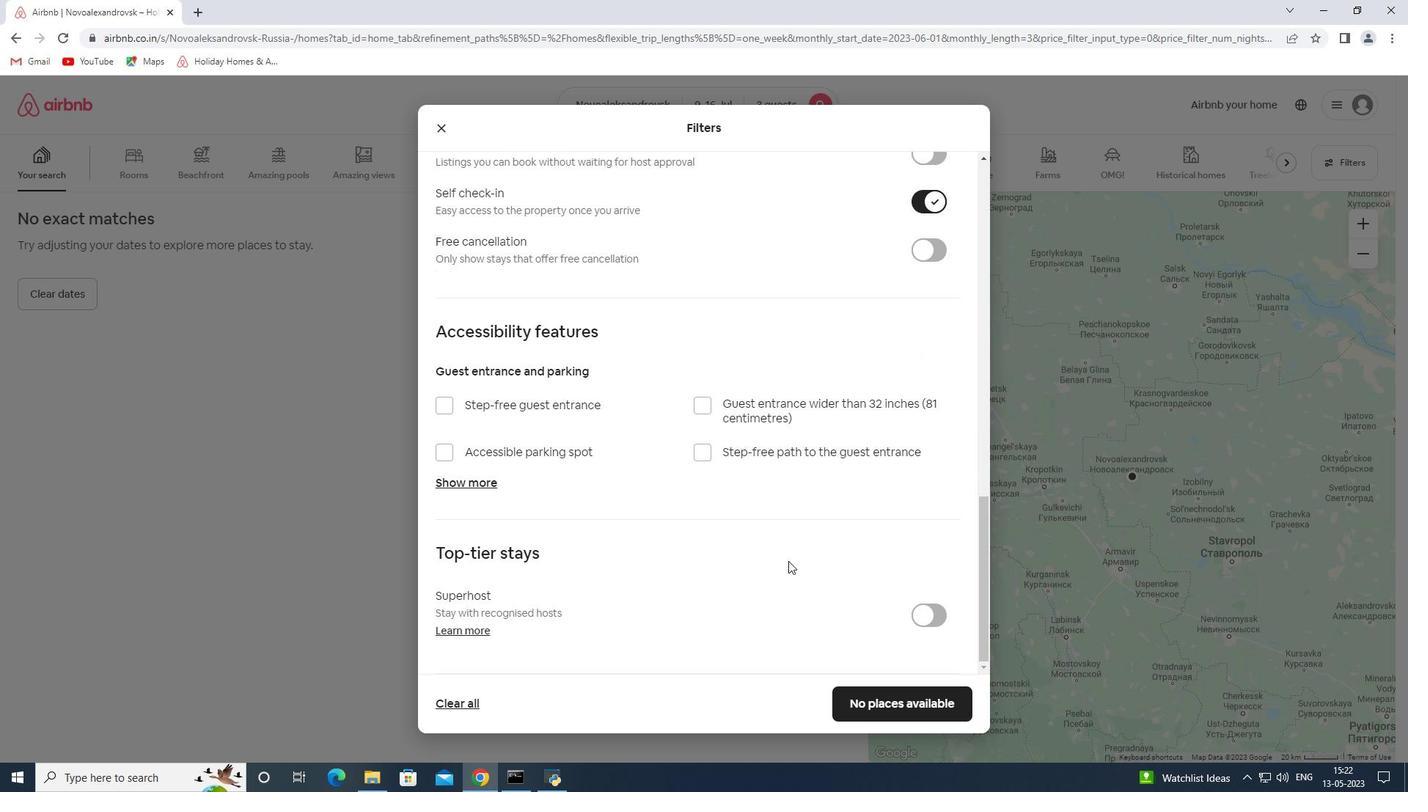 
Action: Mouse scrolled (788, 560) with delta (0, 0)
Screenshot: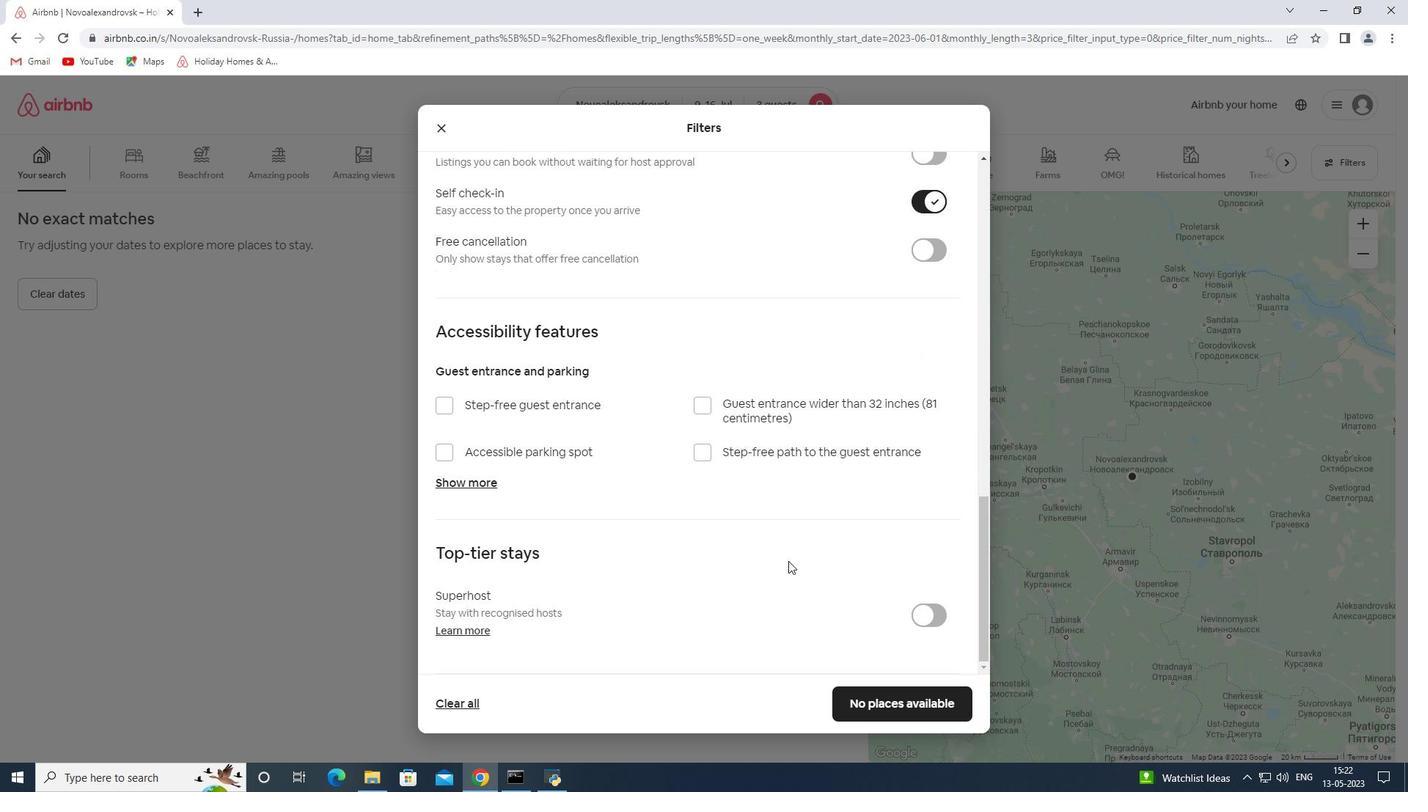 
Action: Mouse scrolled (788, 560) with delta (0, 0)
Screenshot: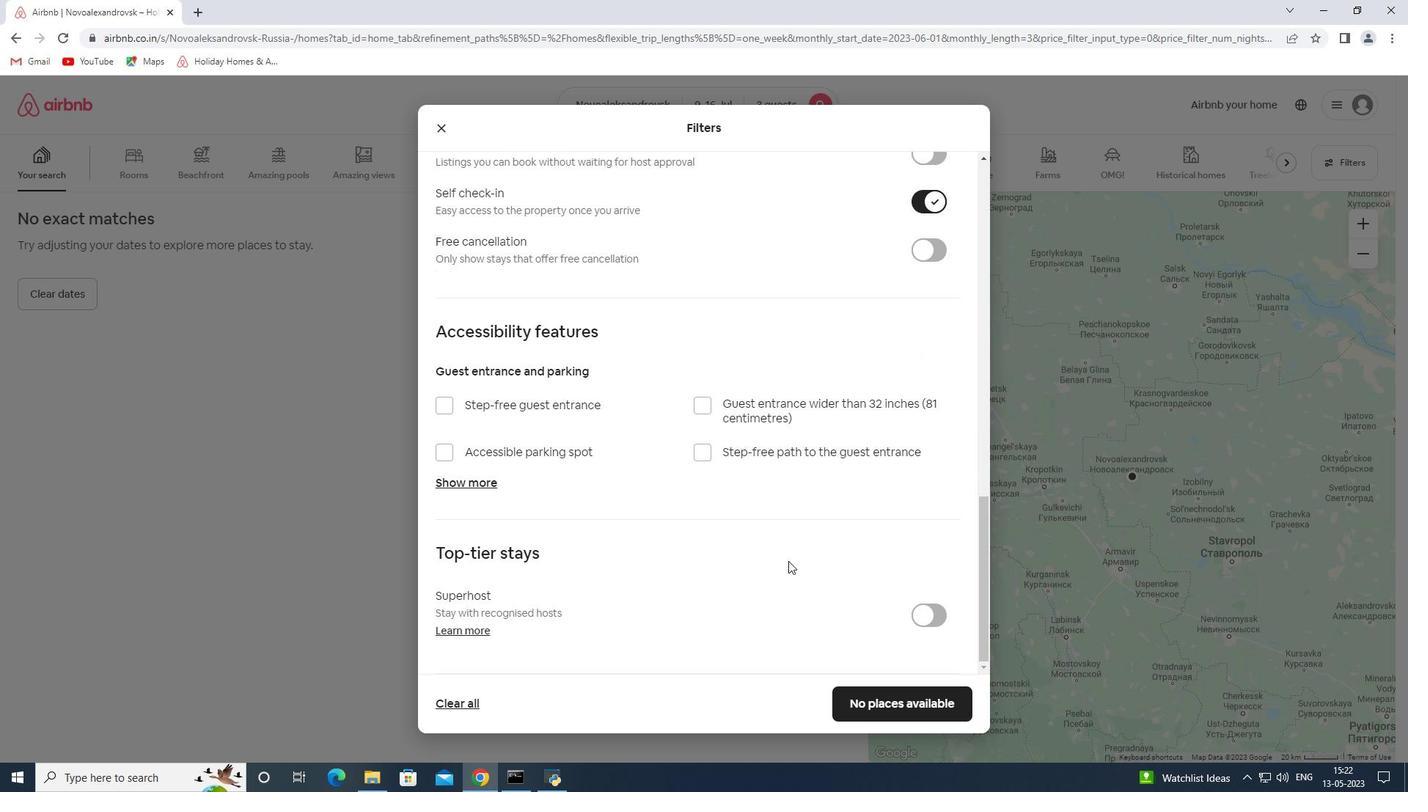 
Action: Mouse scrolled (788, 560) with delta (0, 0)
Screenshot: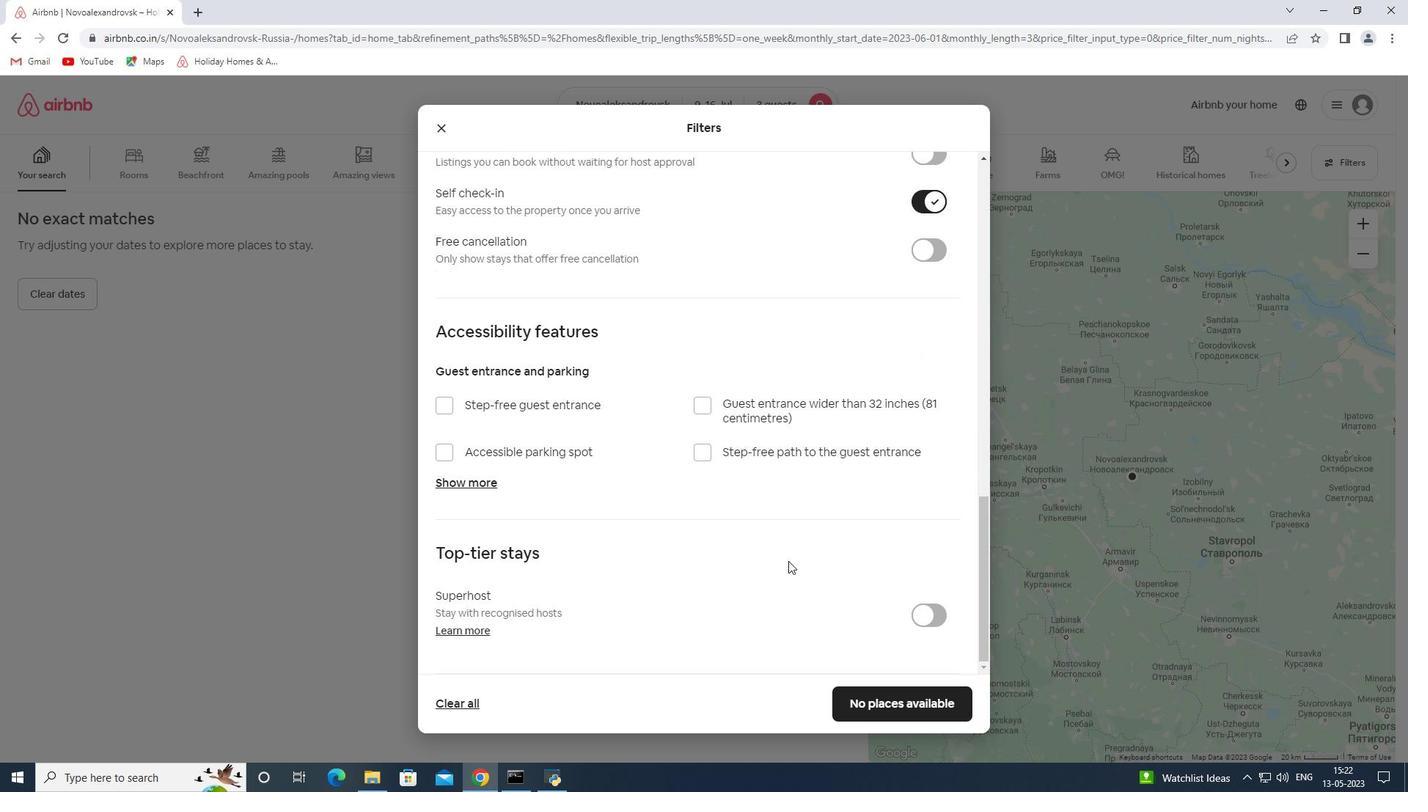 
Action: Mouse scrolled (788, 560) with delta (0, 0)
Screenshot: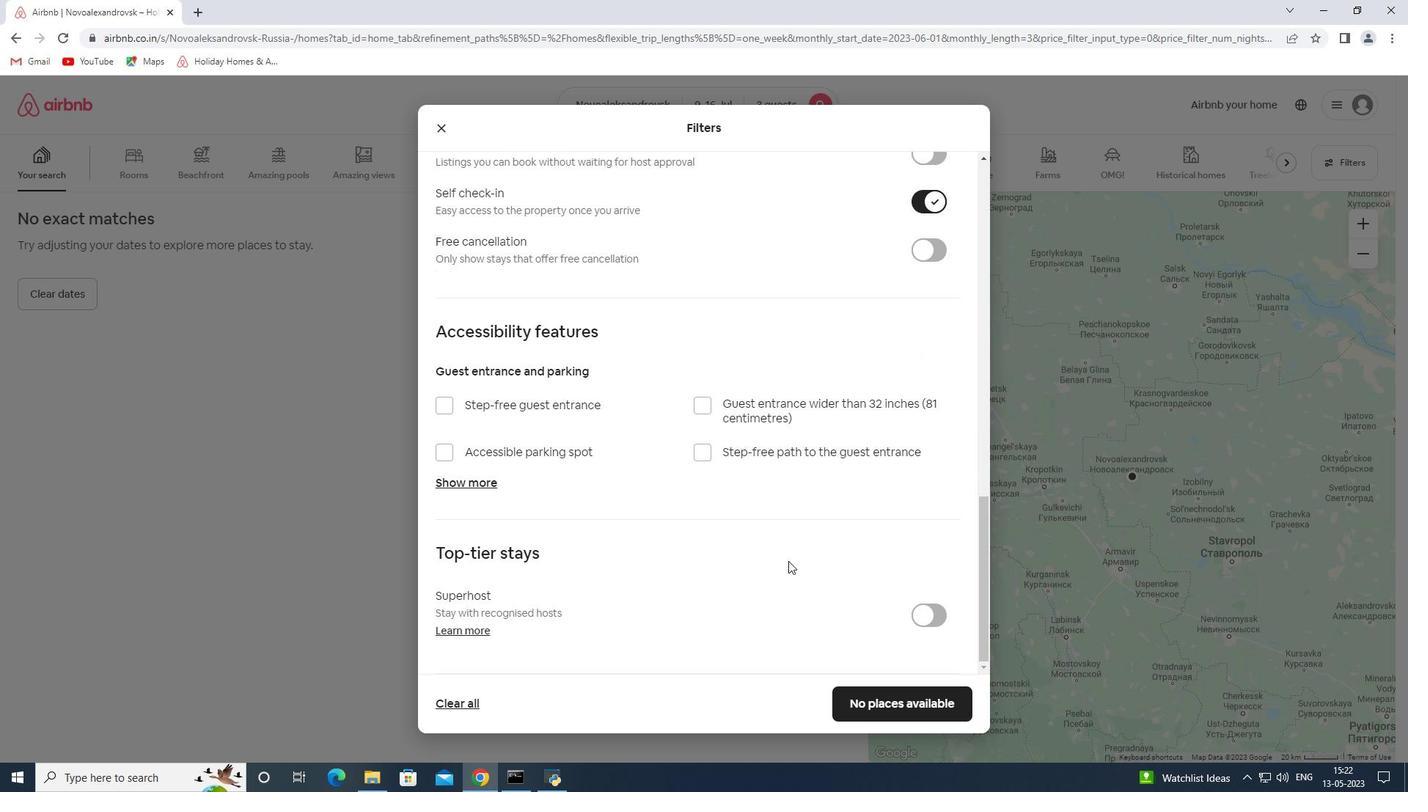 
Action: Mouse scrolled (788, 560) with delta (0, 0)
Screenshot: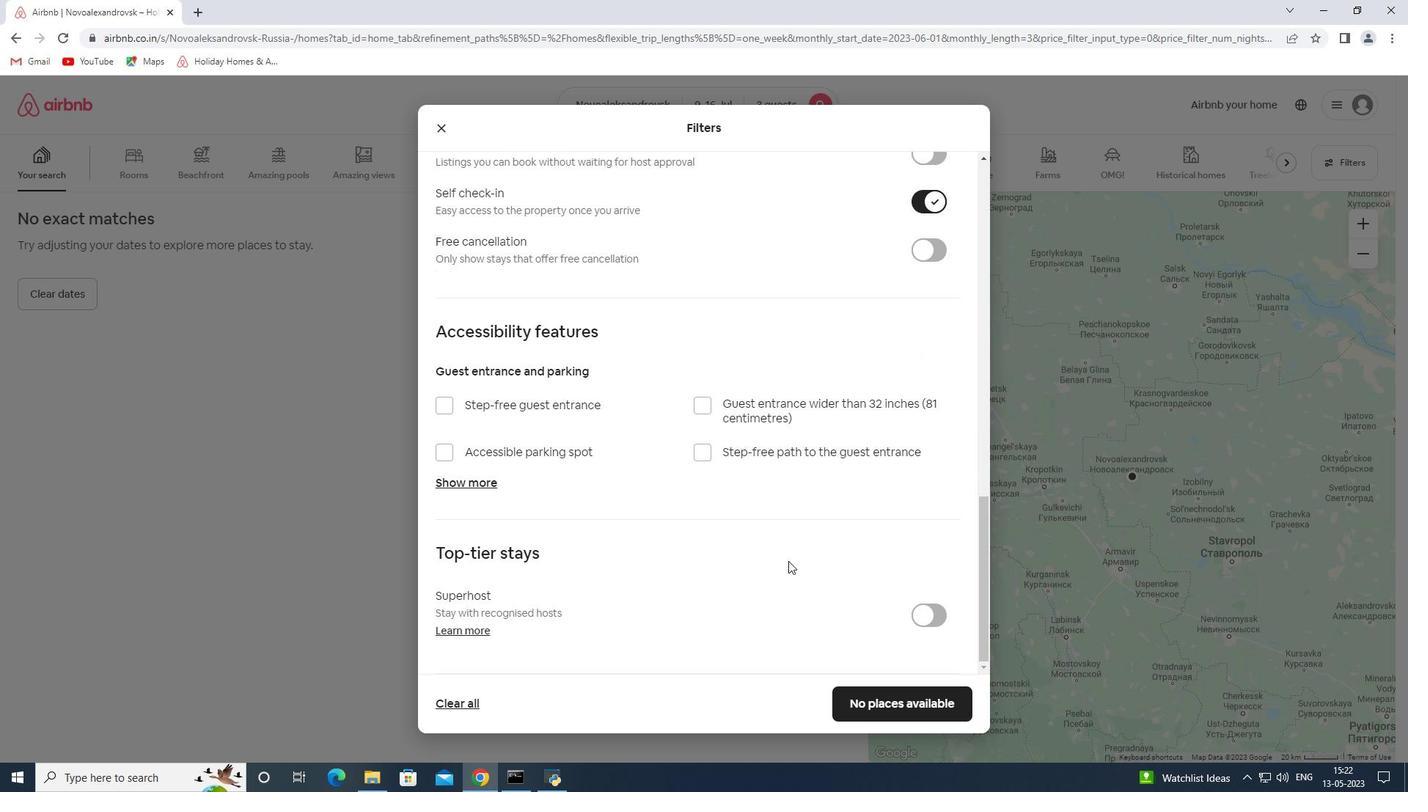 
Action: Mouse moved to (880, 700)
Screenshot: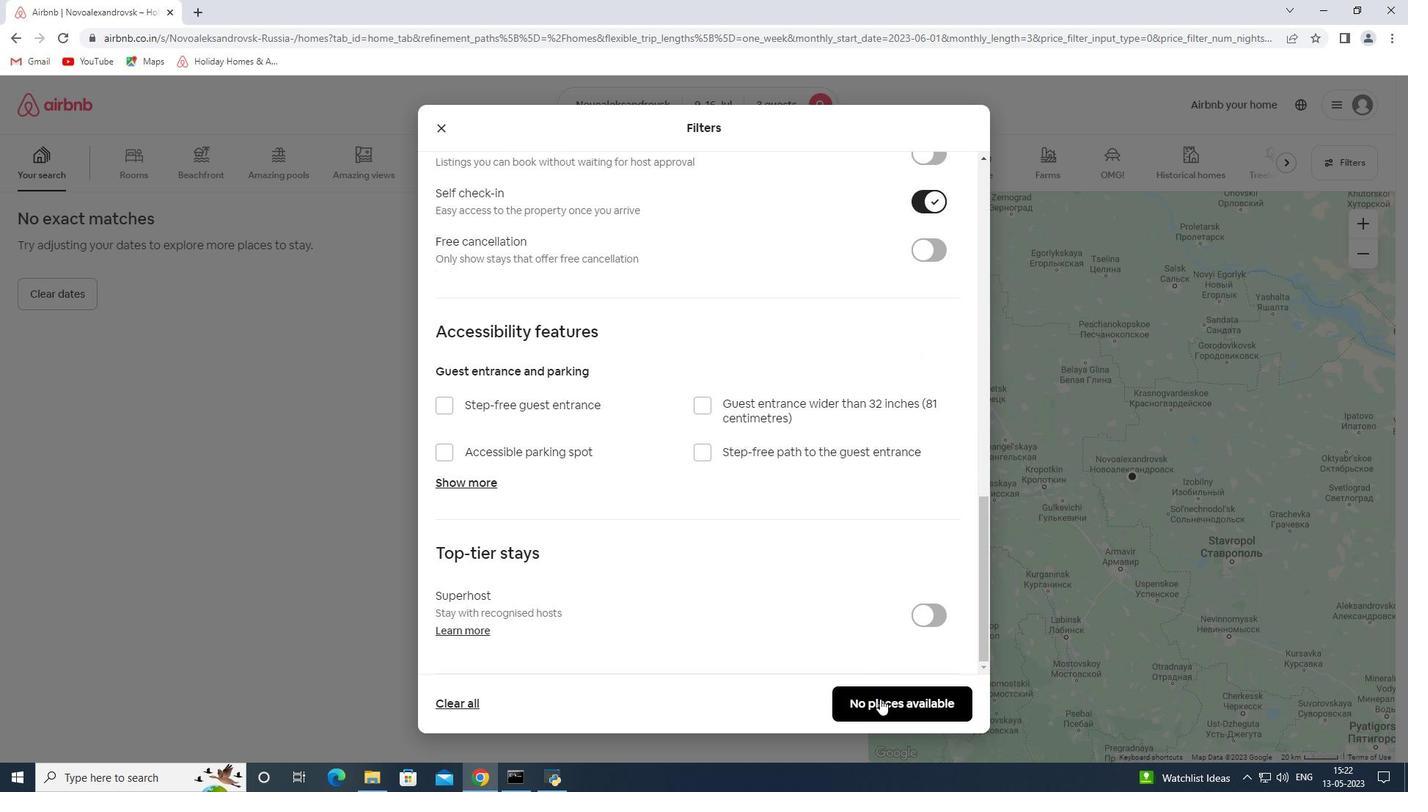 
Action: Mouse pressed left at (880, 700)
Screenshot: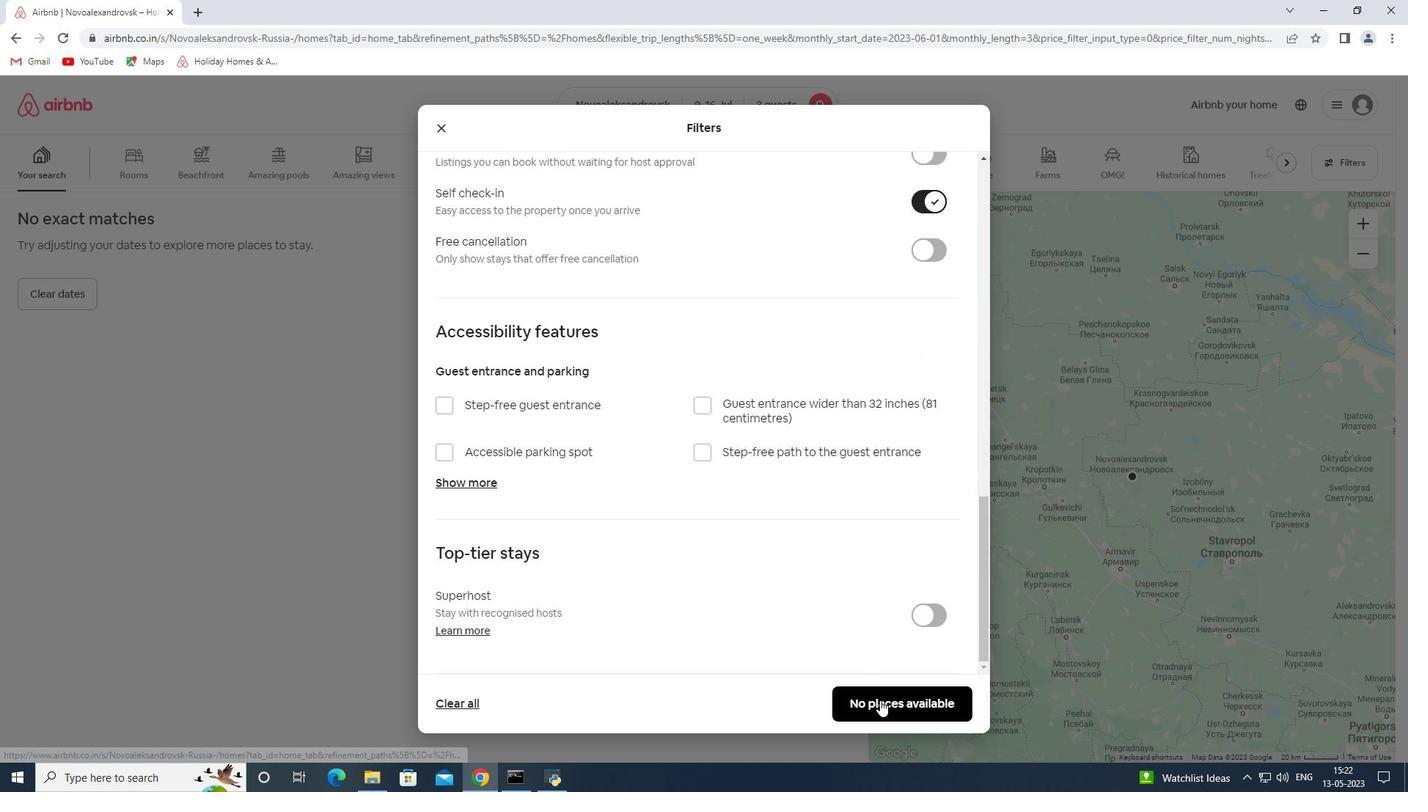 
Action: Mouse moved to (880, 701)
Screenshot: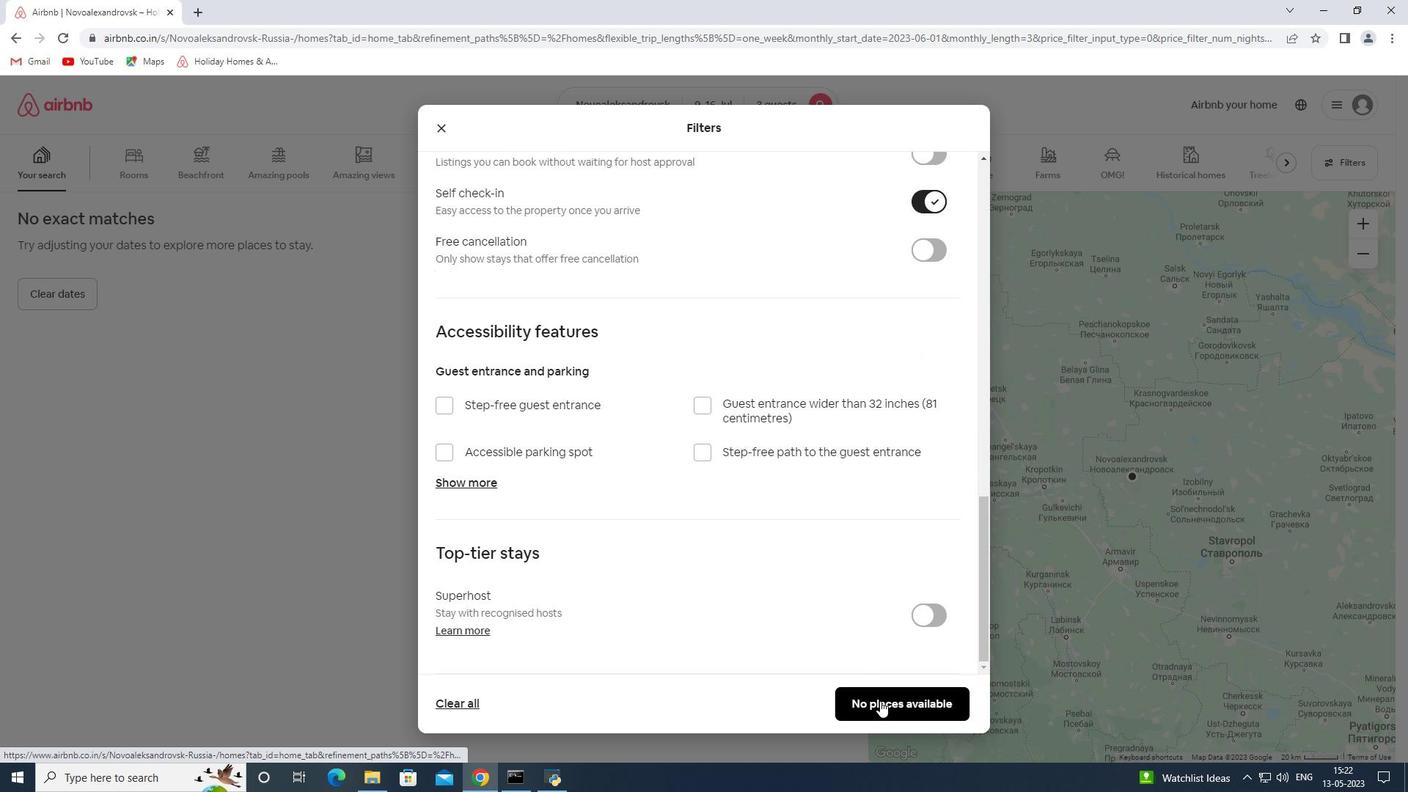 
